 Task: Open Card Data Privacy Policy Review in Board Product Launch Planning to Workspace Customer Analytics and add a team member Softage.3@softage.net, a label Green, a checklist Interpretation, an attachment from Trello, a color Green and finally, add a card description 'Conduct team training session on effective feedback' and a comment 'This task requires us to be proactive in identifying potential opportunities for improvement and growth.'. Add a start date 'Jan 07, 1900' with a due date 'Jan 14, 1900'
Action: Mouse moved to (700, 233)
Screenshot: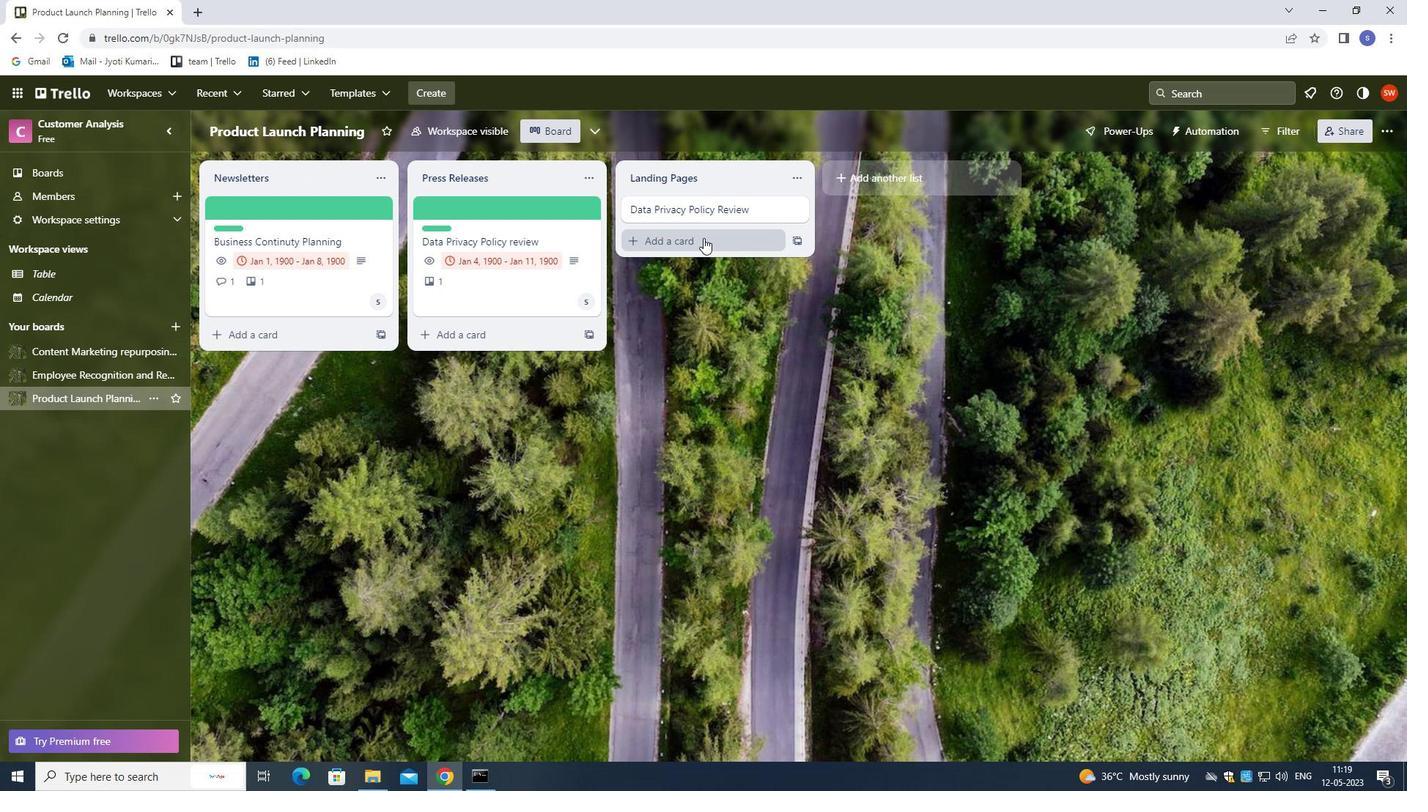
Action: Mouse pressed left at (700, 233)
Screenshot: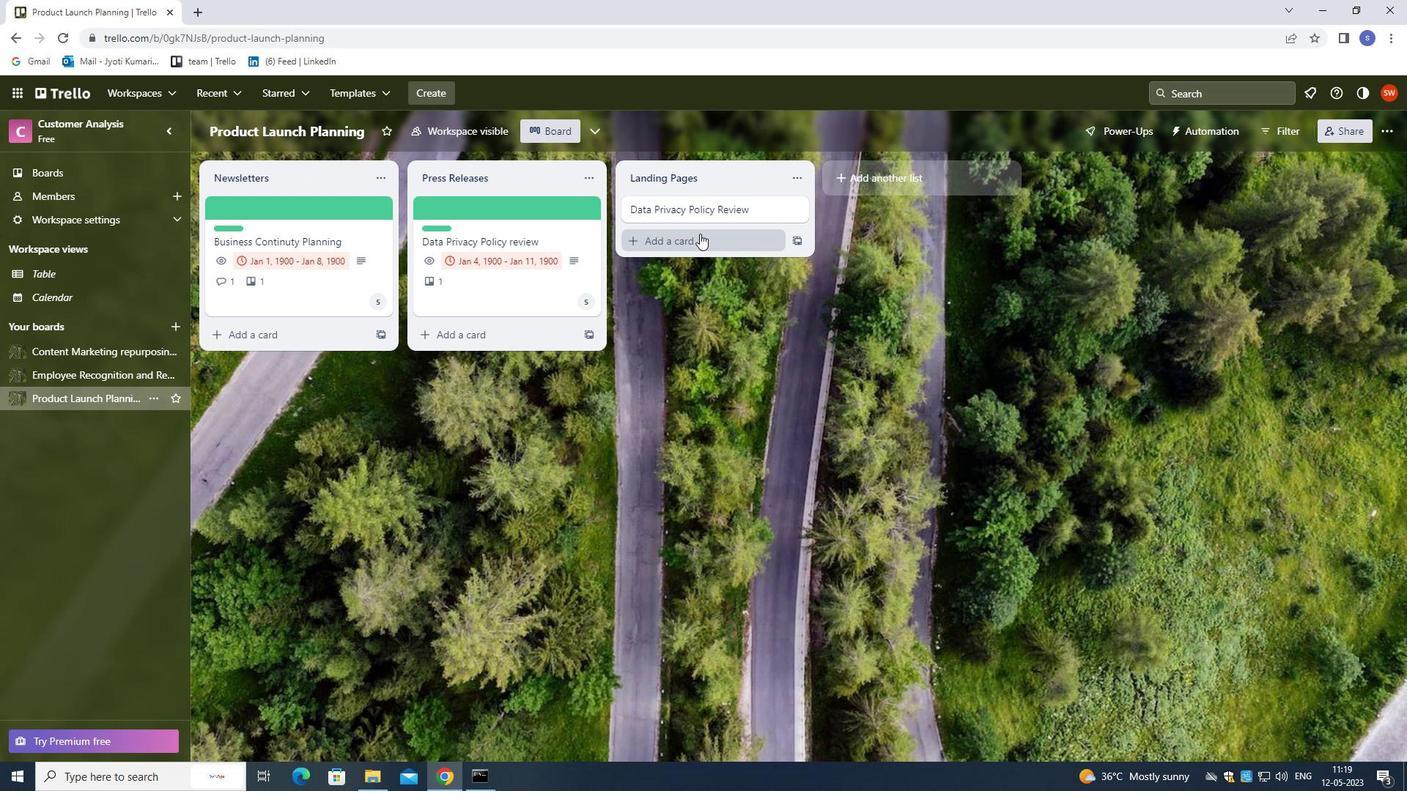 
Action: Key pressed so
Screenshot: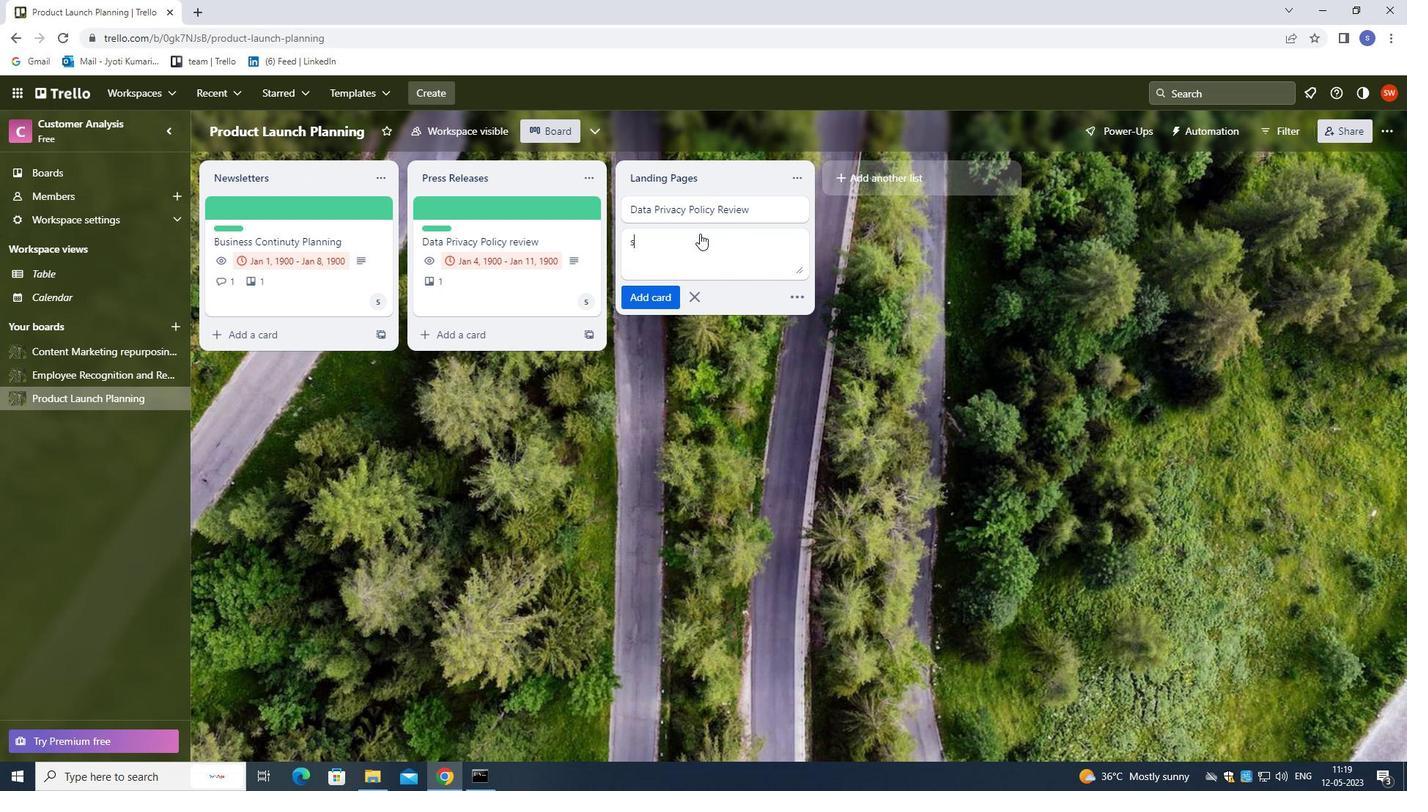 
Action: Mouse moved to (697, 202)
Screenshot: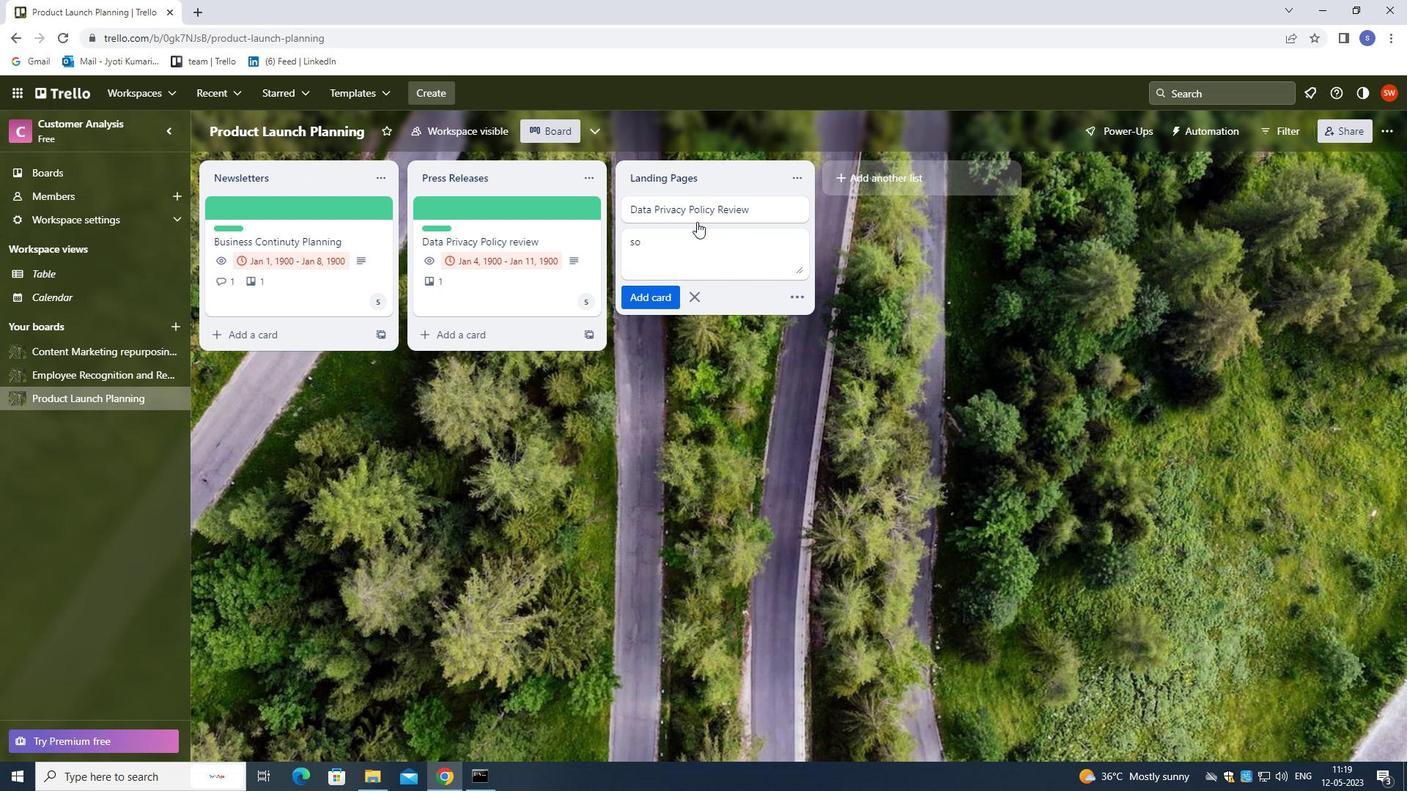 
Action: Mouse pressed left at (697, 202)
Screenshot: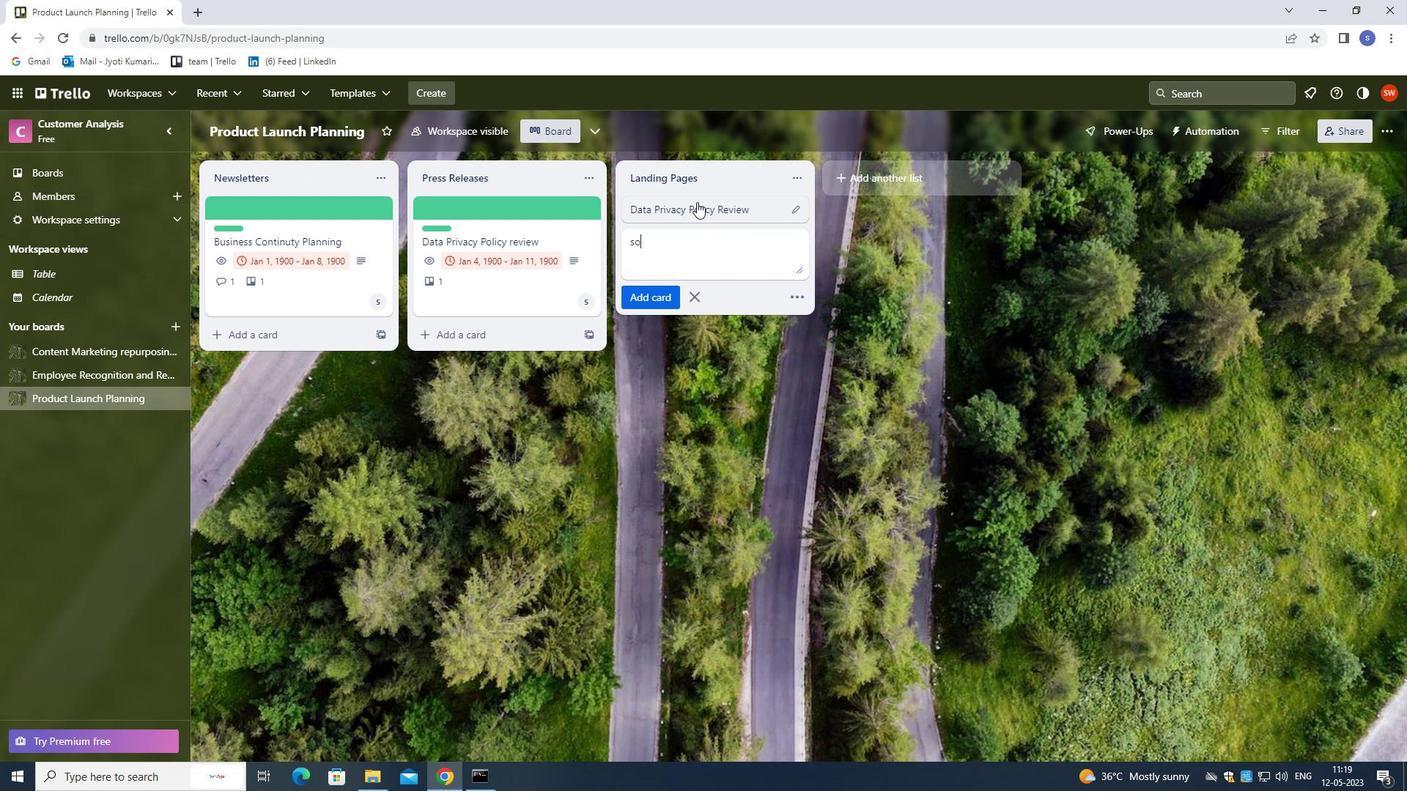 
Action: Mouse moved to (879, 257)
Screenshot: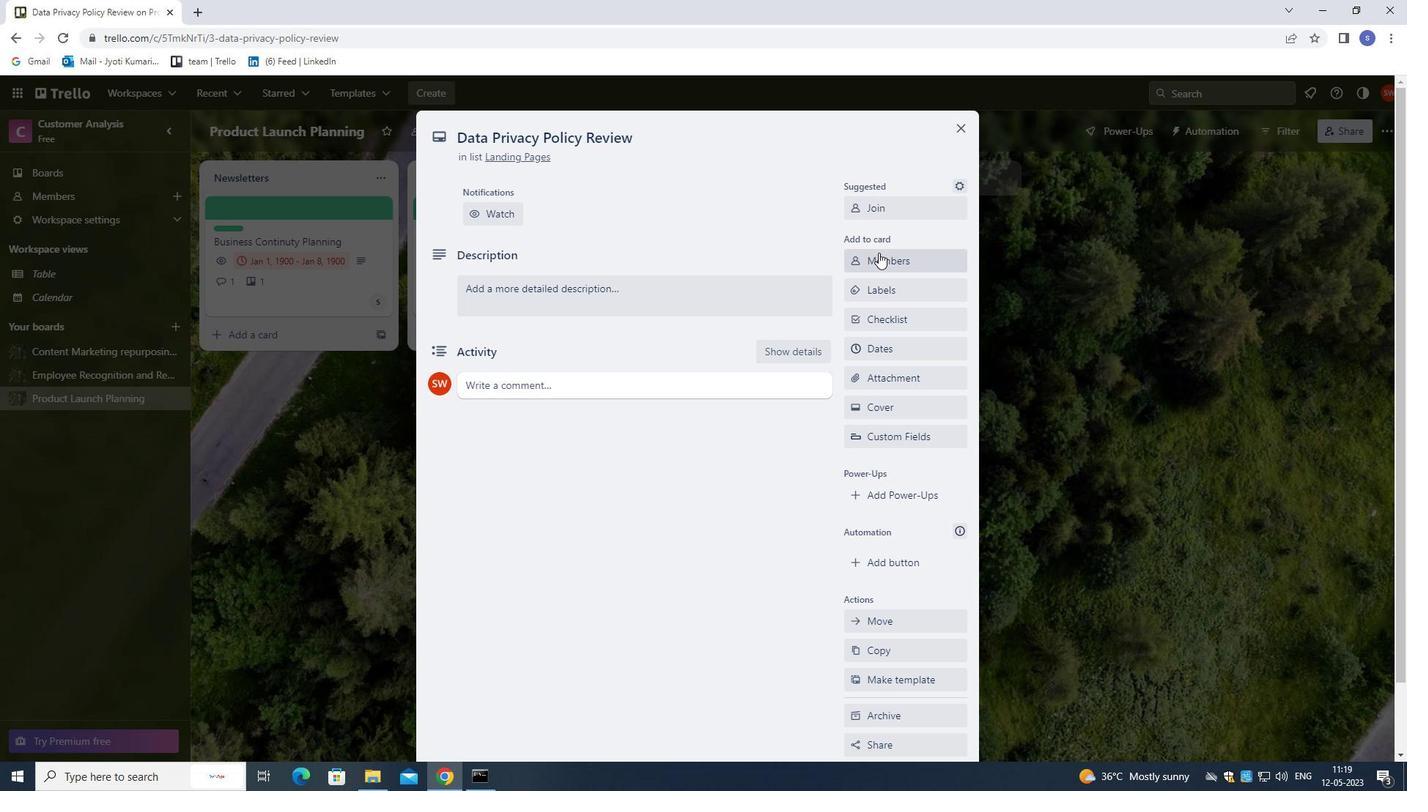 
Action: Mouse pressed left at (879, 257)
Screenshot: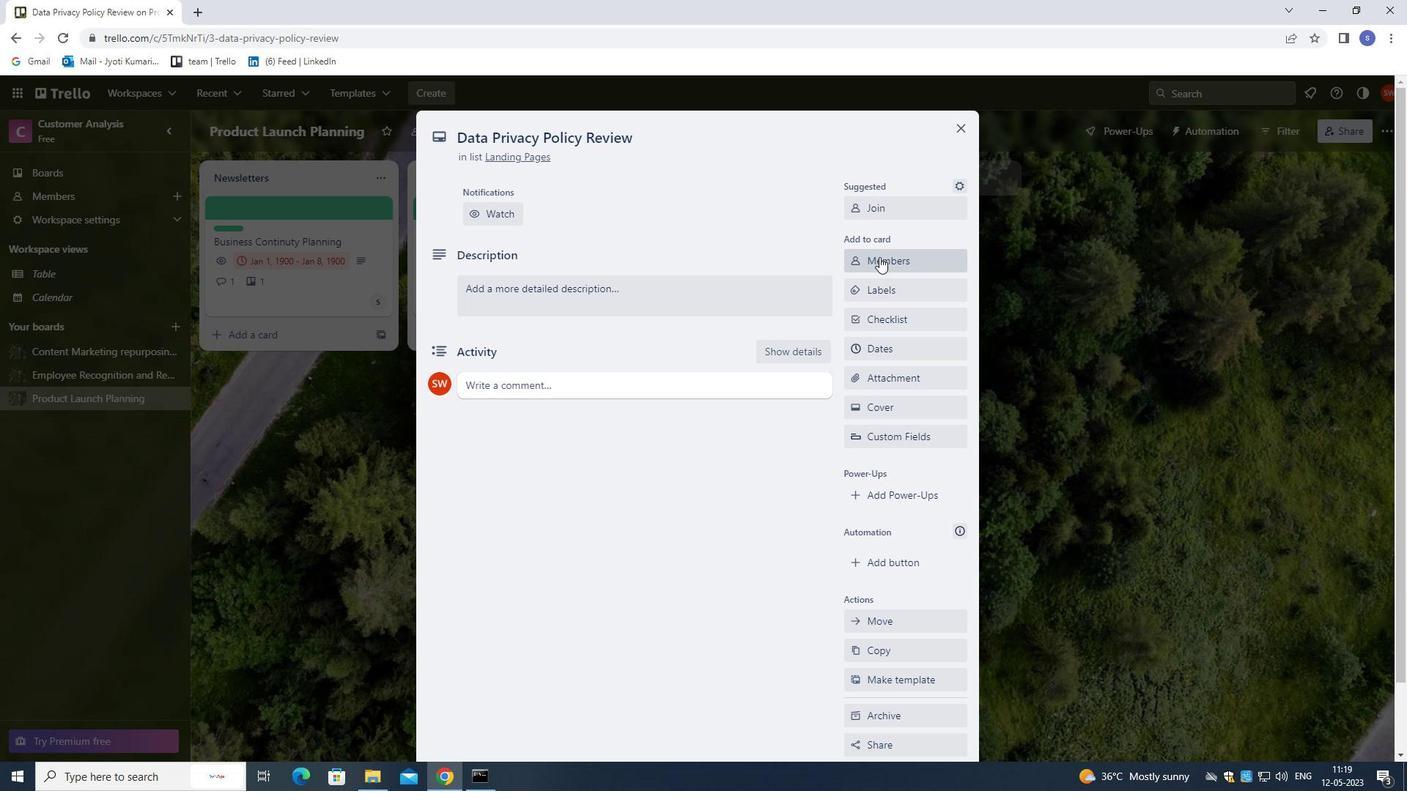 
Action: Mouse moved to (688, 160)
Screenshot: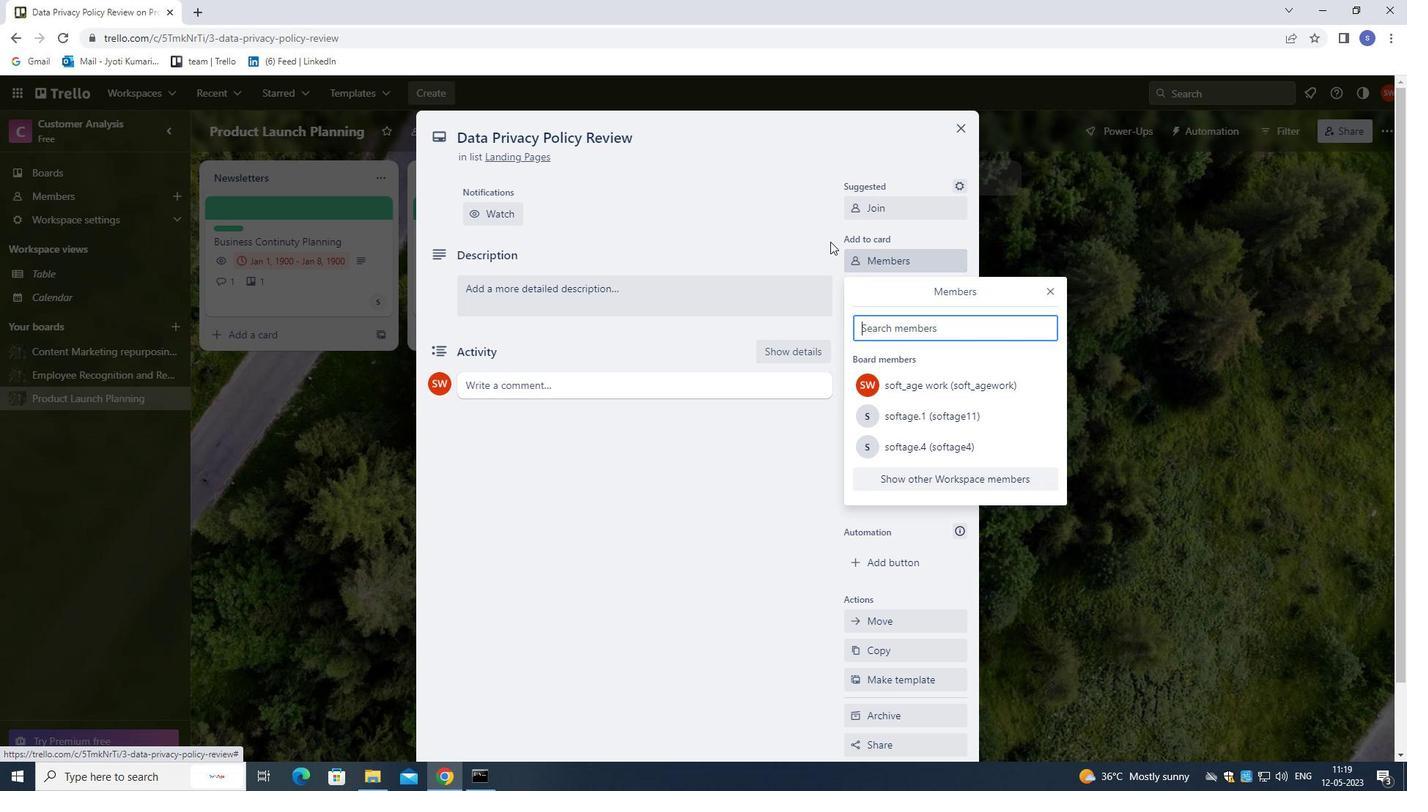 
Action: Key pressed softage.3<Key.shift>@SOFTAGE.NET
Screenshot: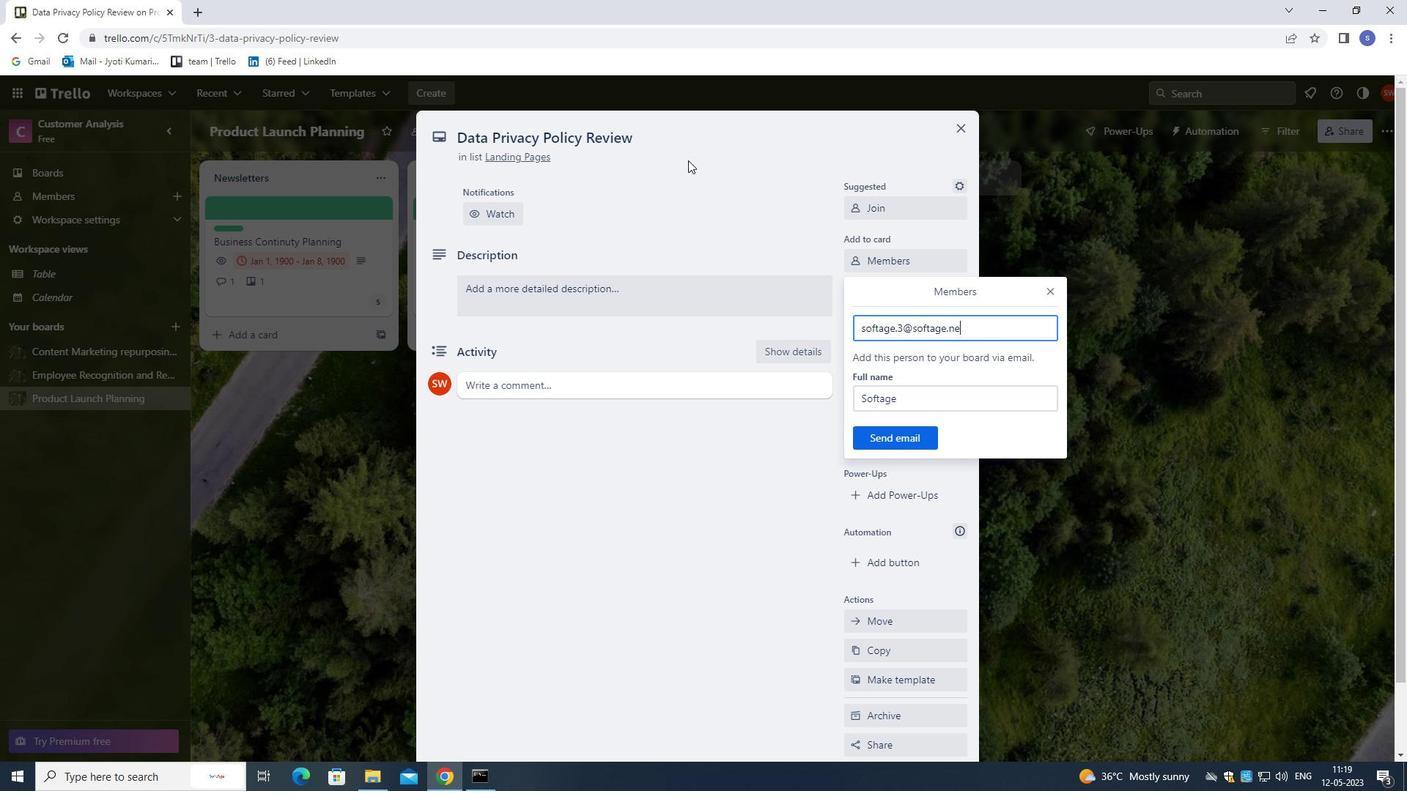 
Action: Mouse moved to (886, 431)
Screenshot: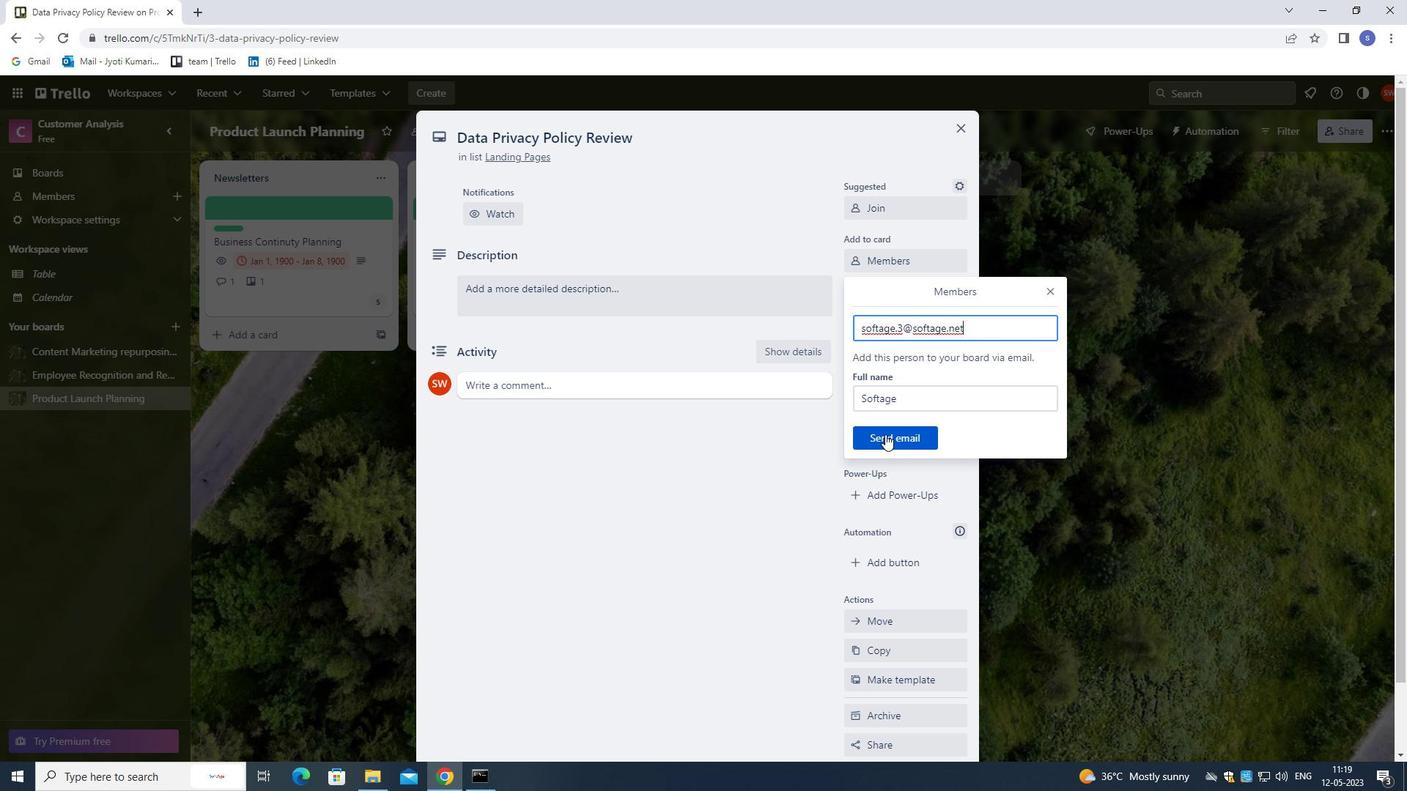
Action: Mouse pressed left at (886, 431)
Screenshot: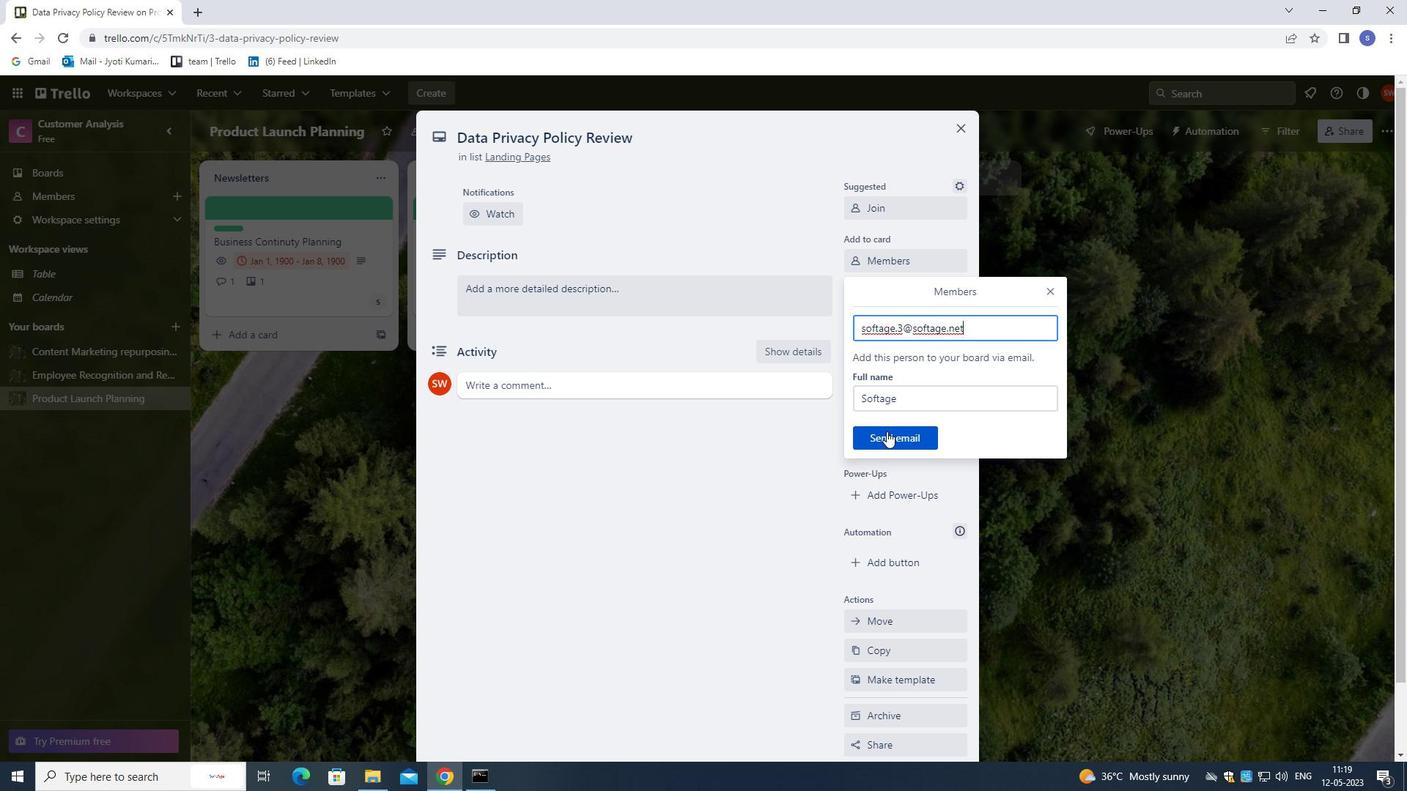 
Action: Mouse moved to (884, 290)
Screenshot: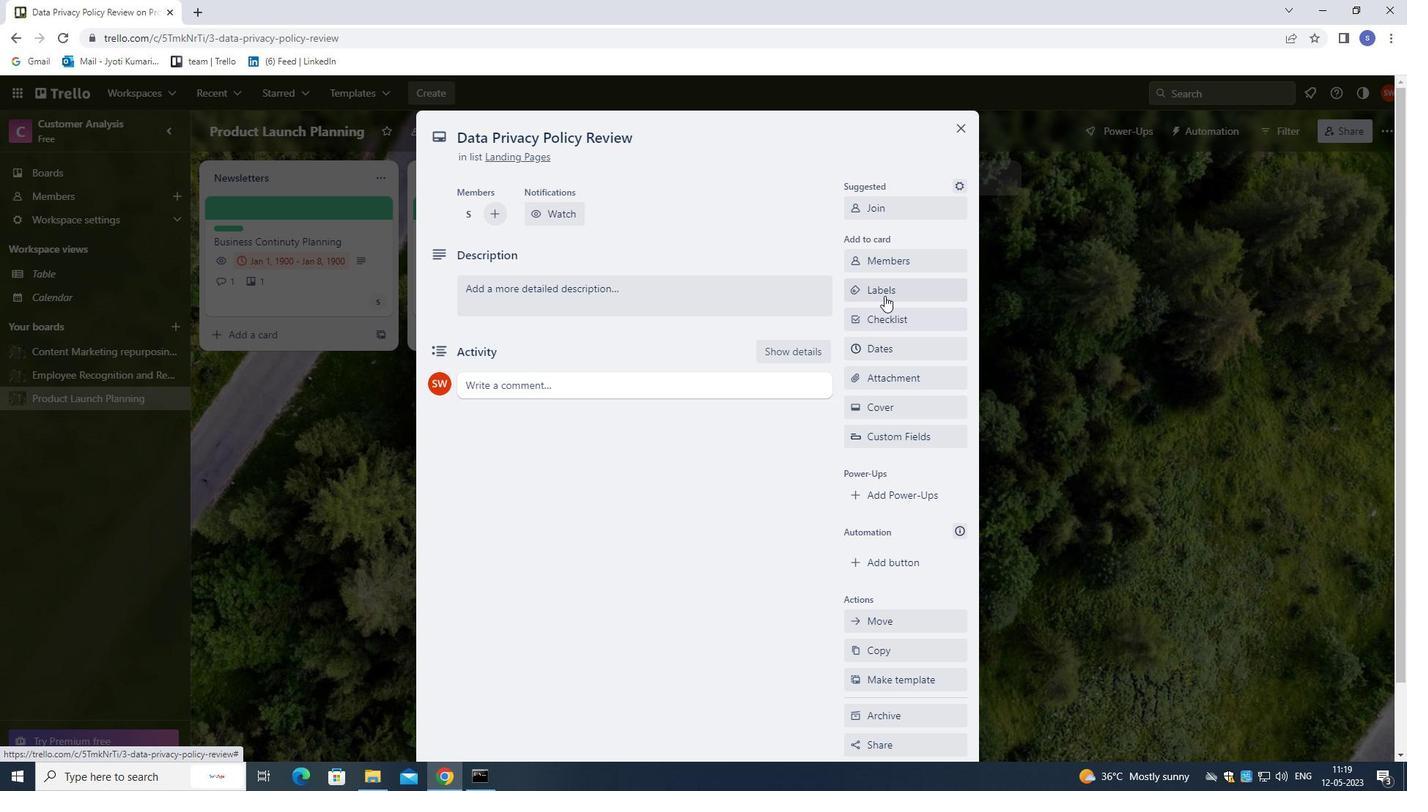 
Action: Mouse pressed left at (884, 290)
Screenshot: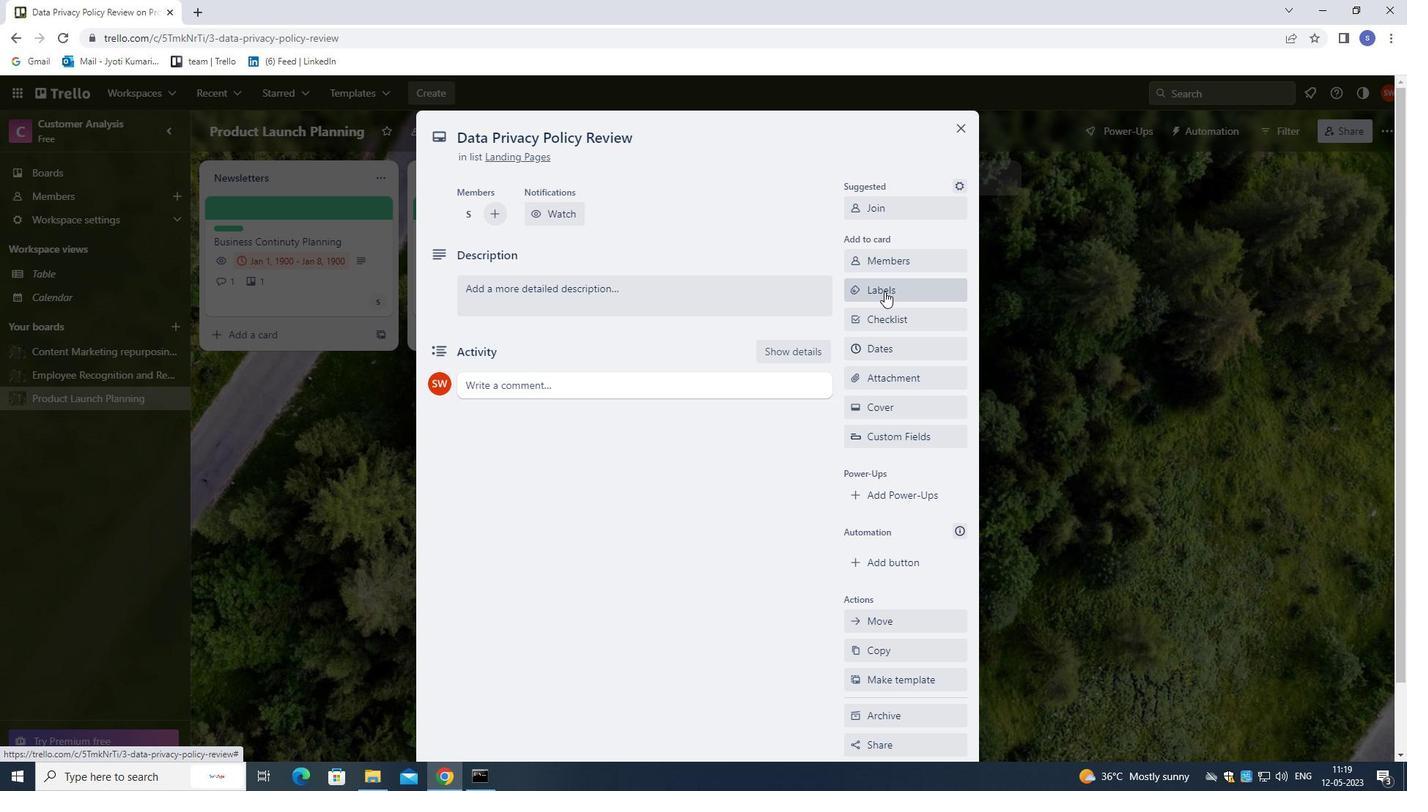 
Action: Mouse moved to (885, 290)
Screenshot: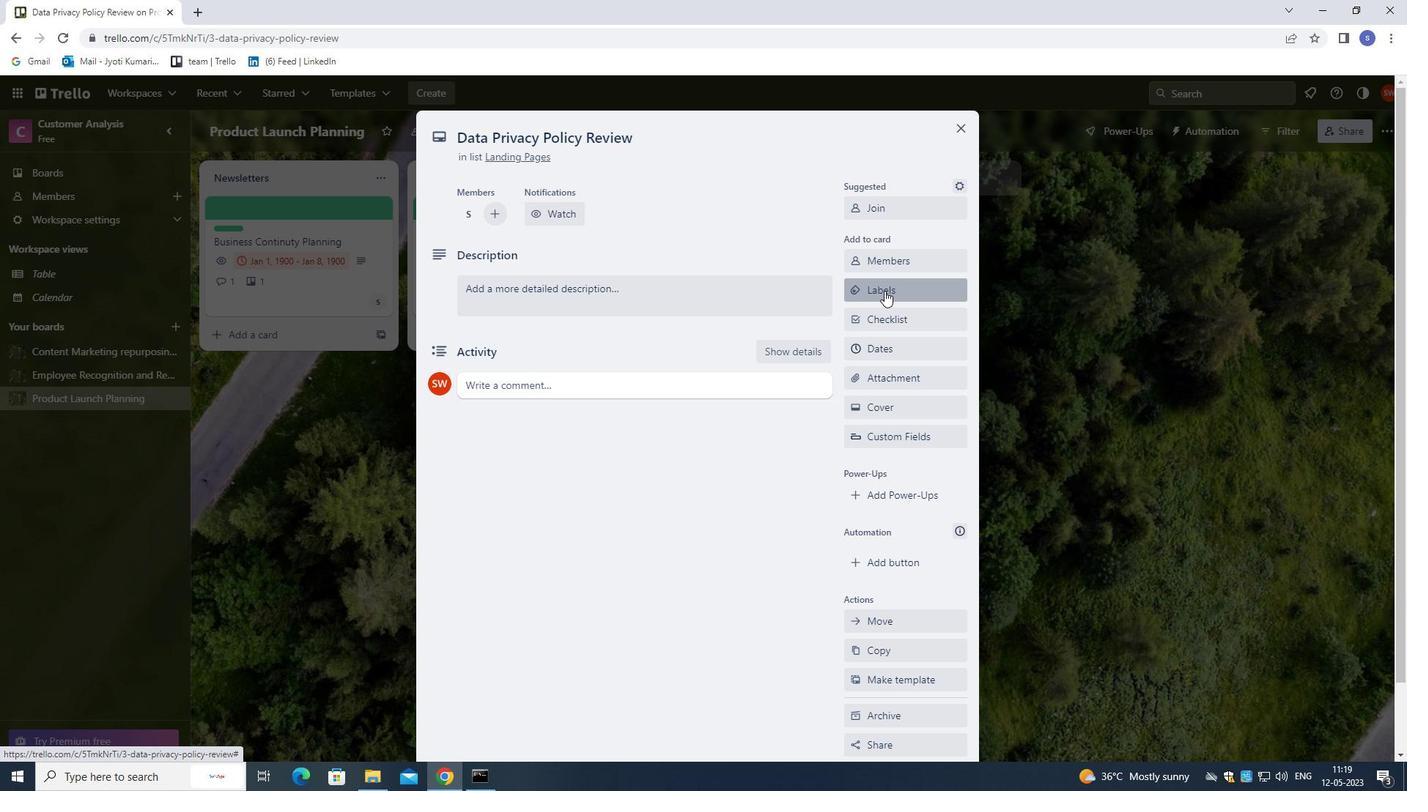 
Action: Key pressed G
Screenshot: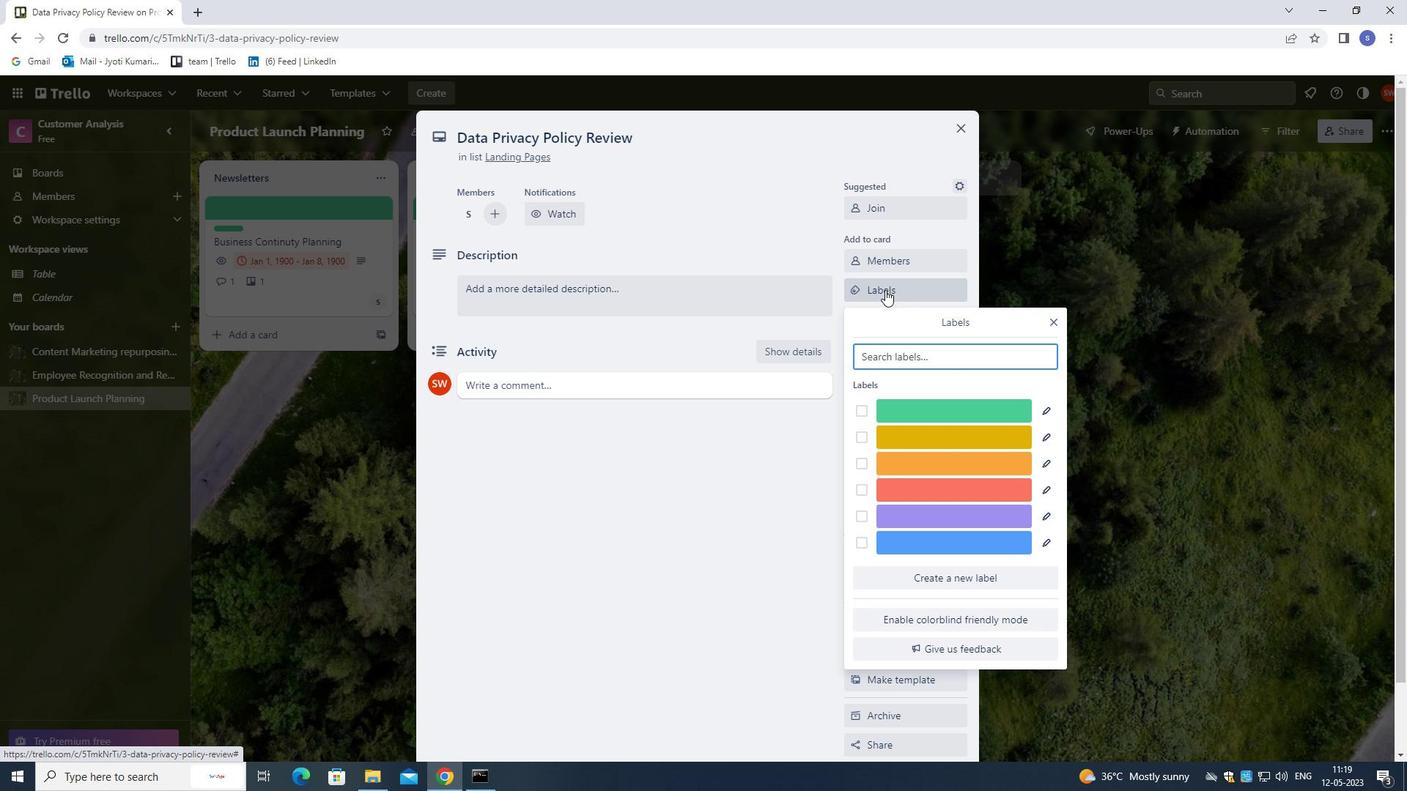 
Action: Mouse moved to (860, 414)
Screenshot: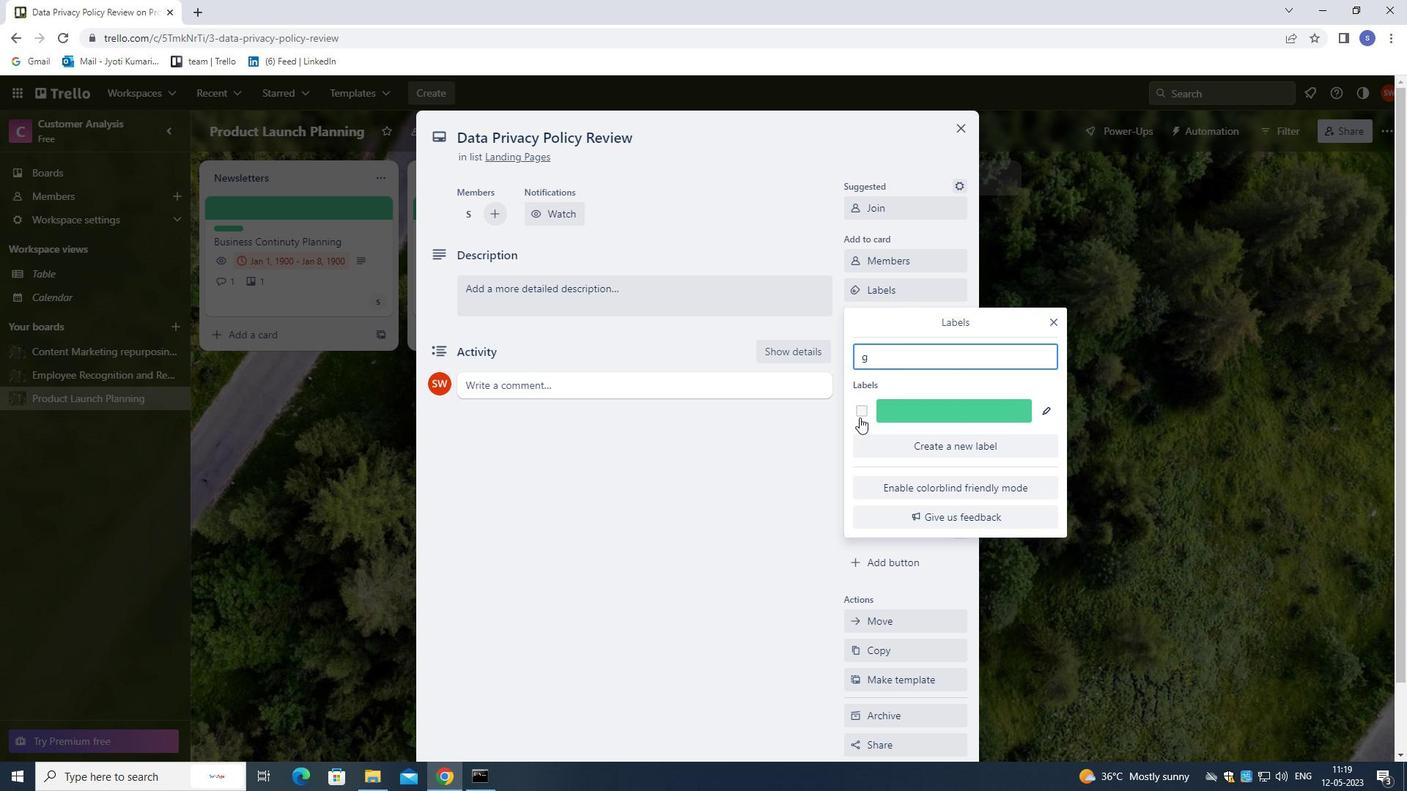 
Action: Mouse pressed left at (860, 414)
Screenshot: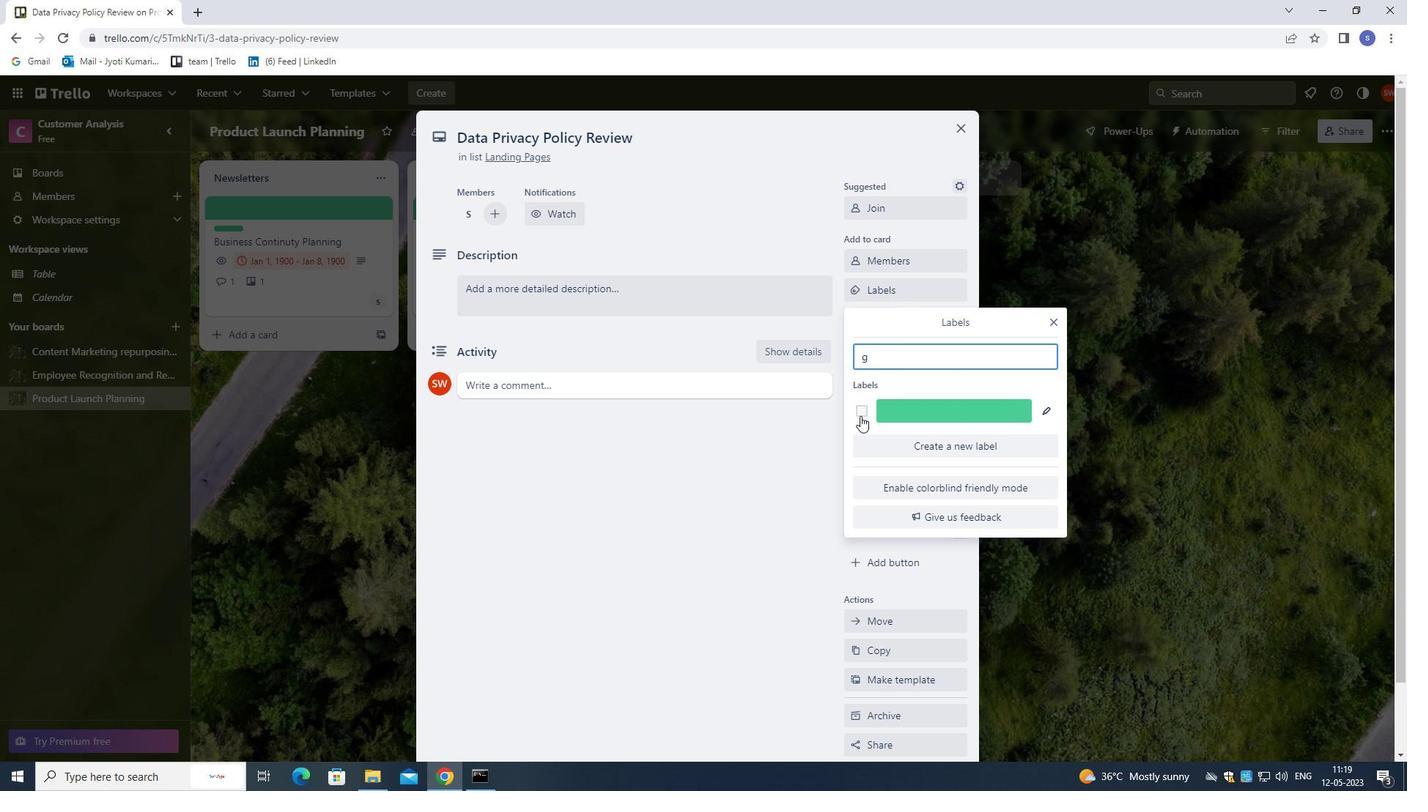 
Action: Mouse moved to (1056, 321)
Screenshot: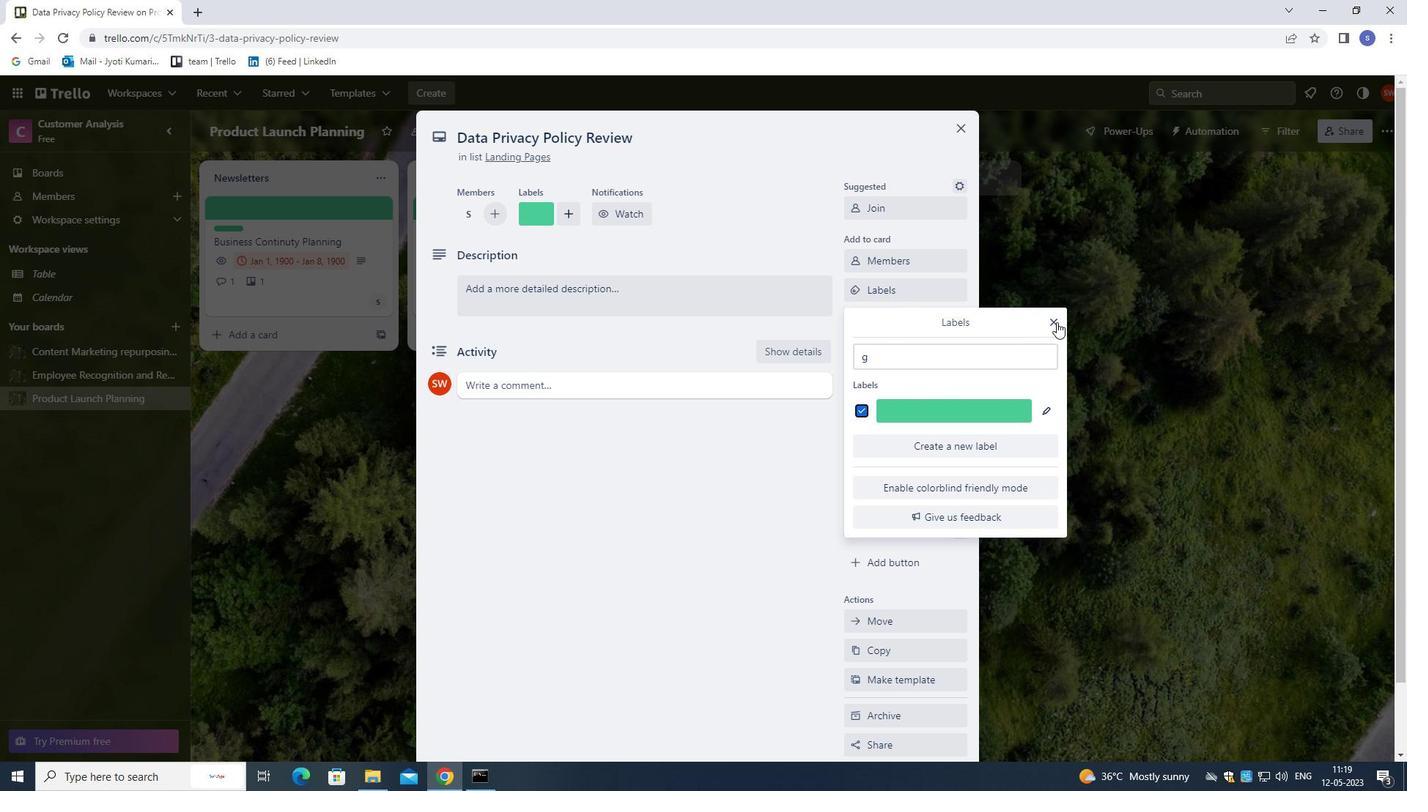 
Action: Mouse pressed left at (1056, 321)
Screenshot: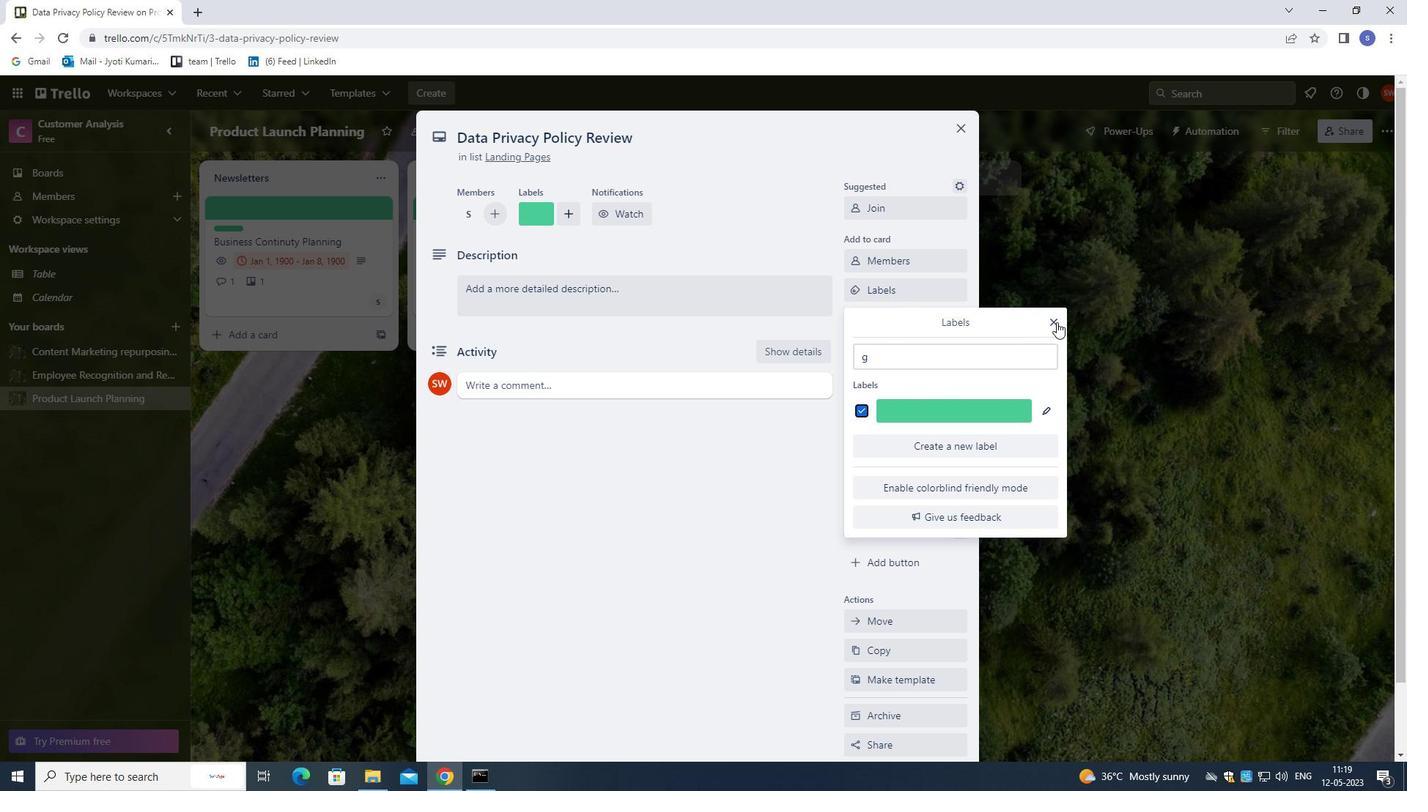 
Action: Mouse moved to (905, 325)
Screenshot: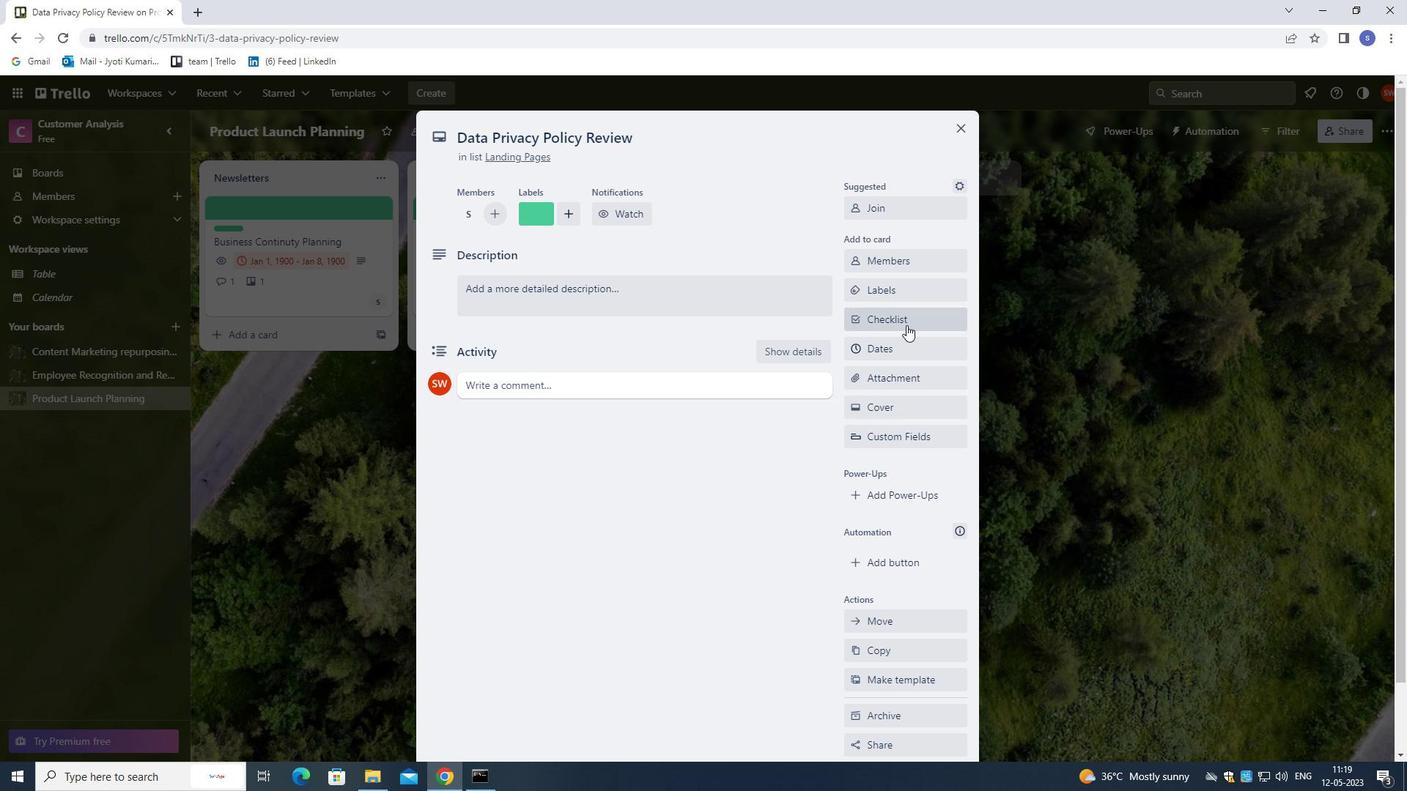 
Action: Mouse pressed left at (905, 325)
Screenshot: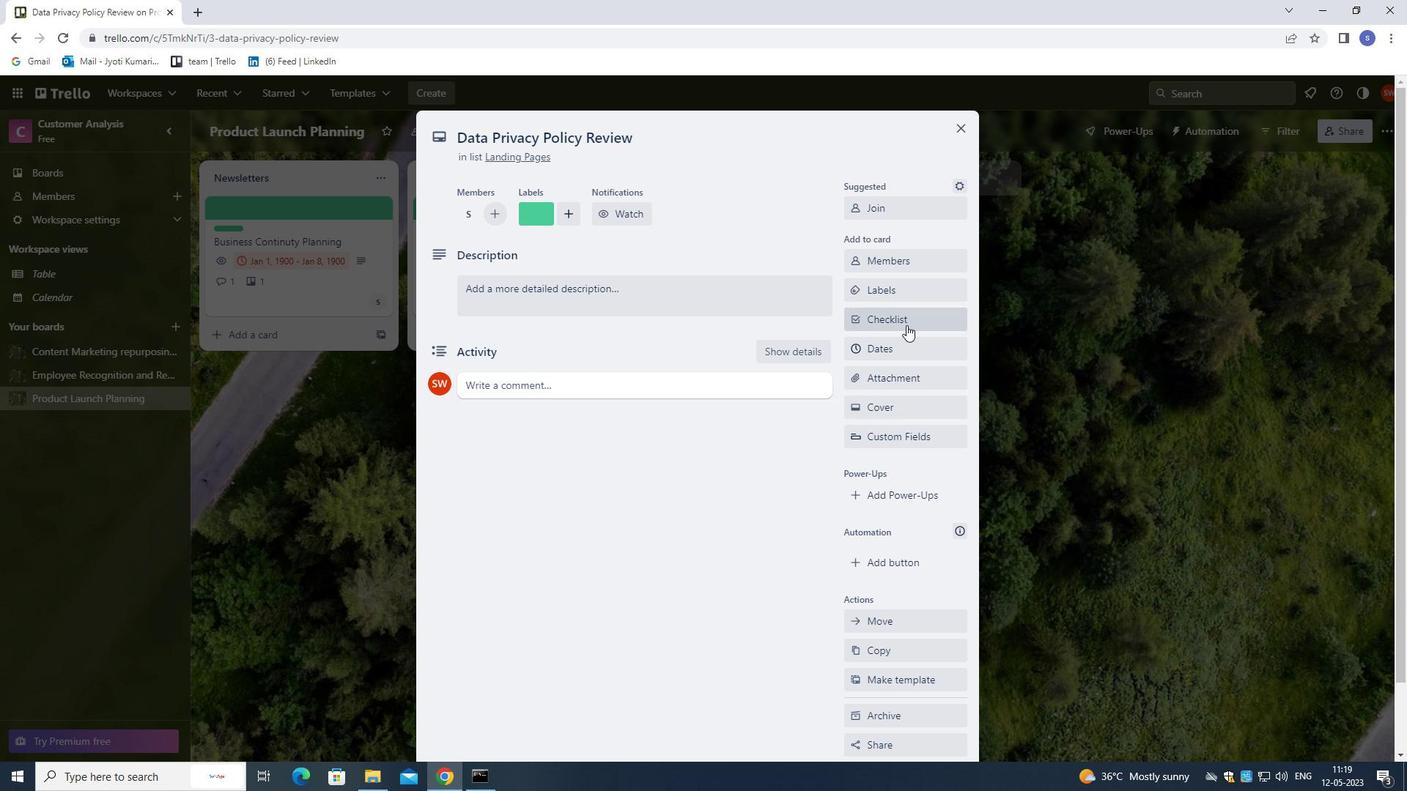 
Action: Key pressed <Key.shift>INT
Screenshot: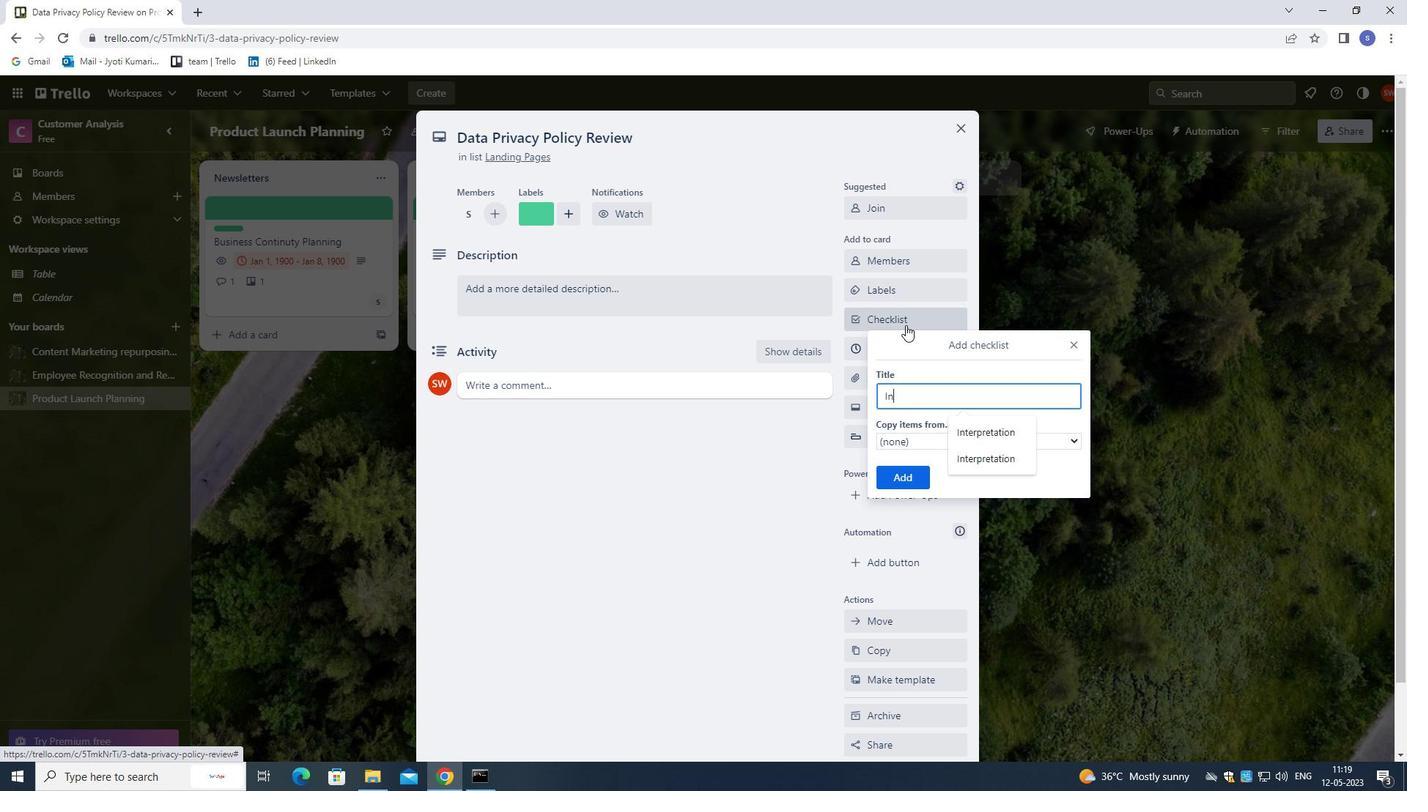 
Action: Mouse moved to (965, 431)
Screenshot: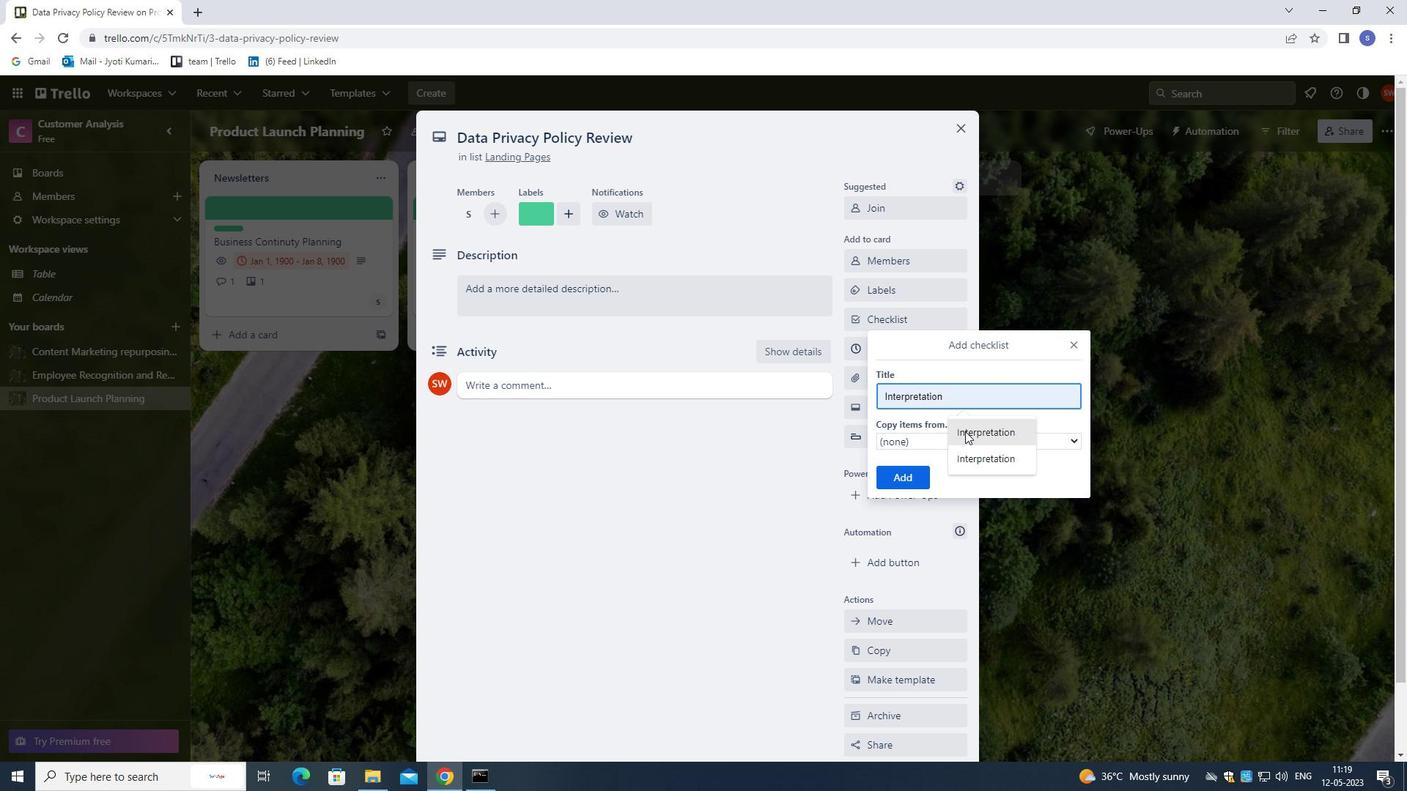 
Action: Mouse pressed left at (965, 431)
Screenshot: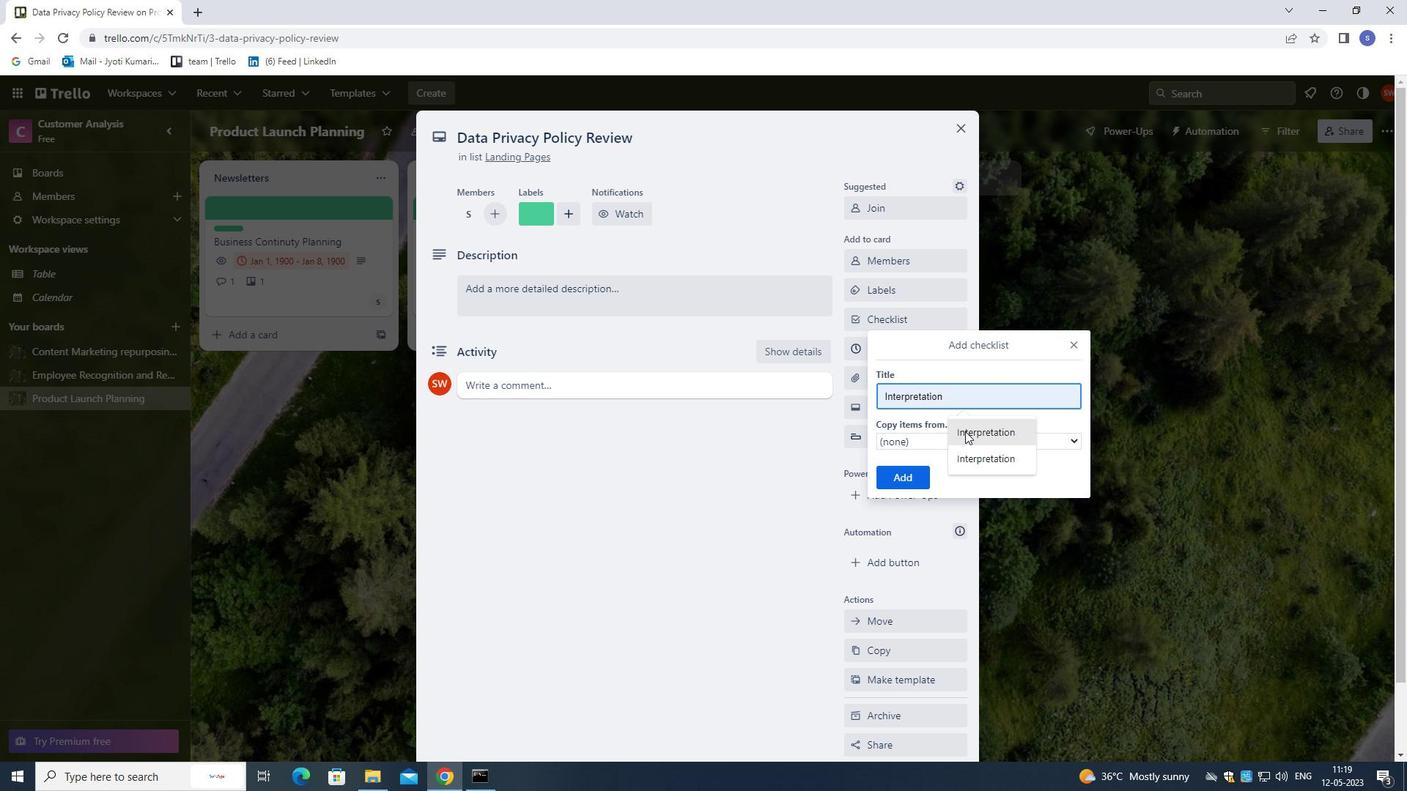 
Action: Mouse moved to (917, 475)
Screenshot: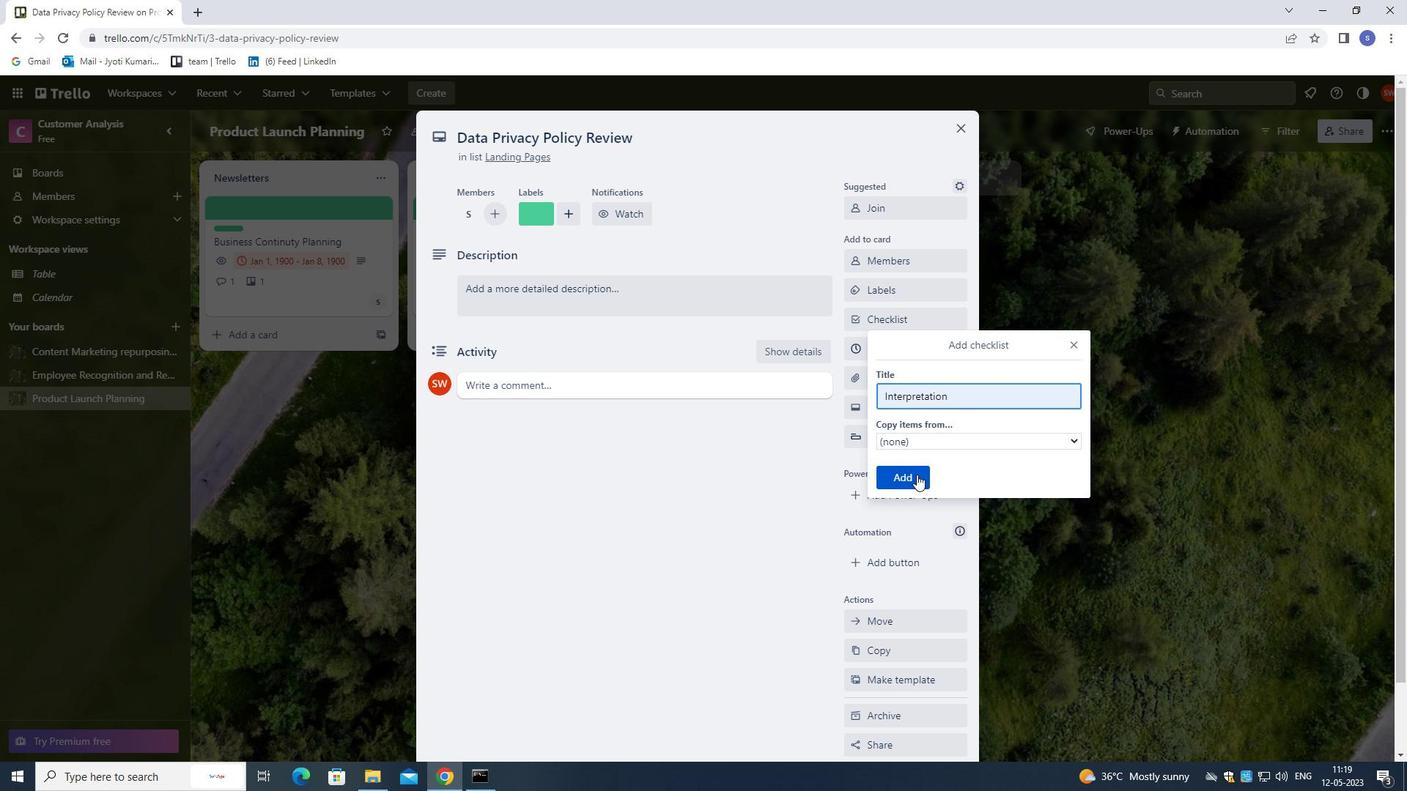 
Action: Mouse pressed left at (917, 475)
Screenshot: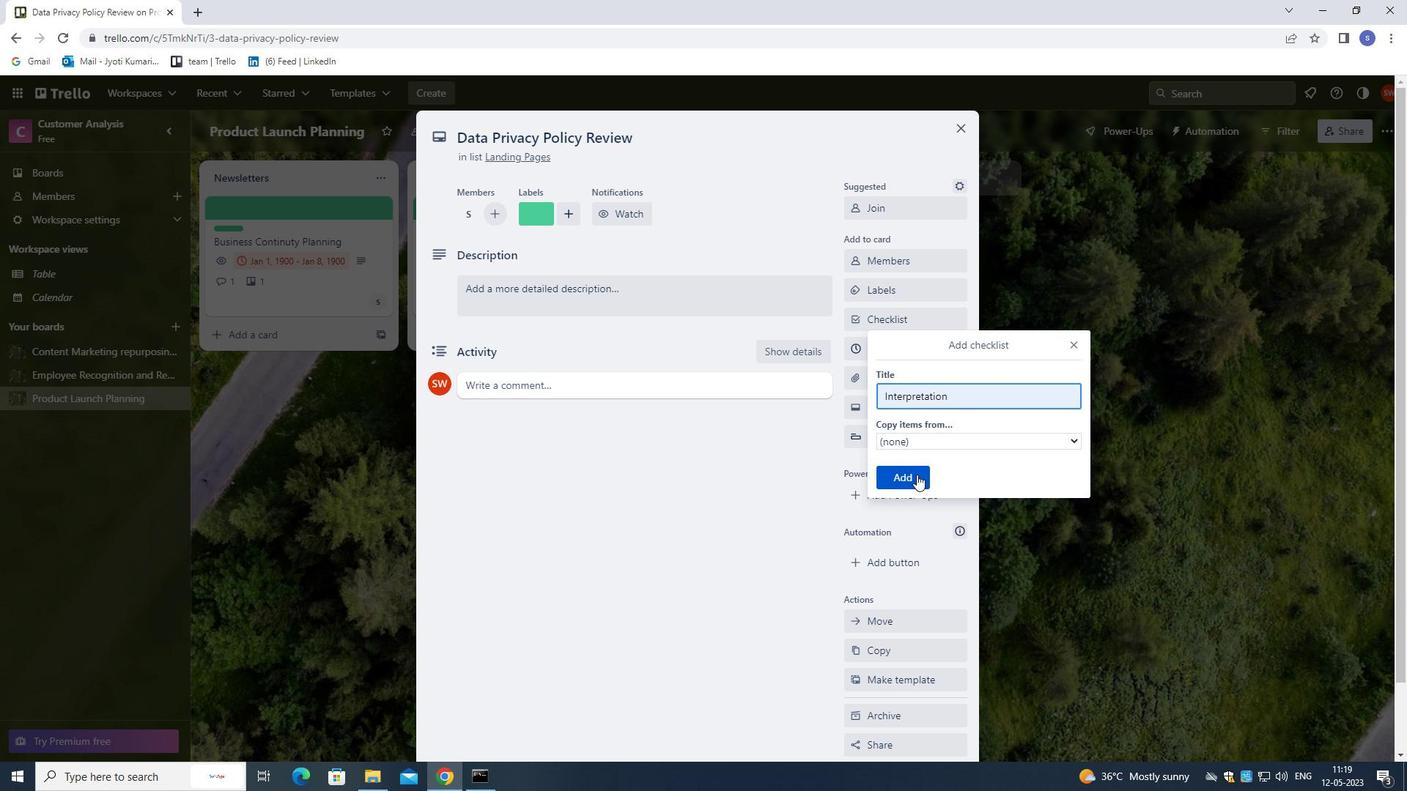 
Action: Mouse moved to (880, 349)
Screenshot: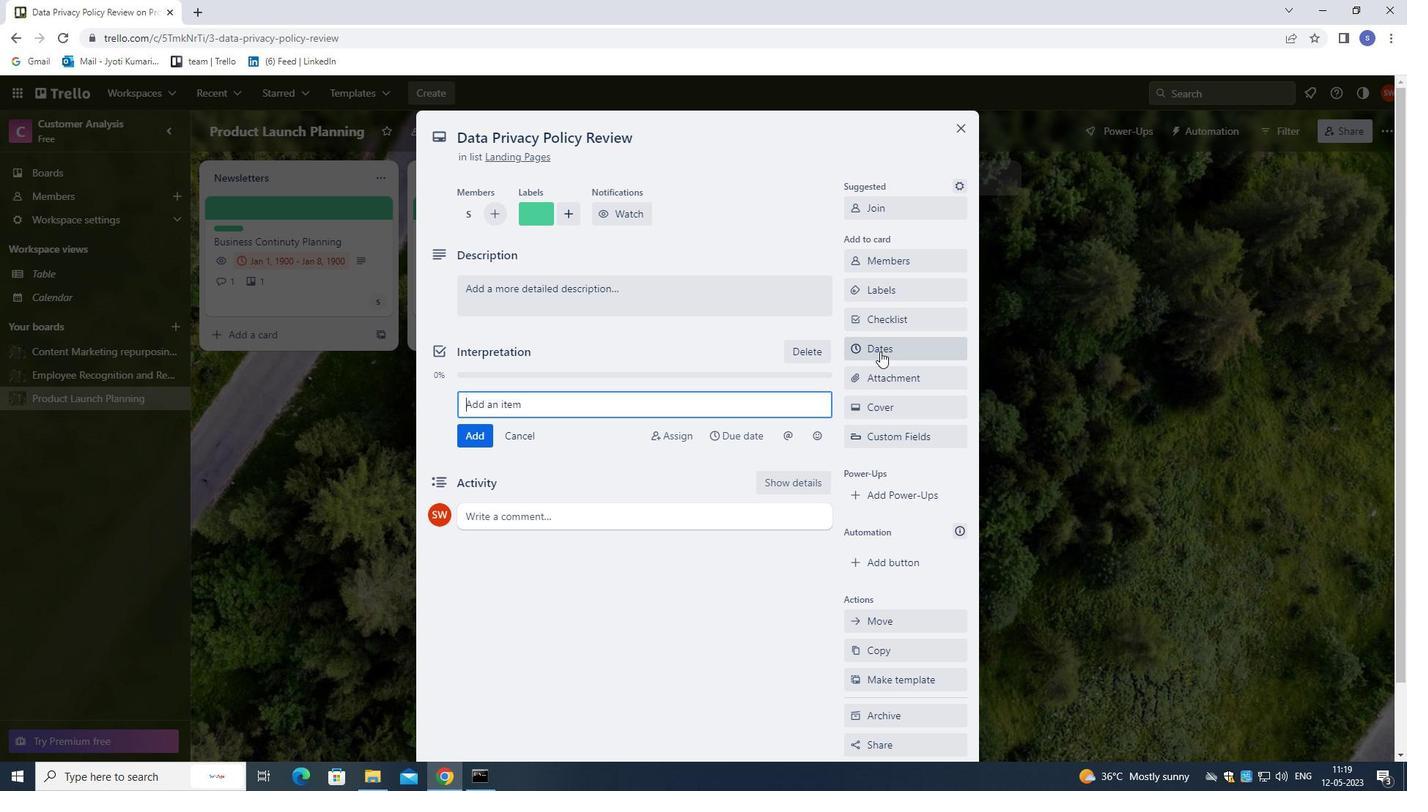
Action: Mouse pressed left at (880, 349)
Screenshot: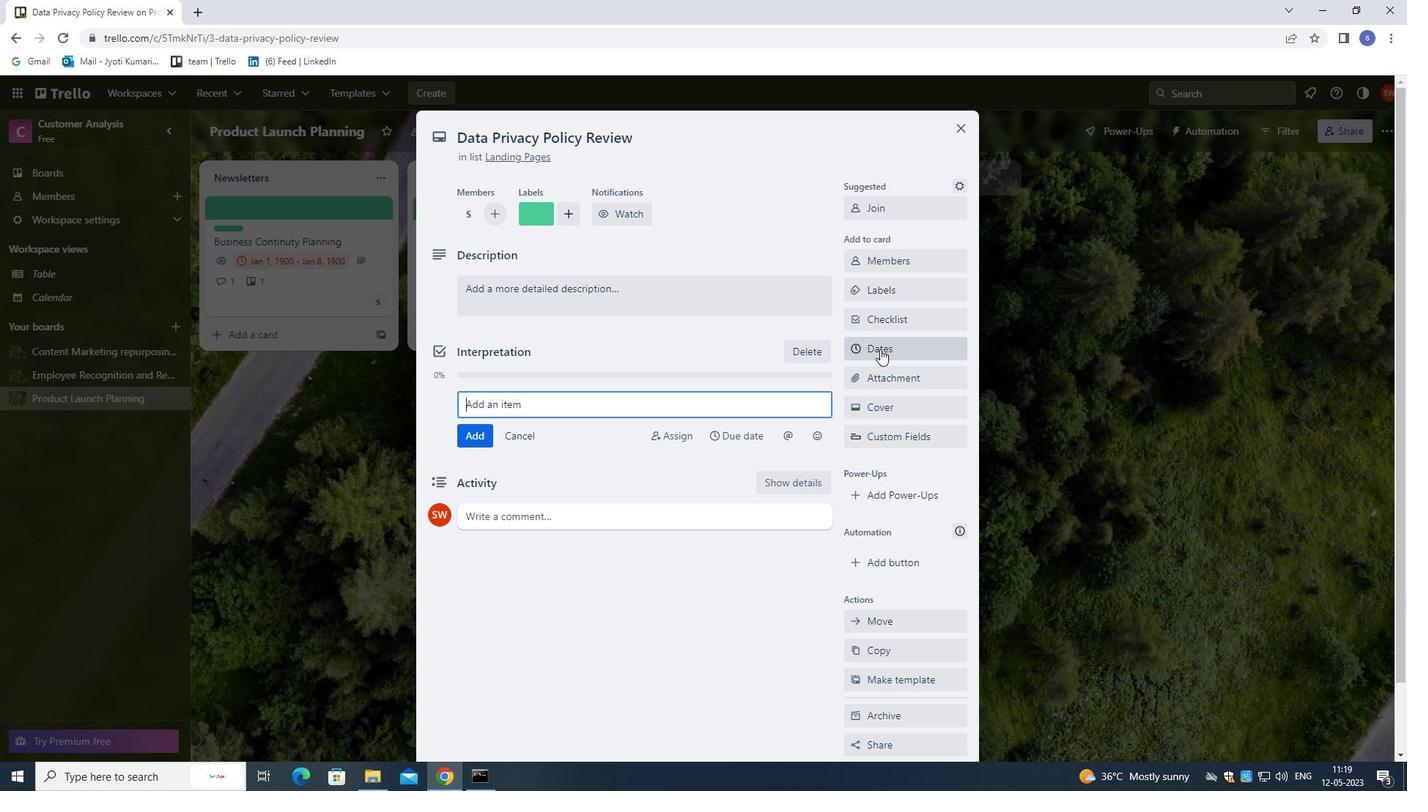 
Action: Mouse moved to (863, 399)
Screenshot: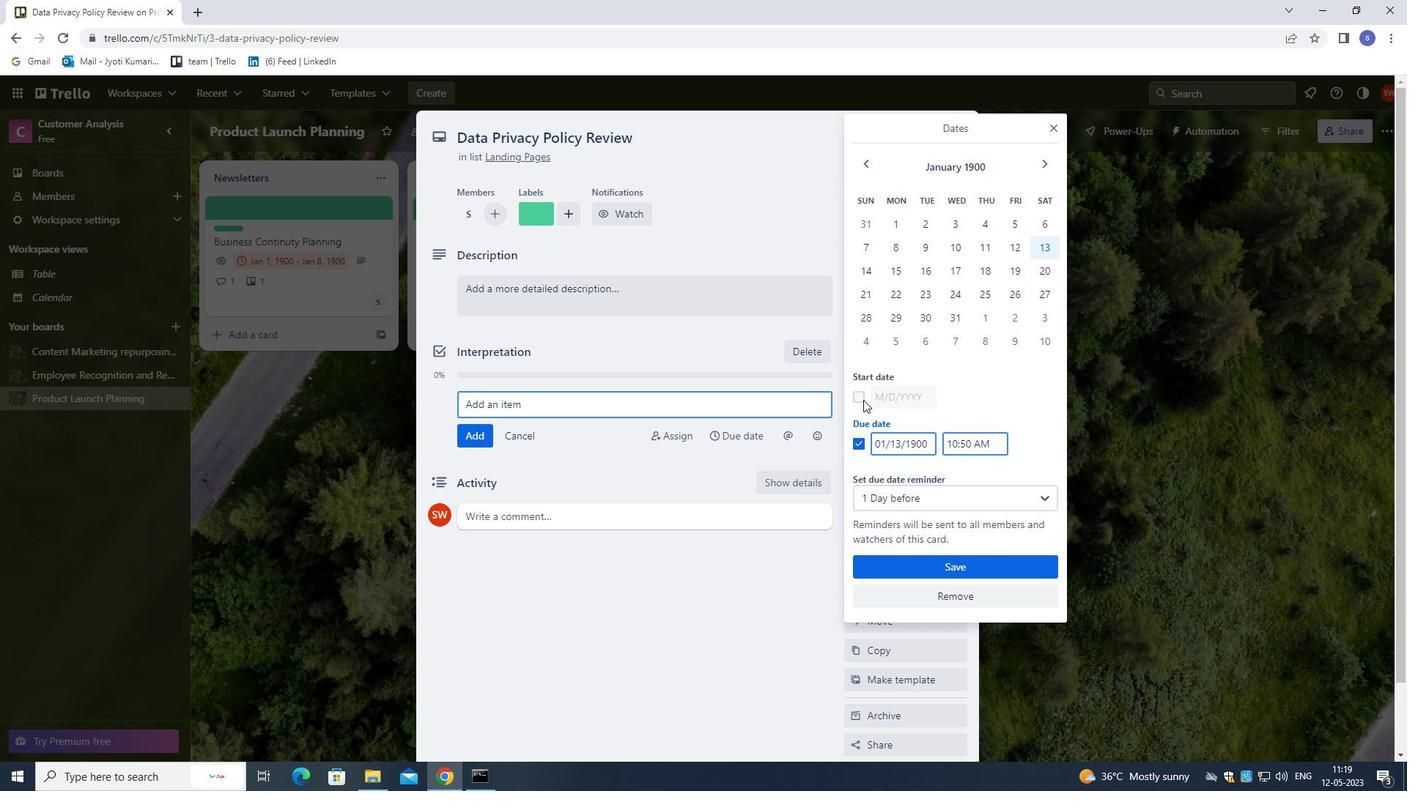 
Action: Mouse pressed left at (863, 399)
Screenshot: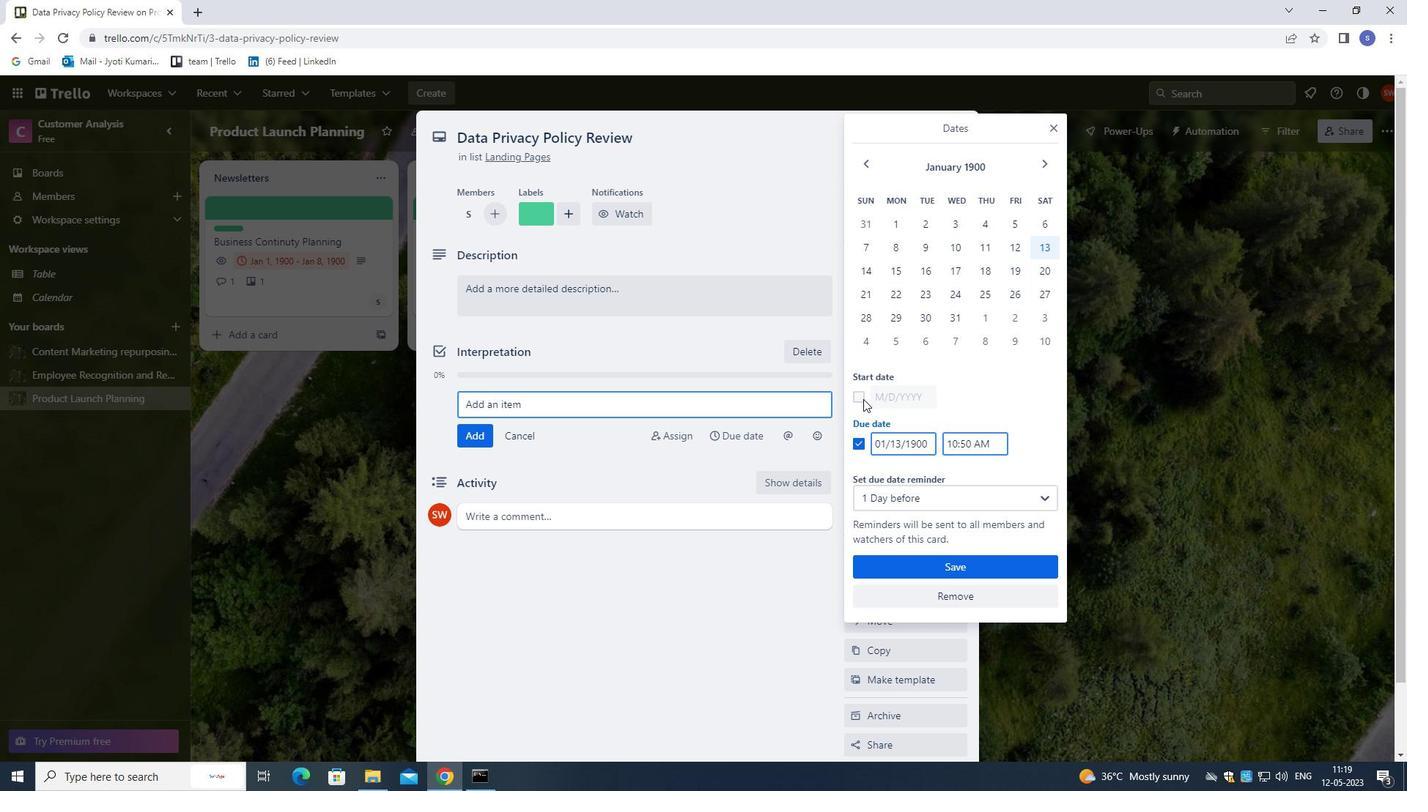 
Action: Mouse moved to (886, 397)
Screenshot: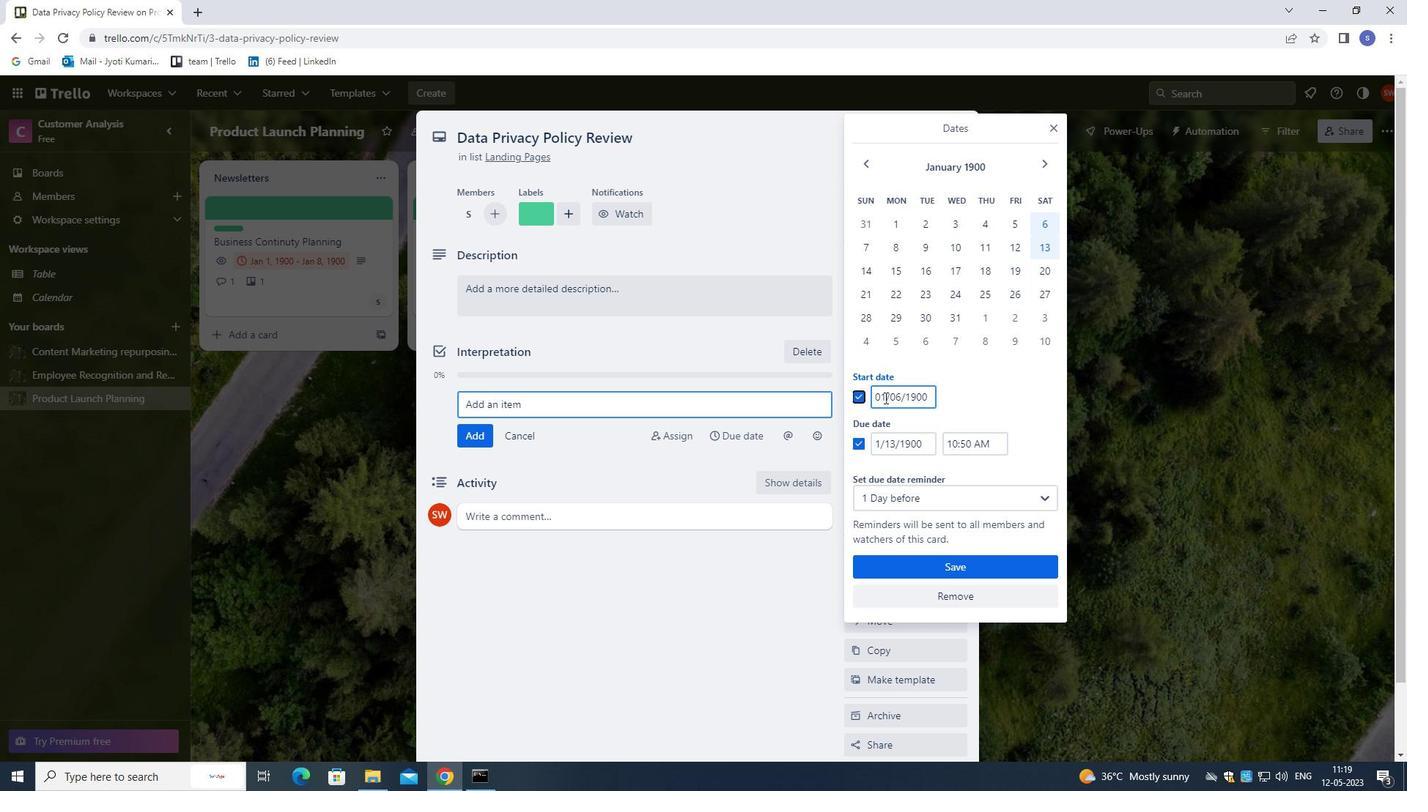 
Action: Mouse pressed left at (886, 397)
Screenshot: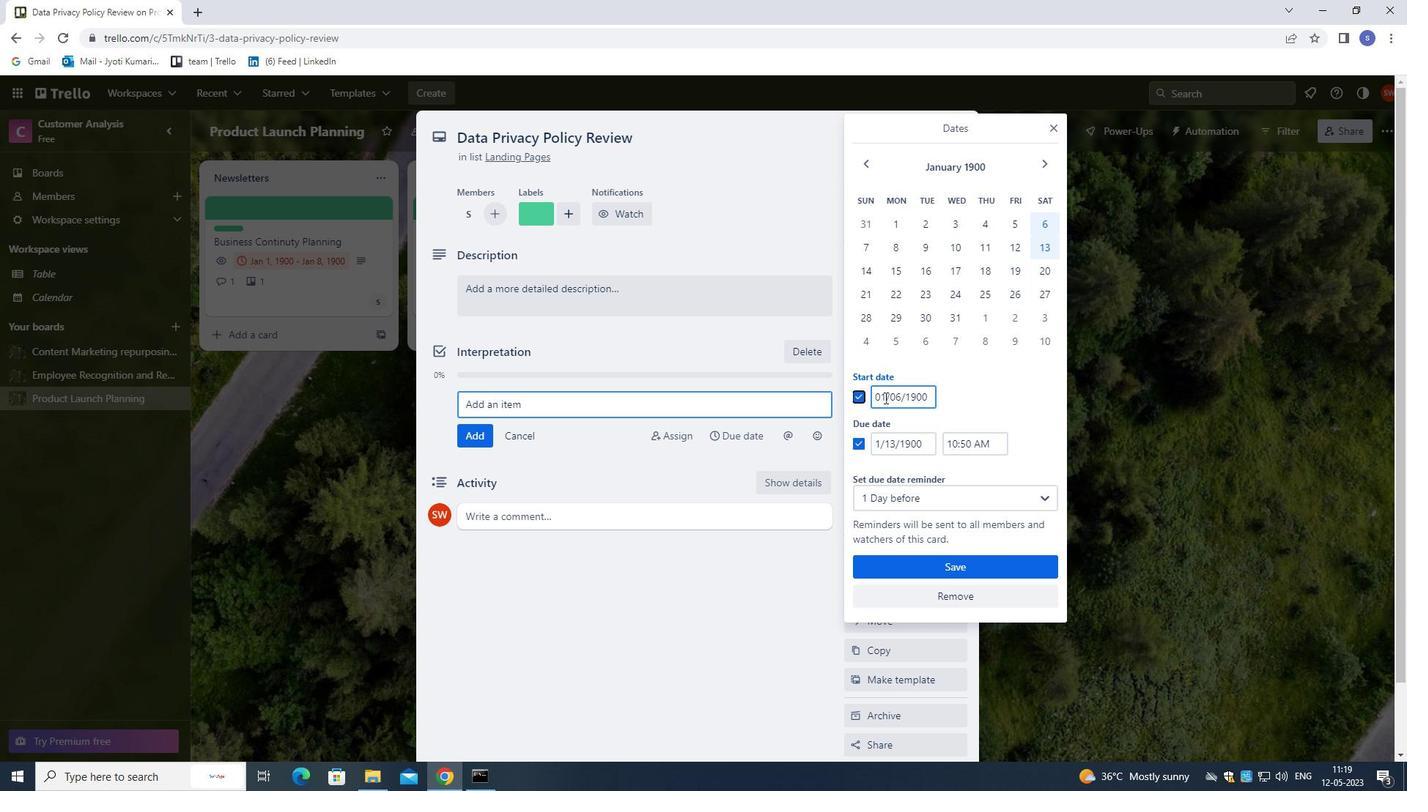 
Action: Mouse moved to (903, 431)
Screenshot: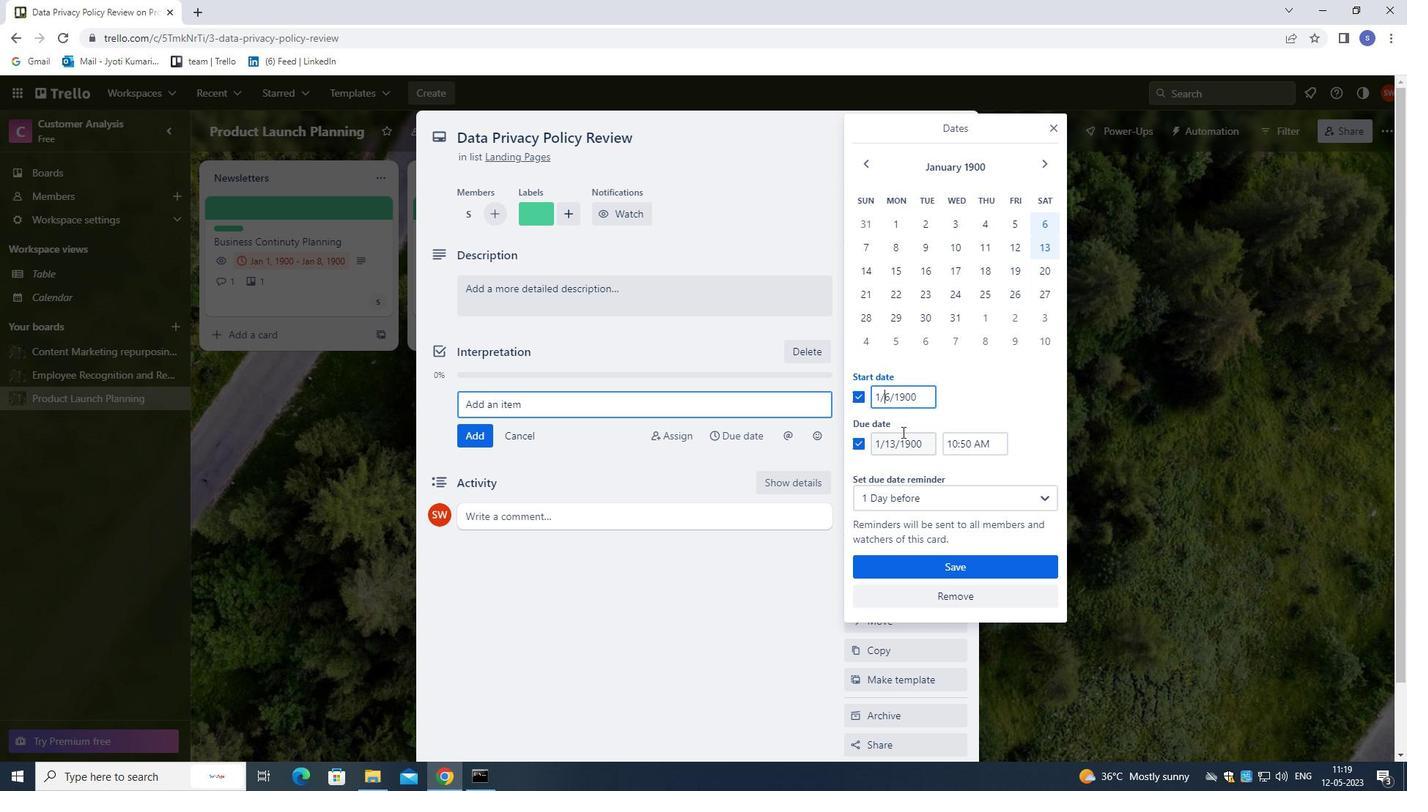
Action: Key pressed <Key.right>
Screenshot: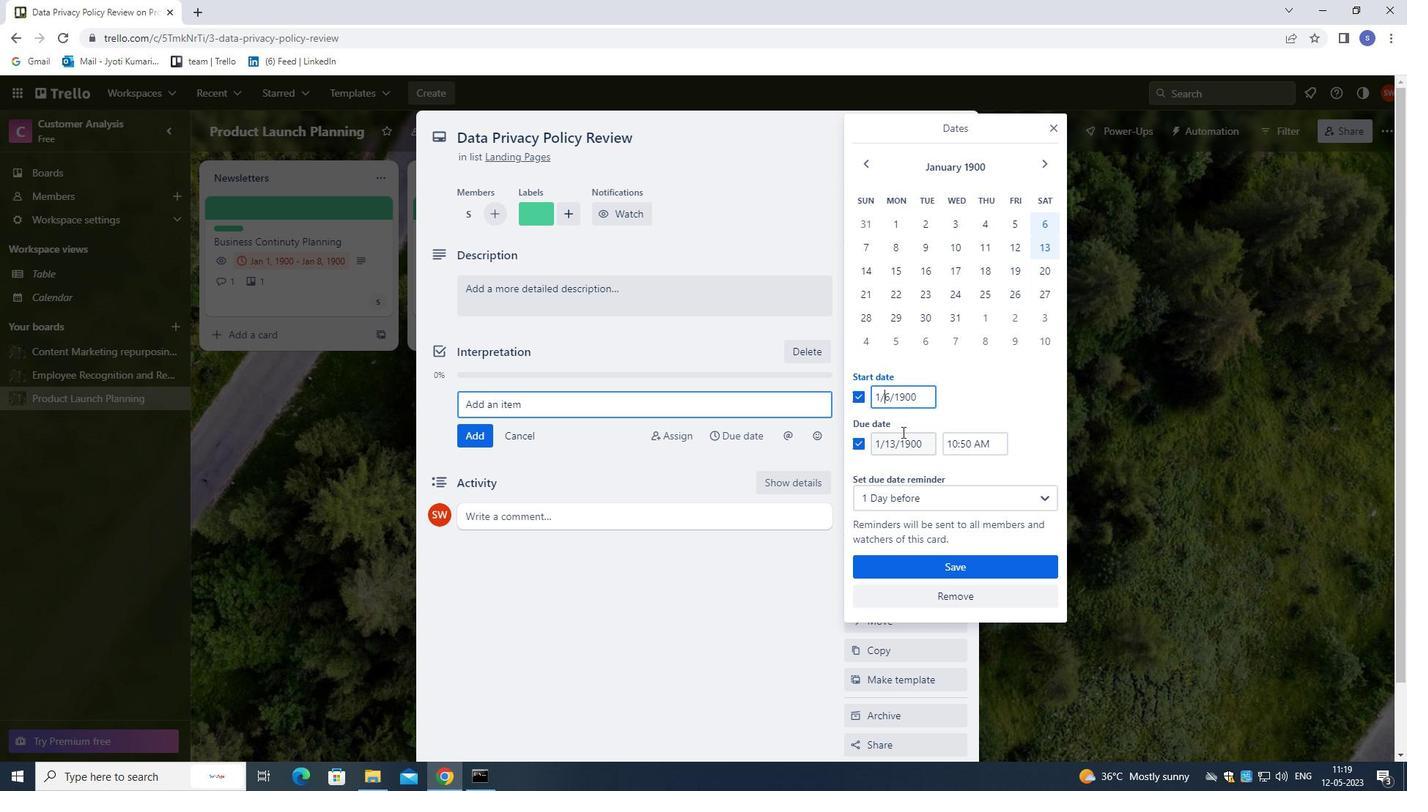 
Action: Mouse moved to (903, 428)
Screenshot: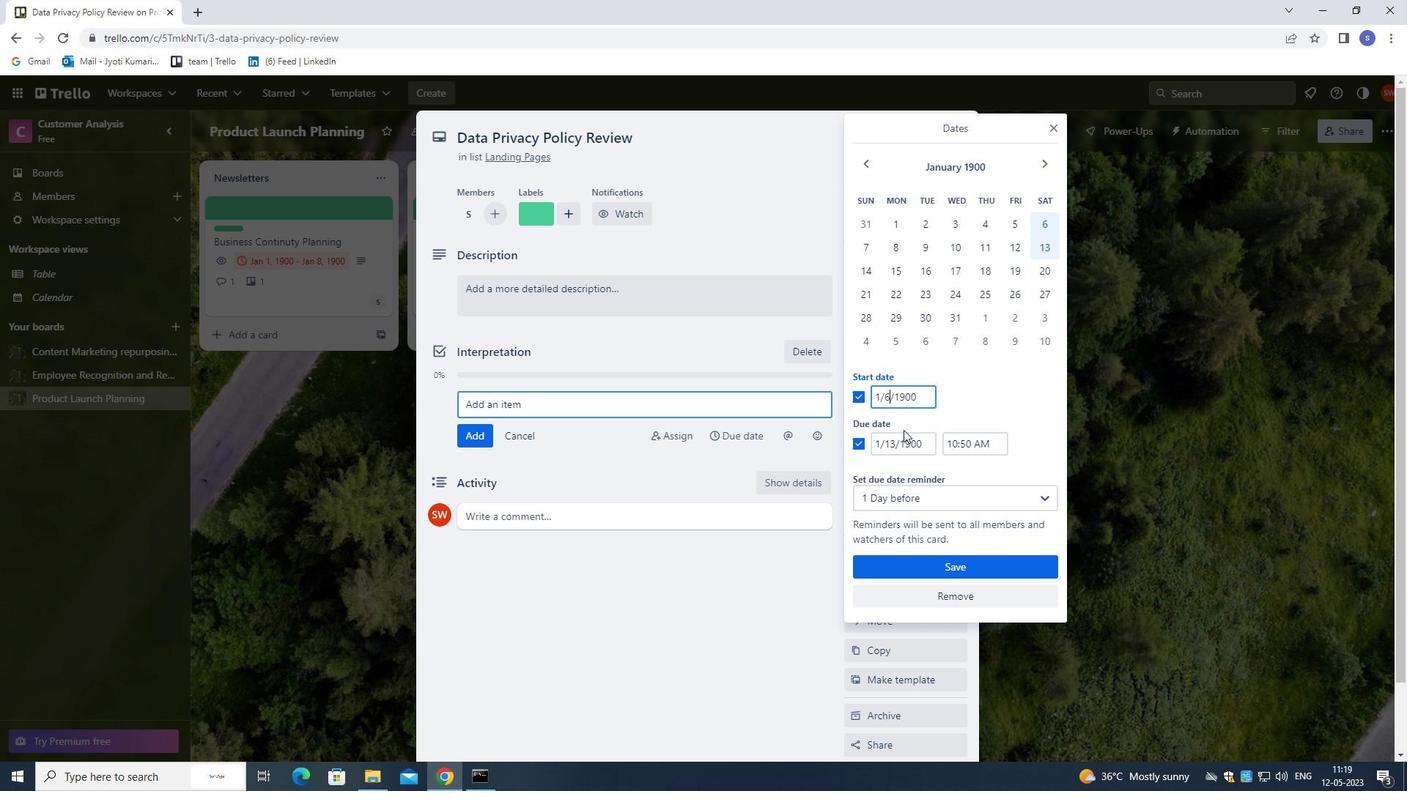 
Action: Key pressed <Key.backspace>
Screenshot: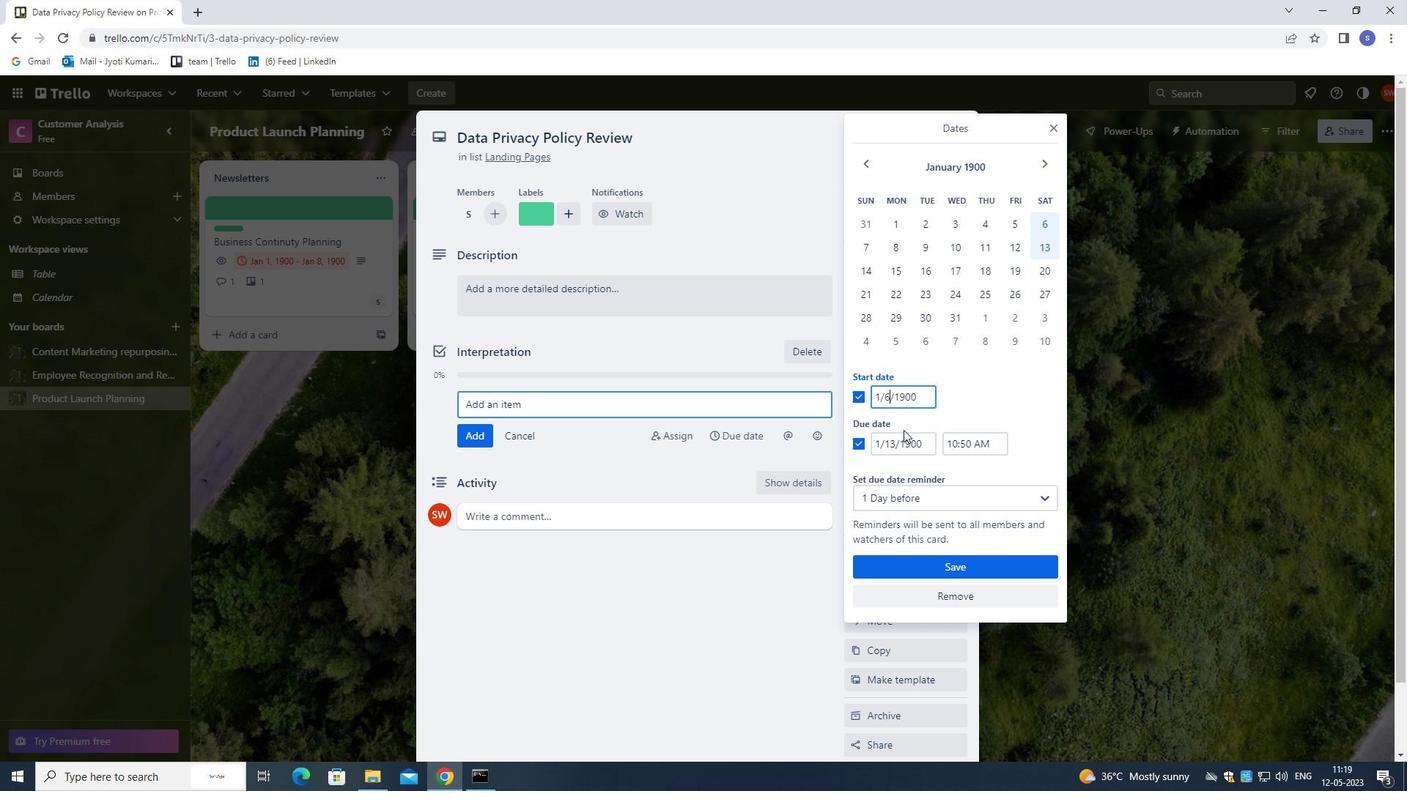 
Action: Mouse moved to (904, 423)
Screenshot: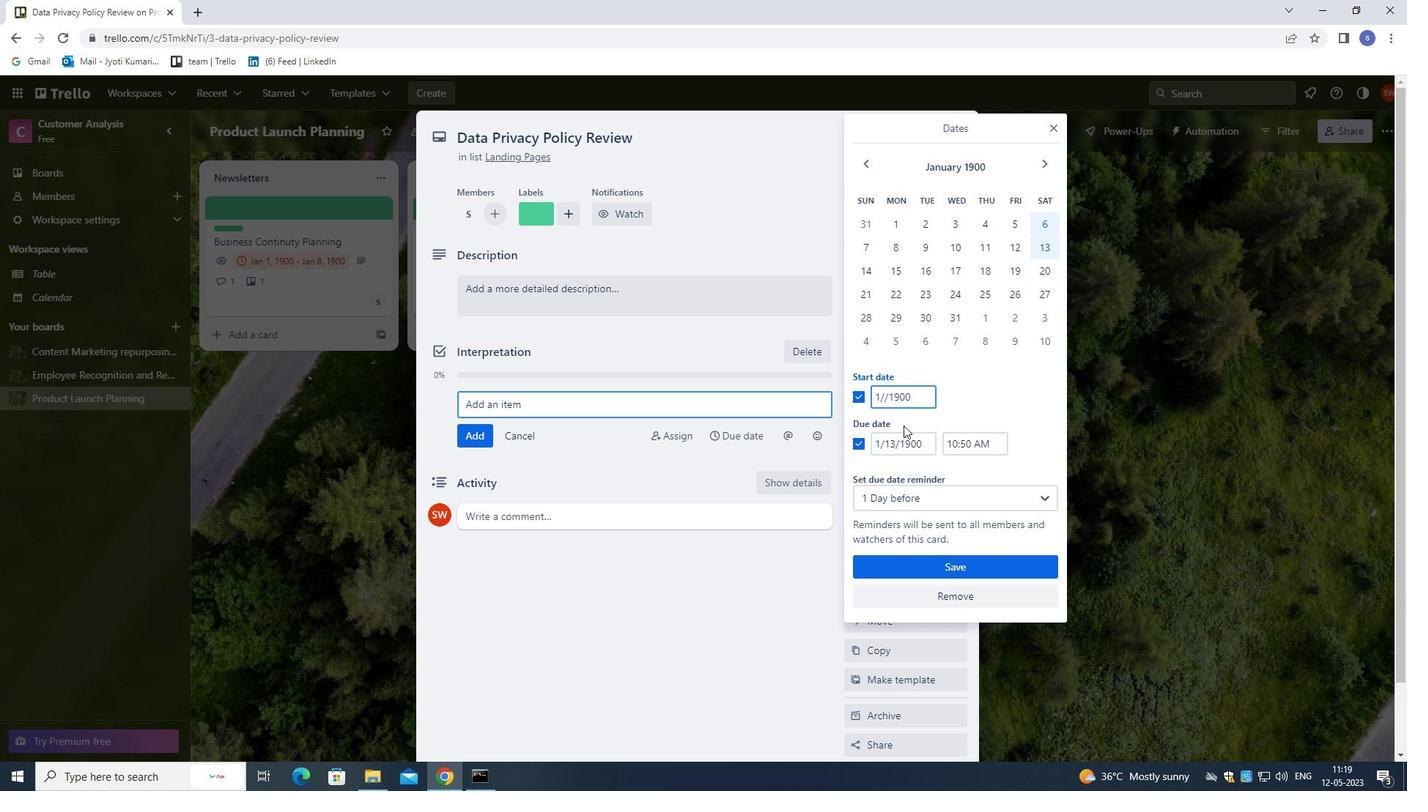 
Action: Key pressed 7
Screenshot: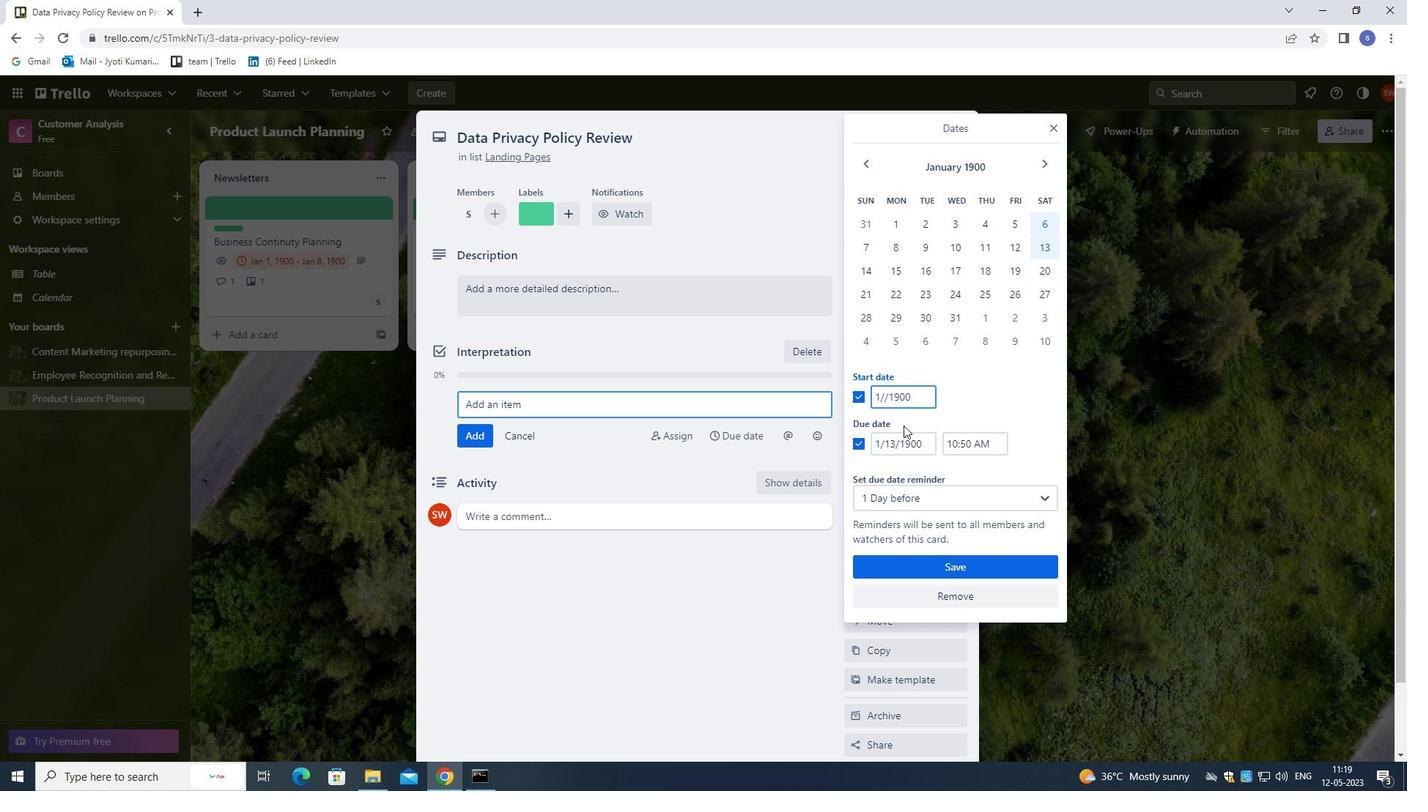 
Action: Mouse moved to (892, 443)
Screenshot: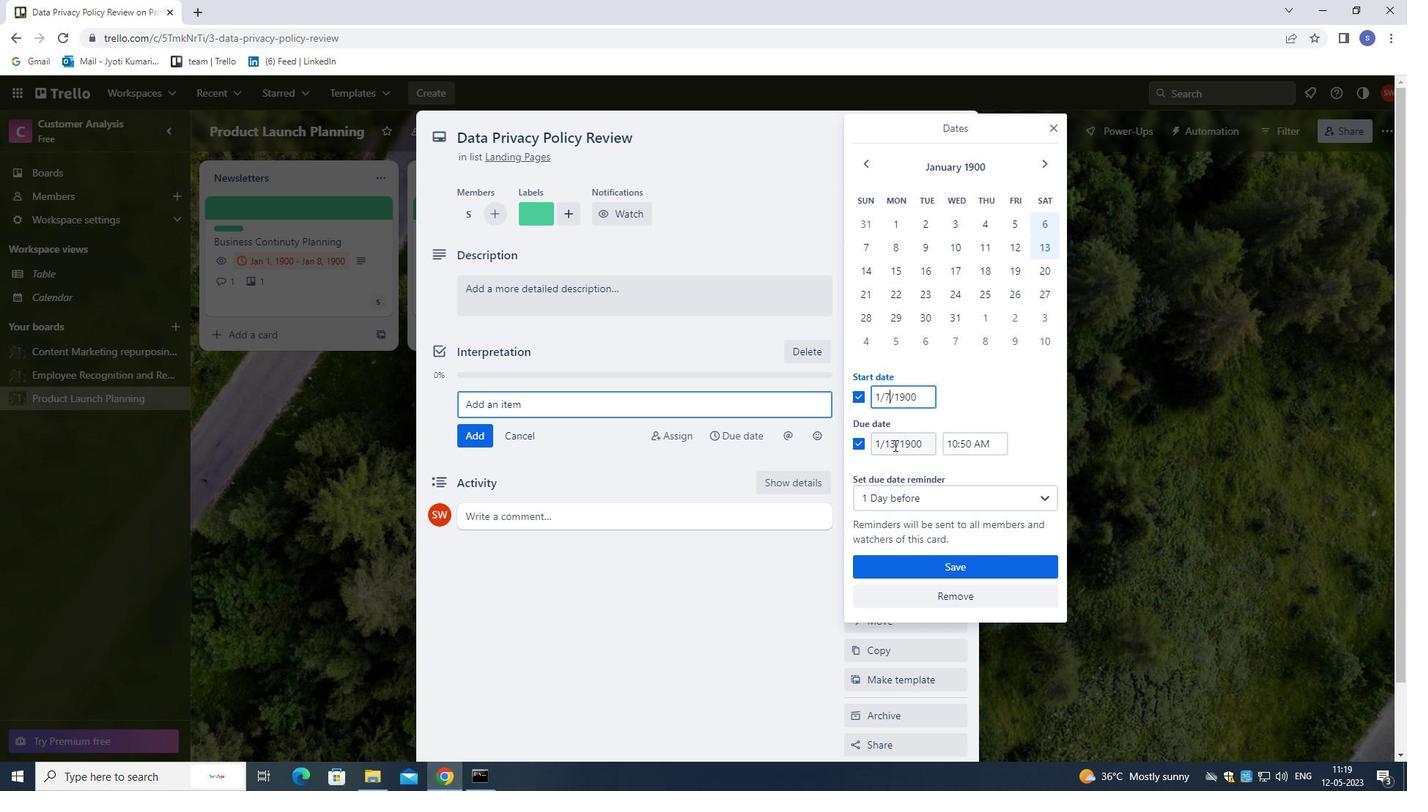 
Action: Mouse pressed left at (892, 443)
Screenshot: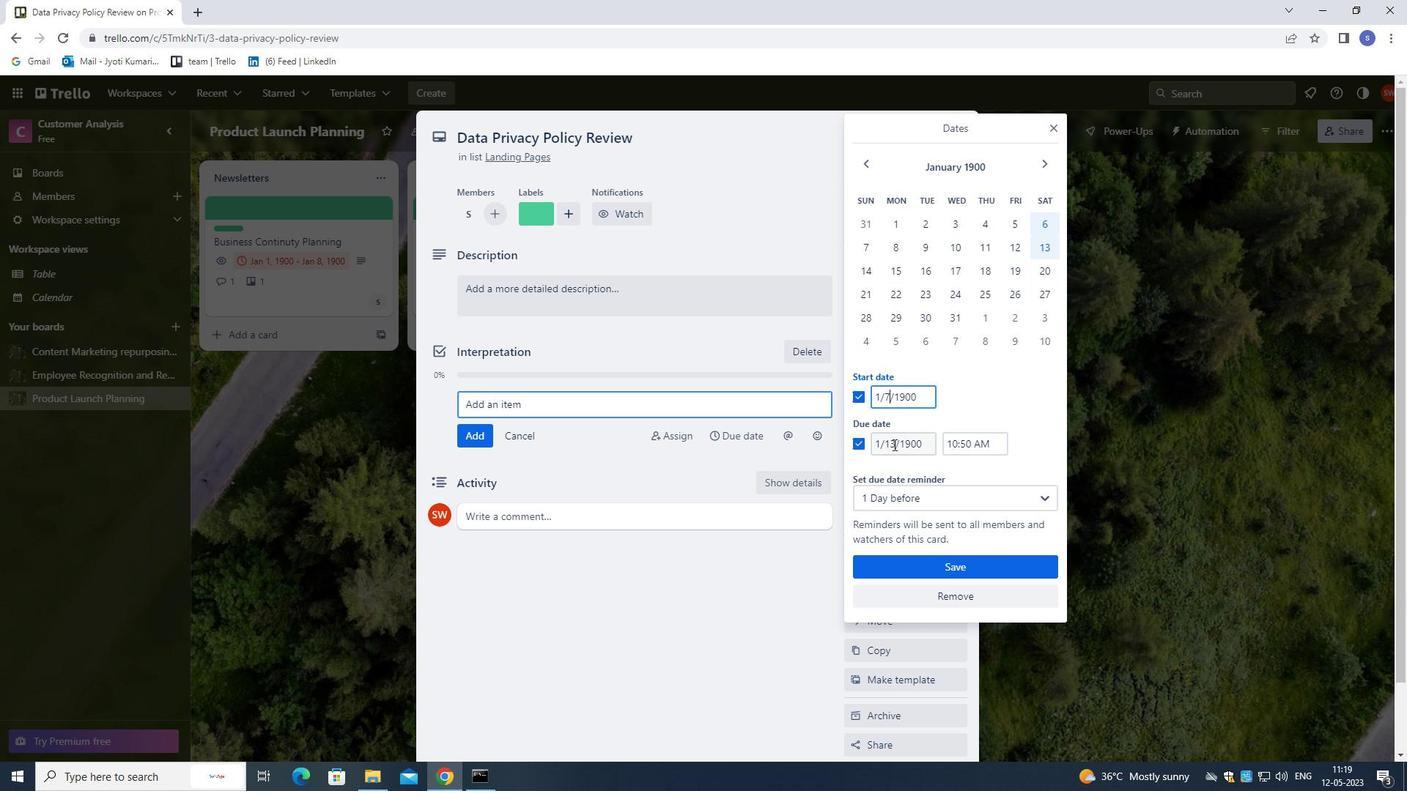 
Action: Mouse moved to (909, 458)
Screenshot: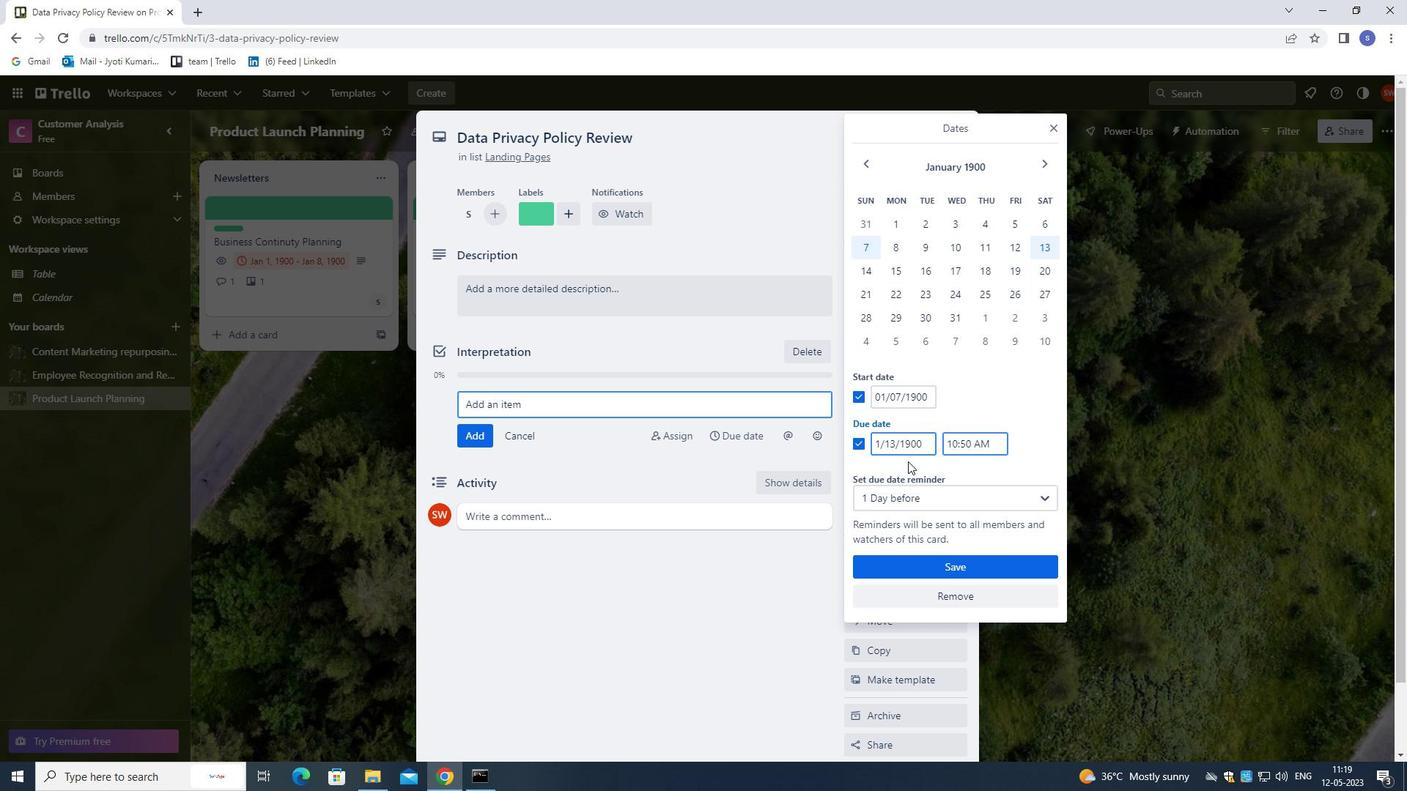 
Action: Key pressed <Key.right>
Screenshot: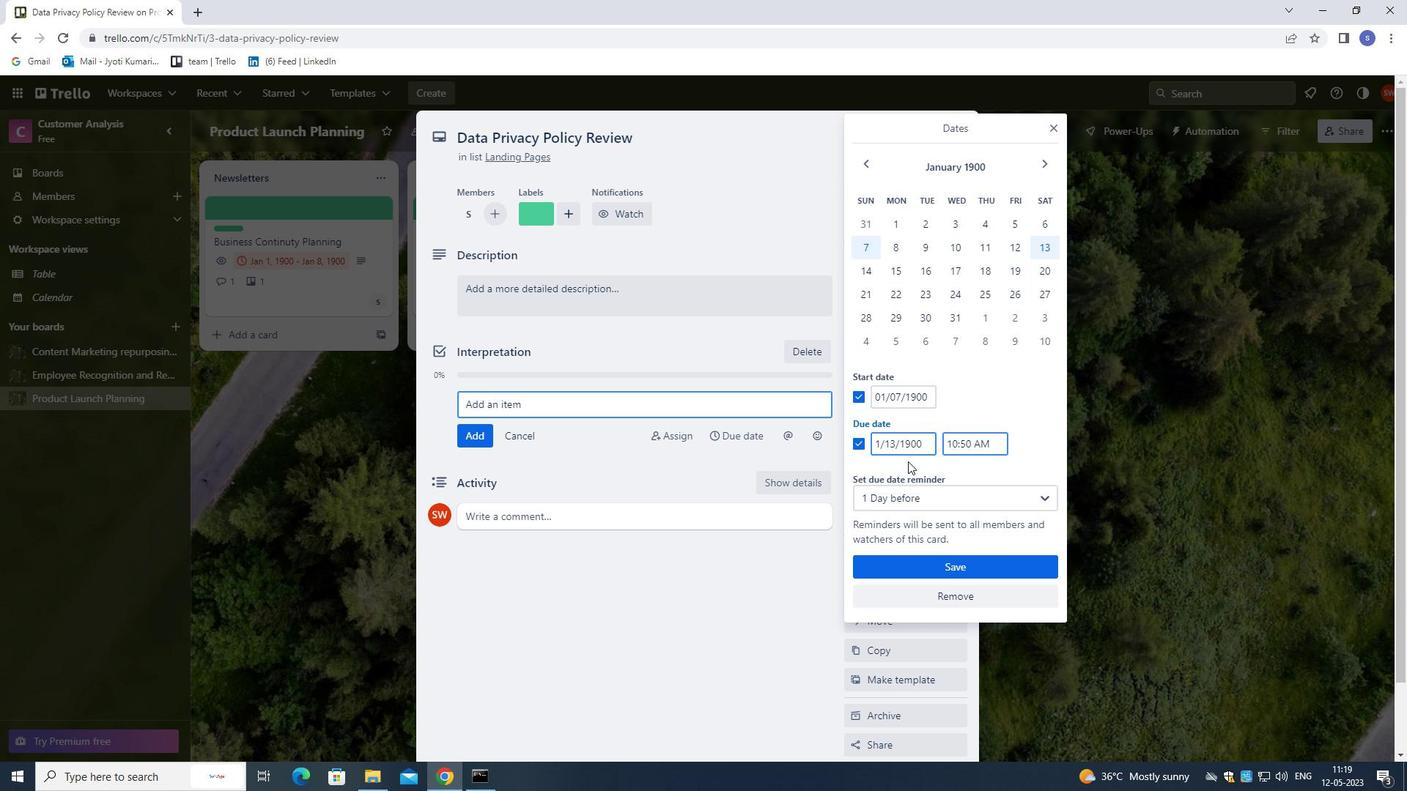 
Action: Mouse moved to (909, 457)
Screenshot: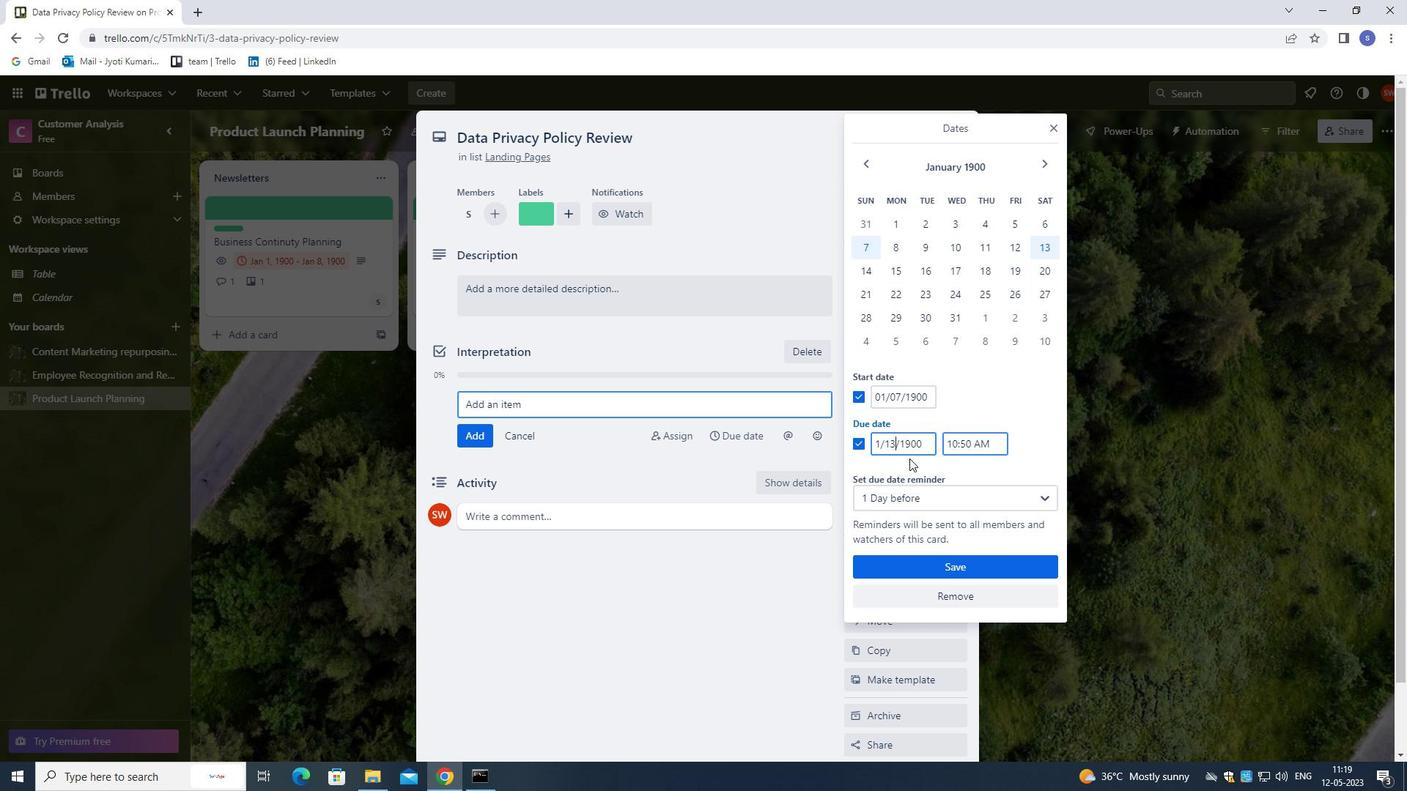 
Action: Key pressed <Key.backspace>
Screenshot: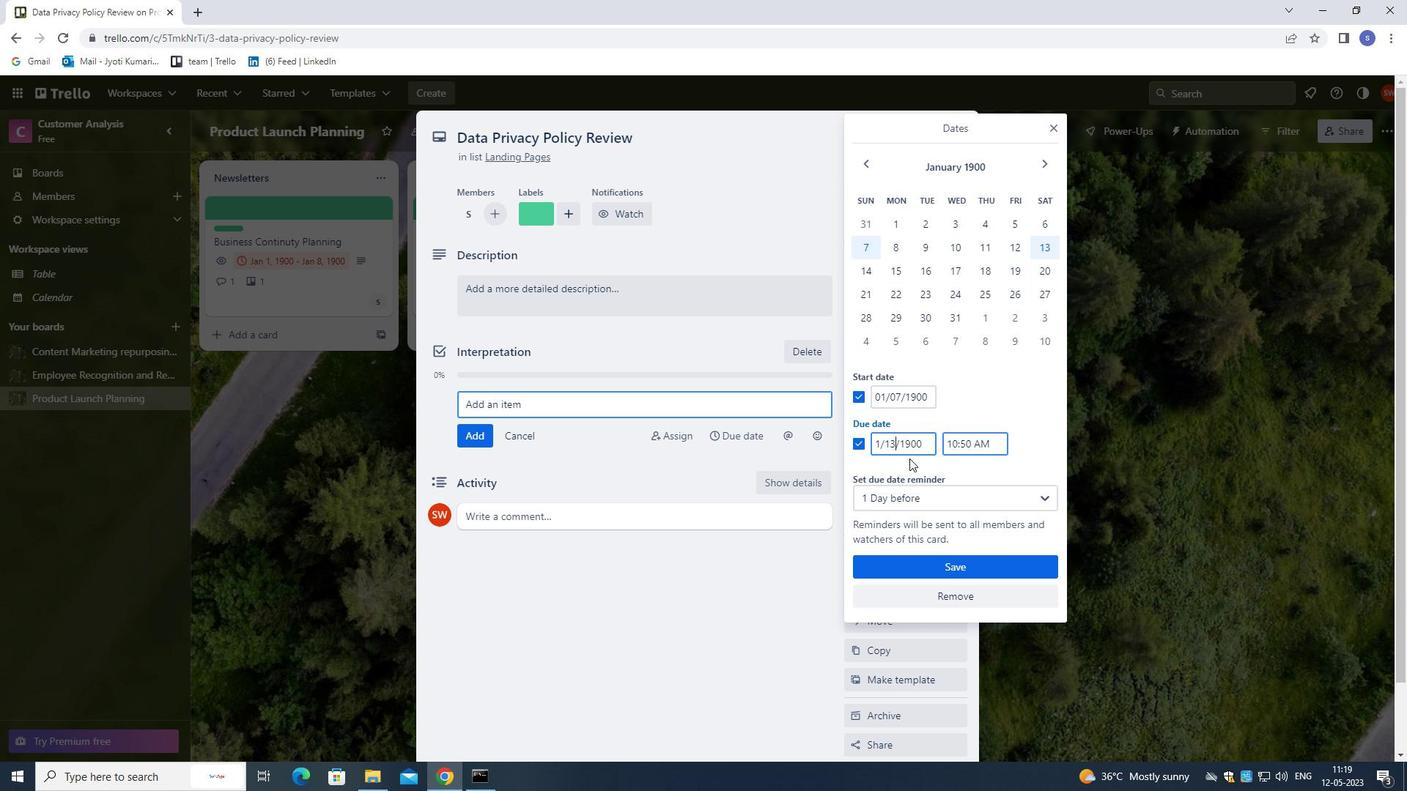 
Action: Mouse moved to (911, 455)
Screenshot: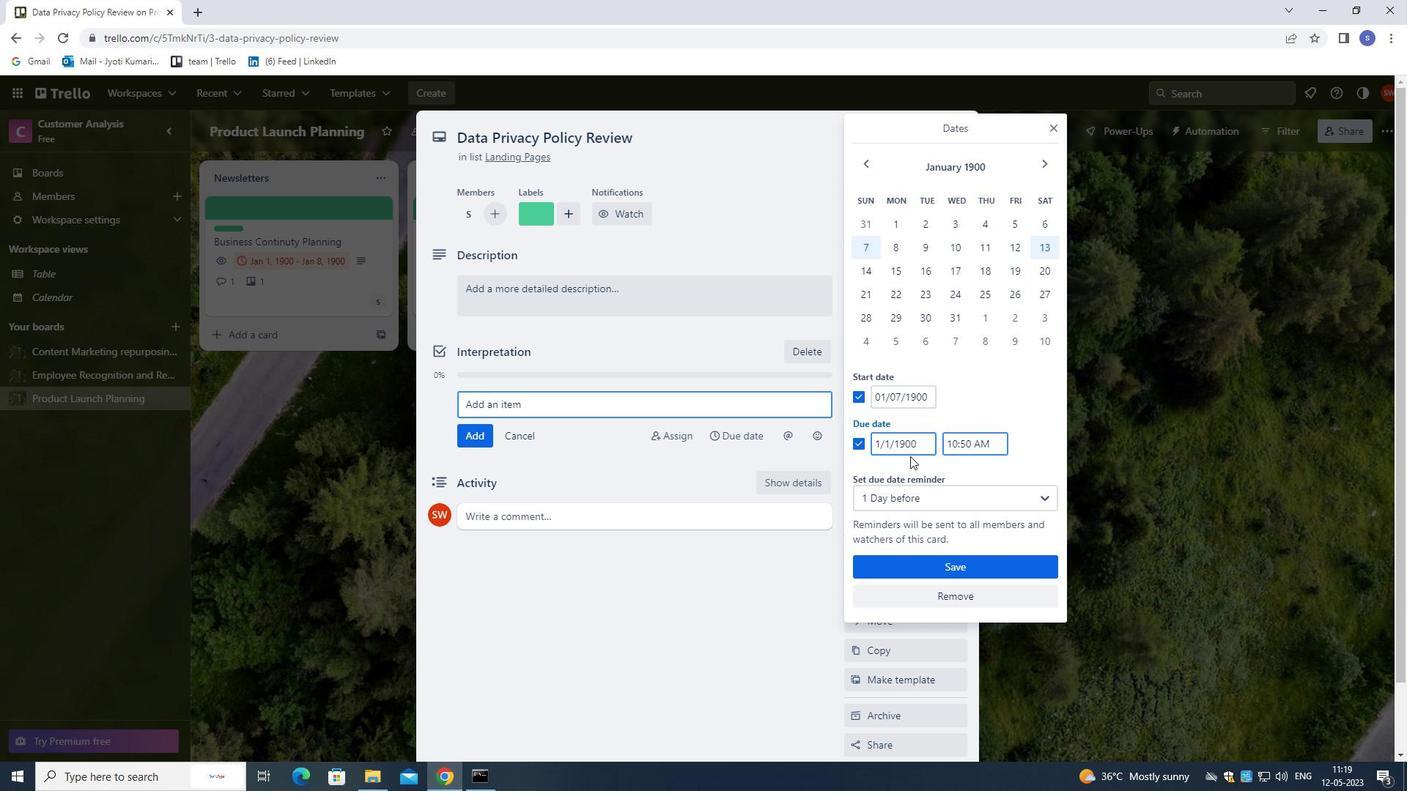 
Action: Key pressed 4
Screenshot: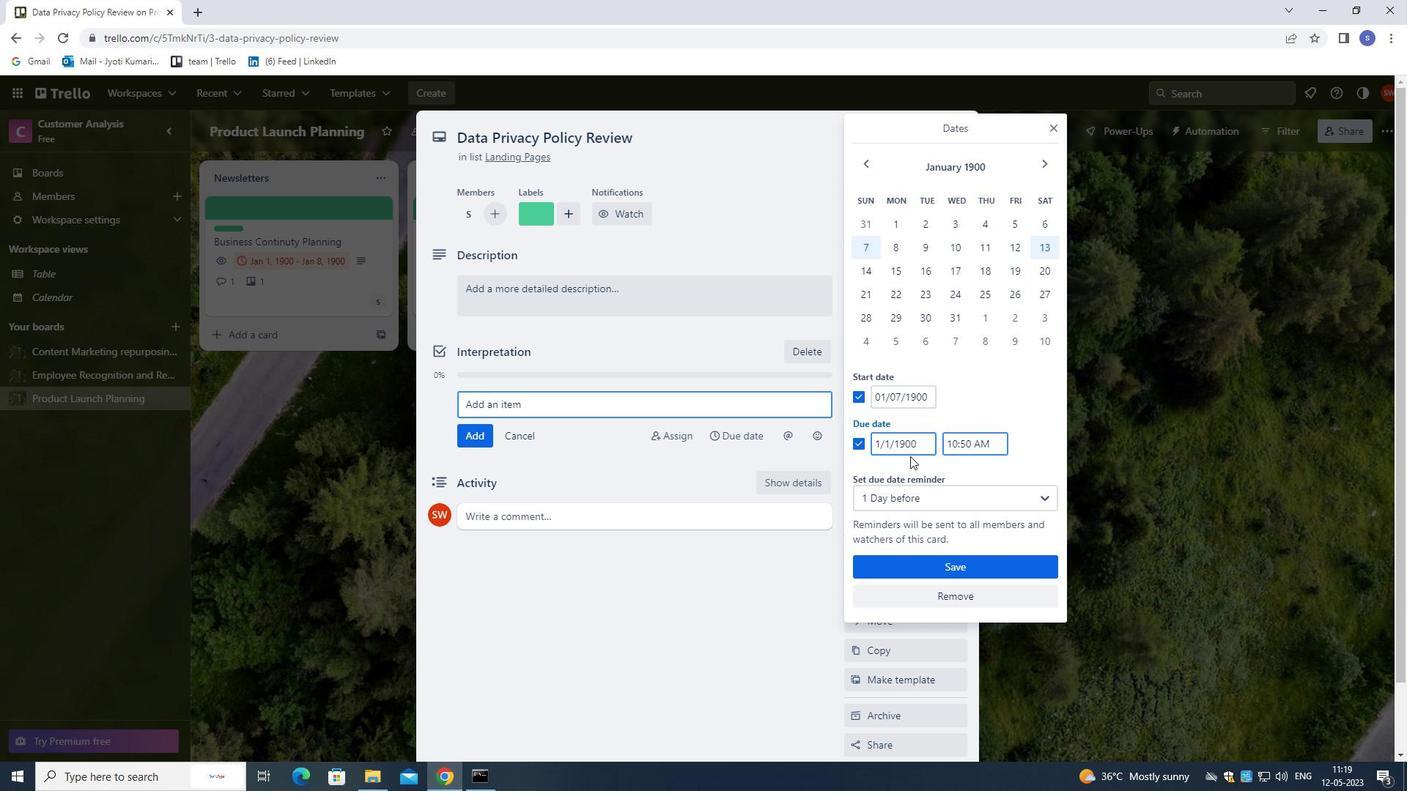 
Action: Mouse moved to (922, 562)
Screenshot: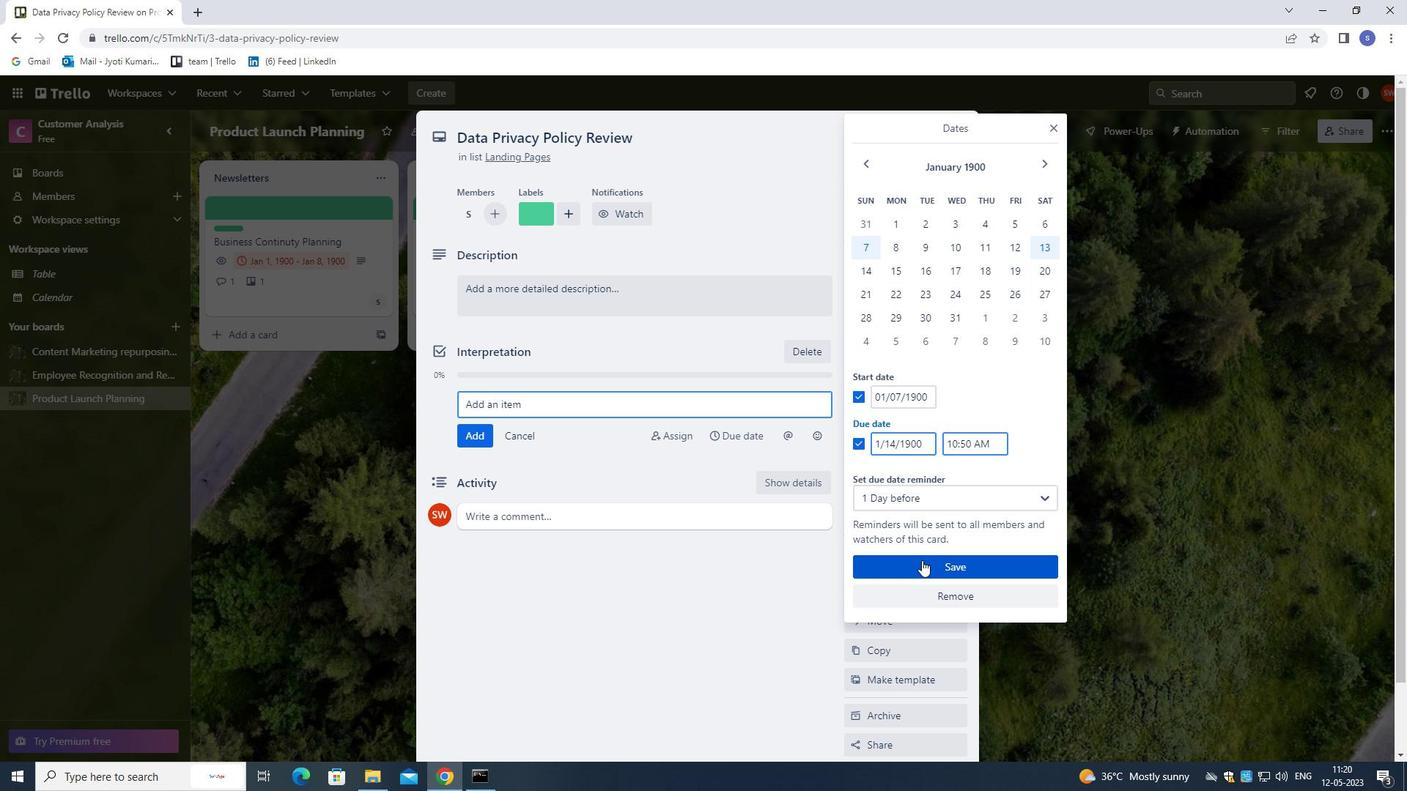 
Action: Mouse pressed left at (922, 562)
Screenshot: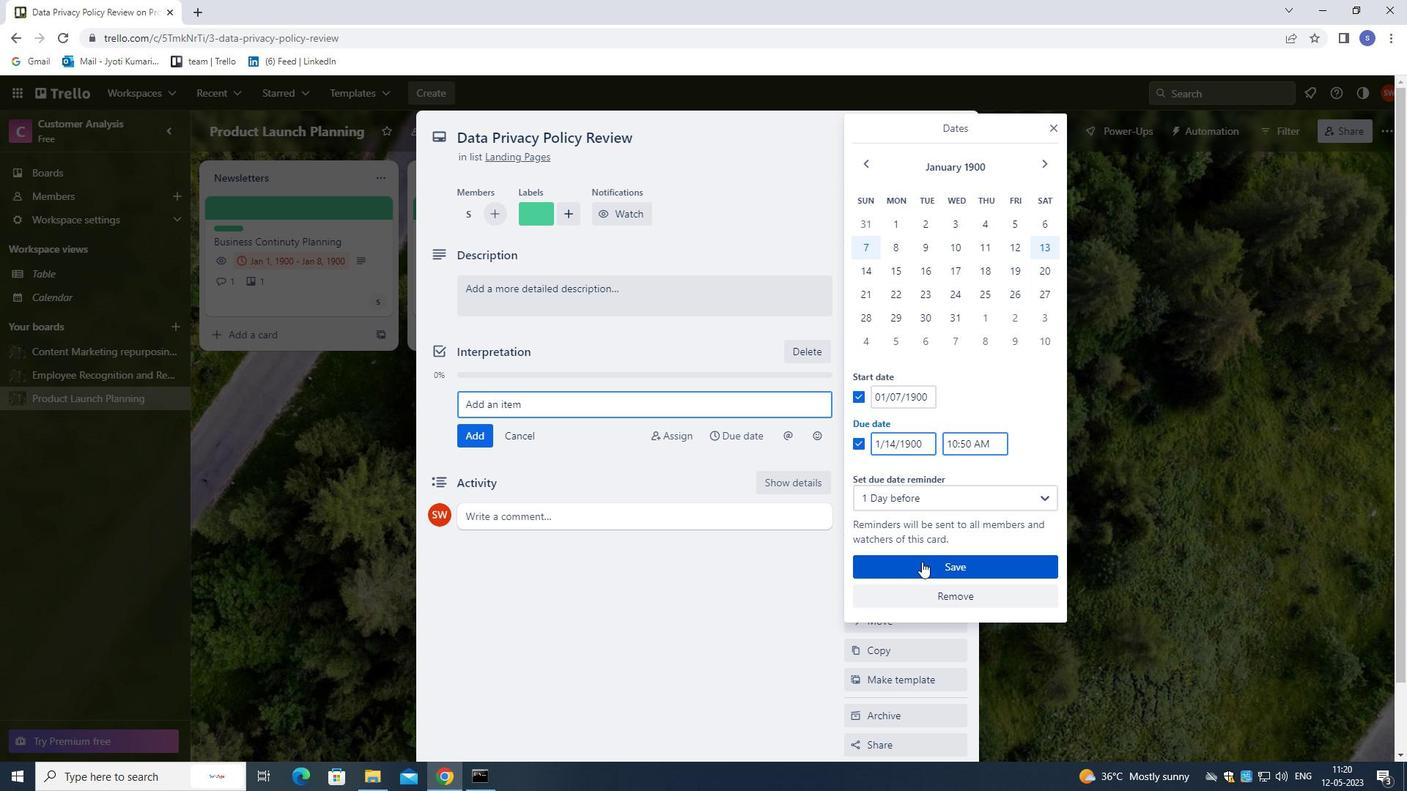 
Action: Mouse moved to (905, 378)
Screenshot: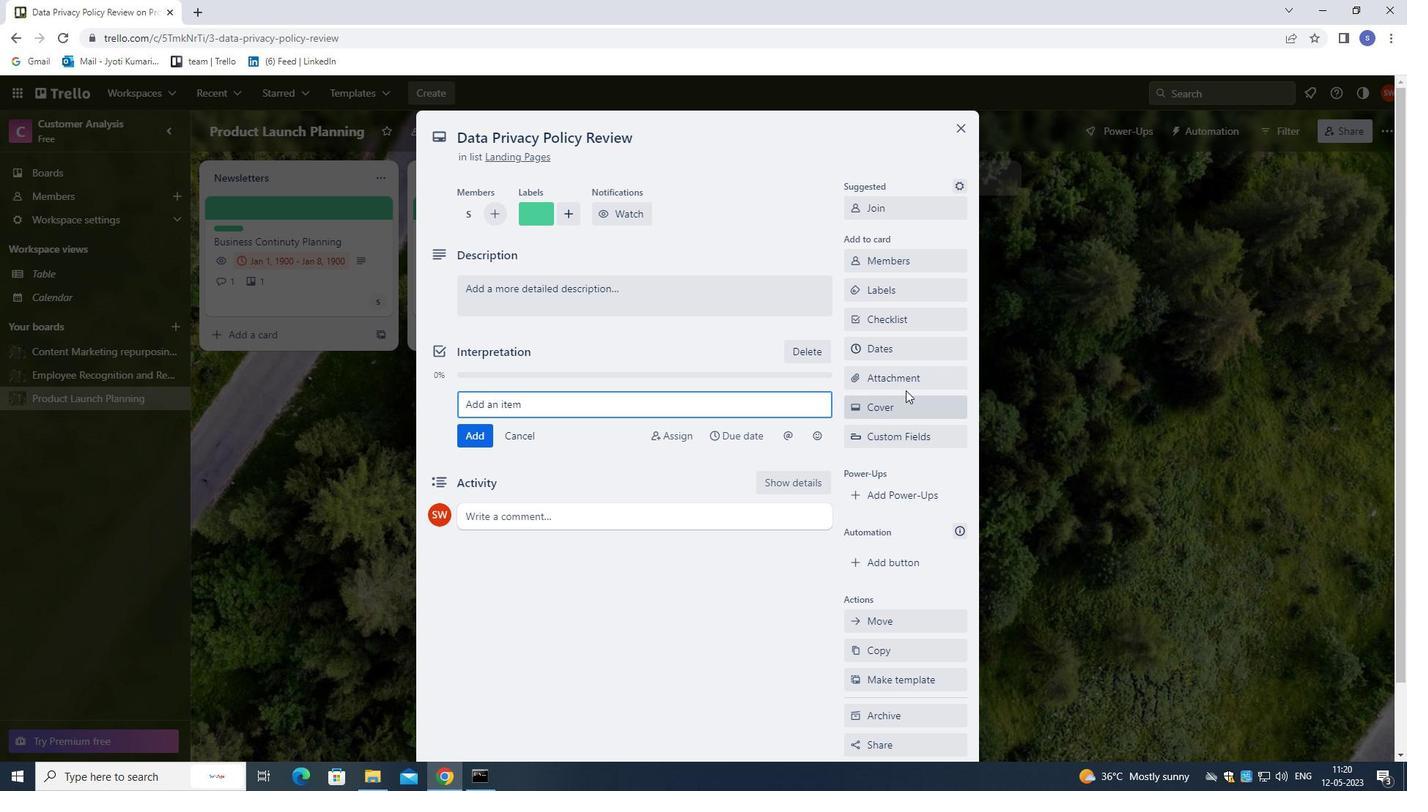 
Action: Mouse pressed left at (905, 378)
Screenshot: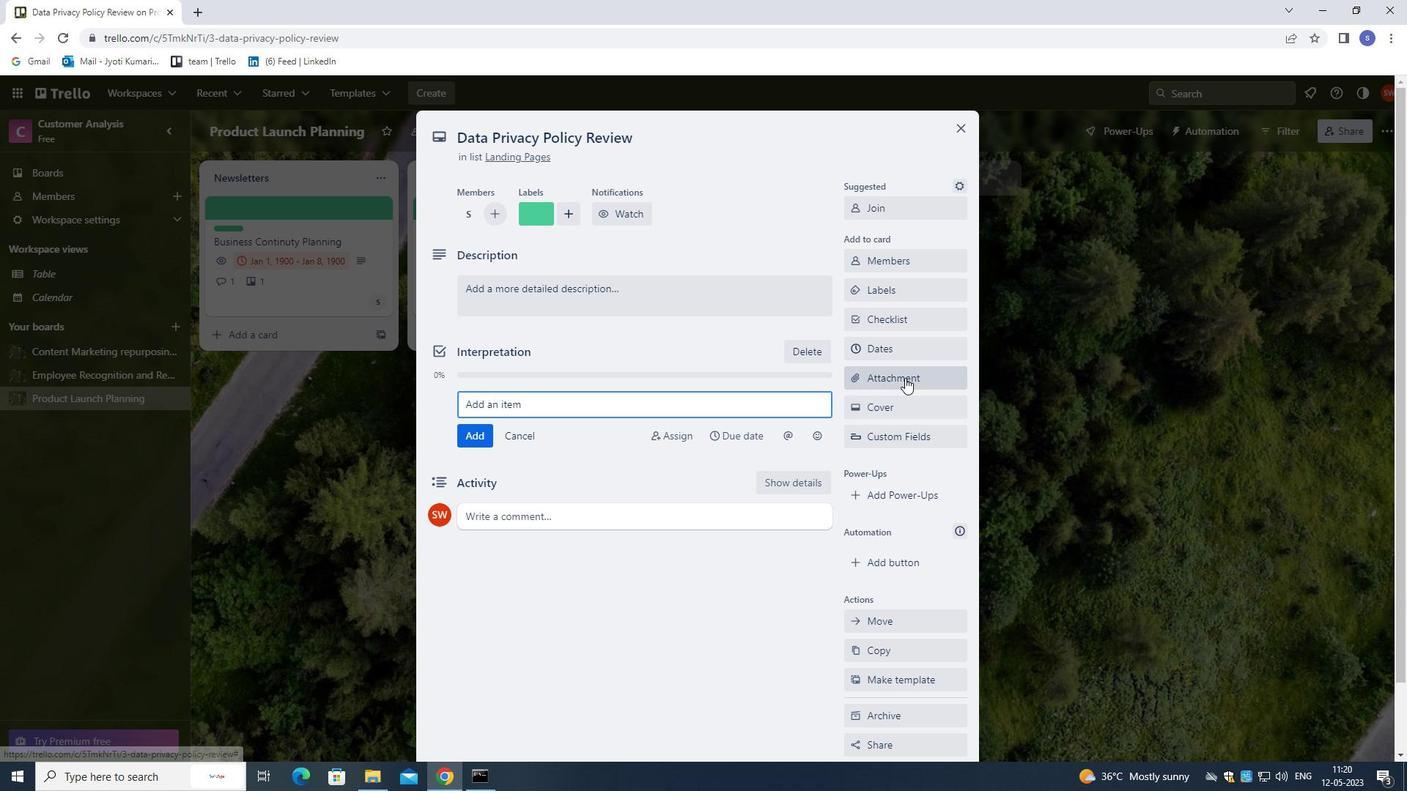 
Action: Mouse moved to (927, 473)
Screenshot: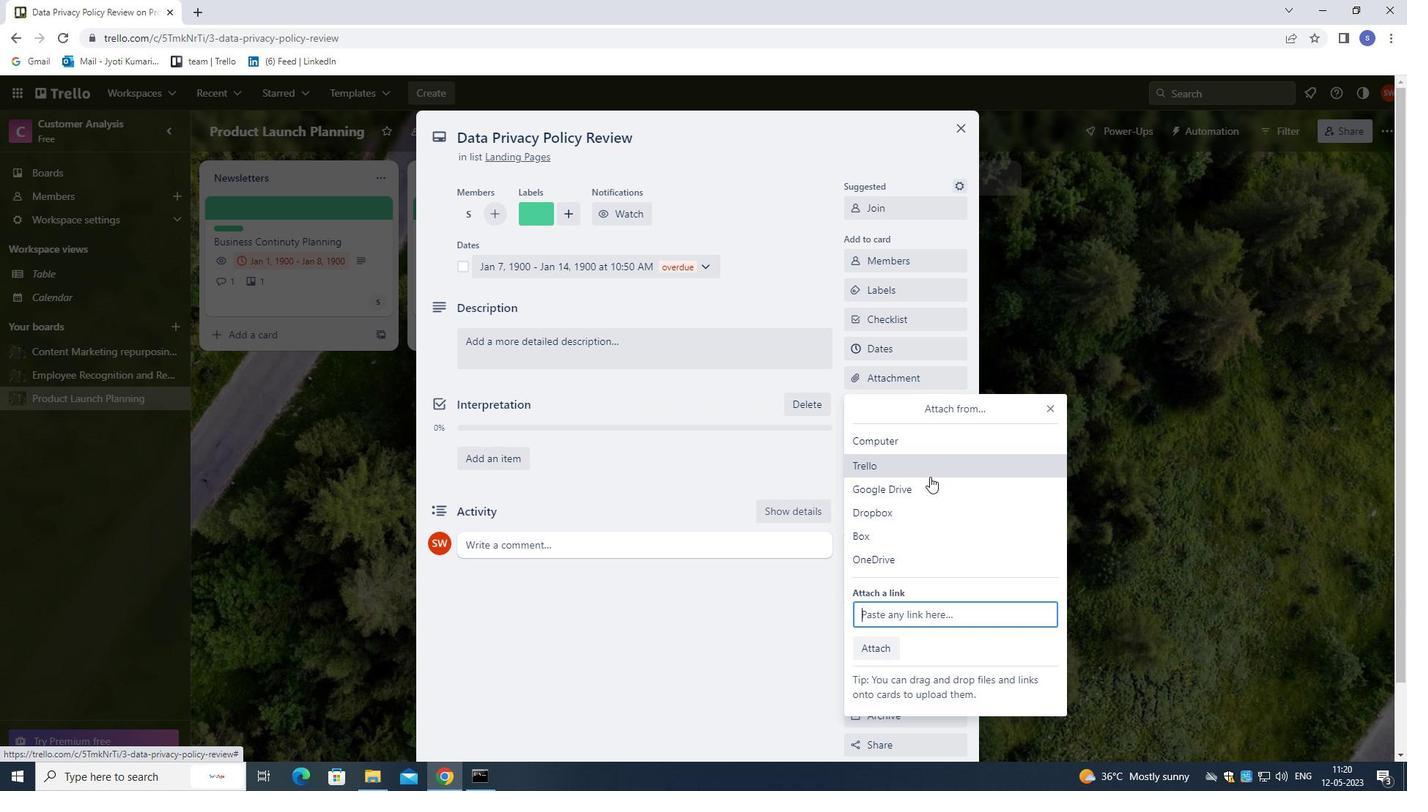 
Action: Mouse pressed left at (927, 473)
Screenshot: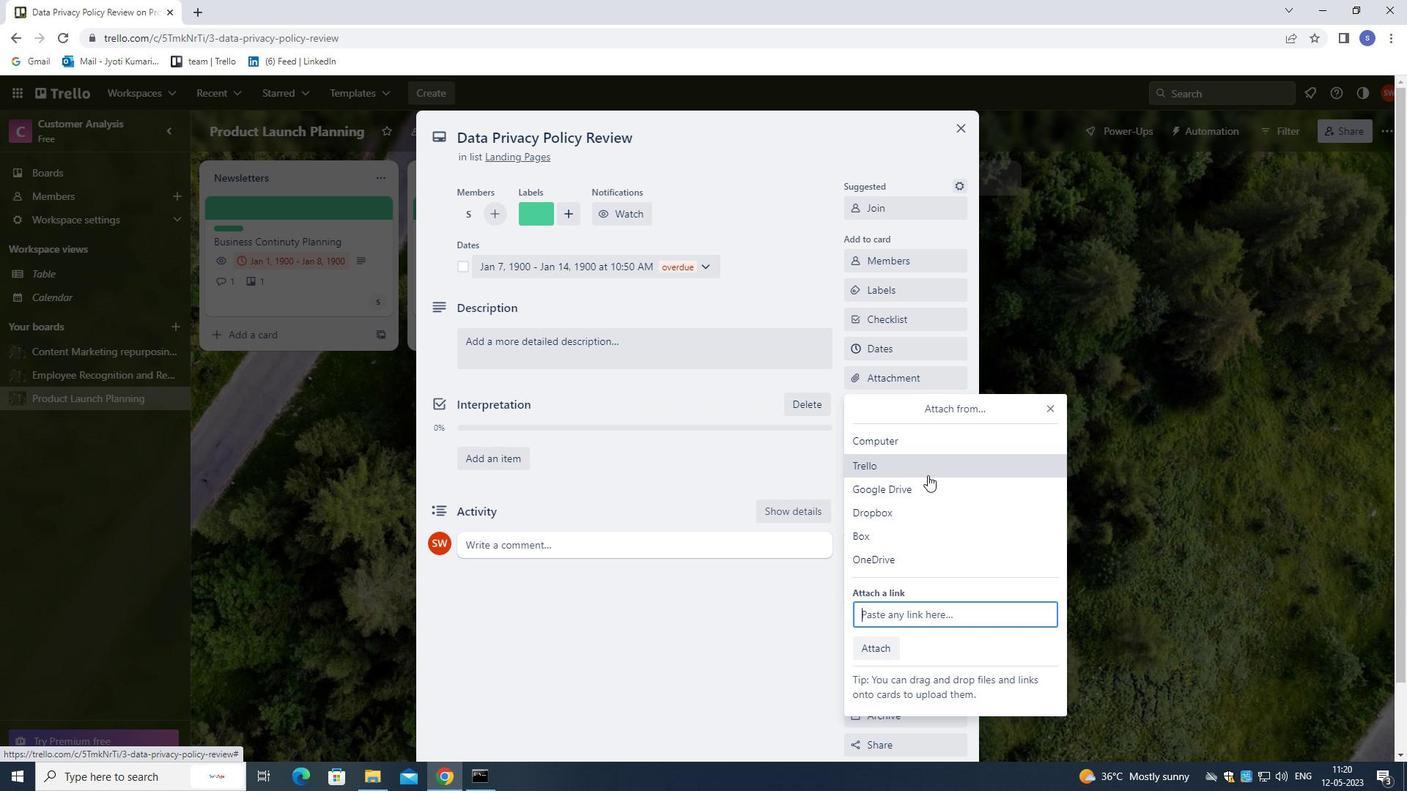 
Action: Mouse moved to (925, 454)
Screenshot: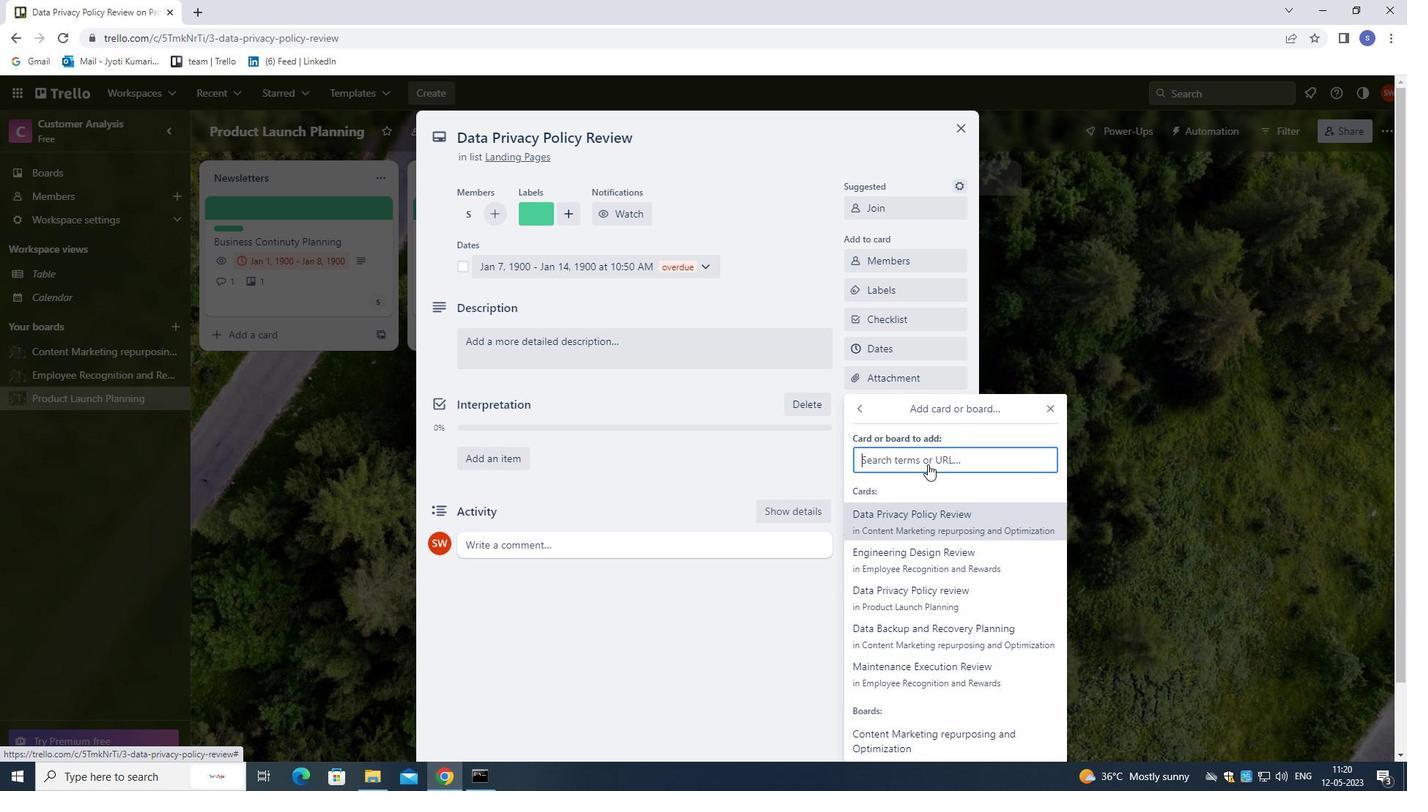 
Action: Mouse pressed left at (925, 454)
Screenshot: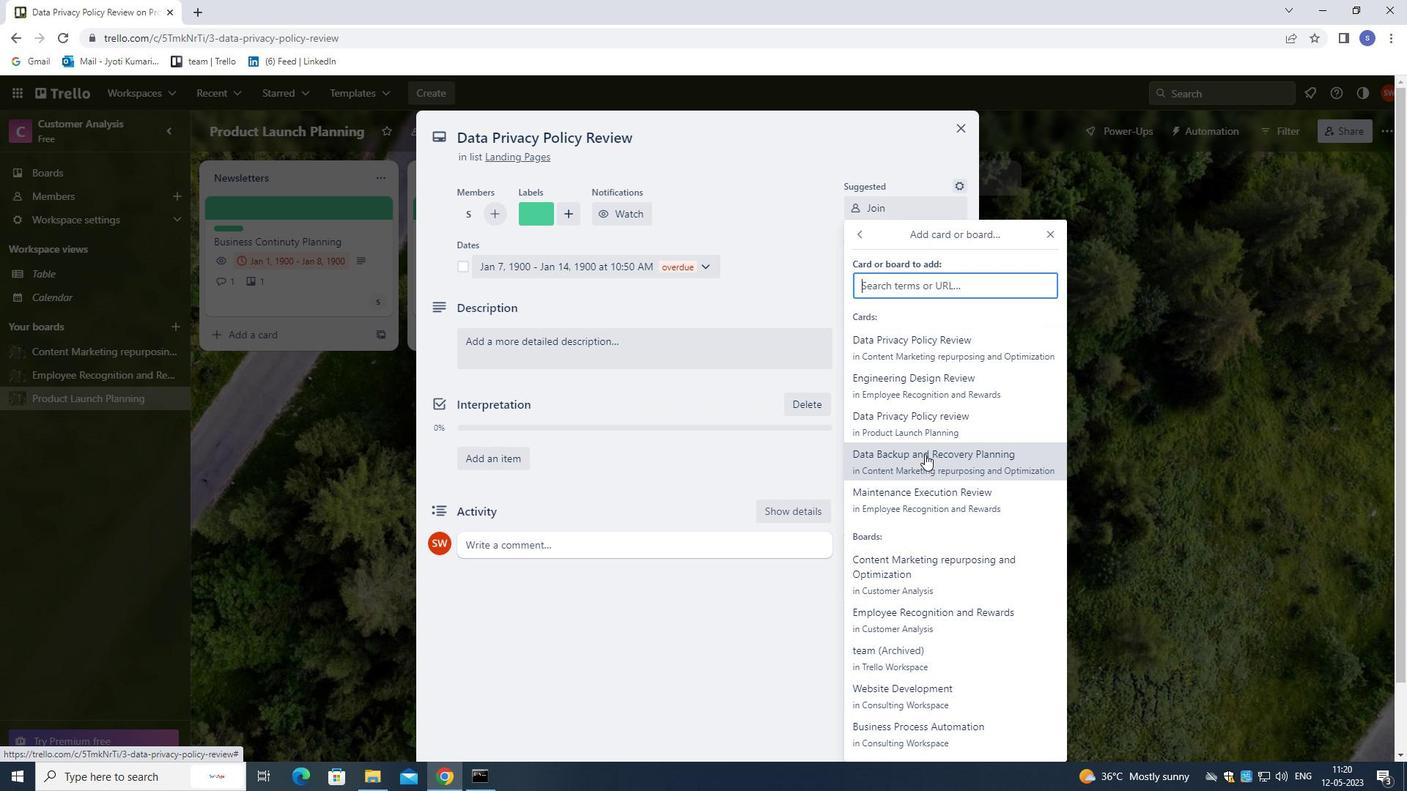 
Action: Mouse moved to (905, 406)
Screenshot: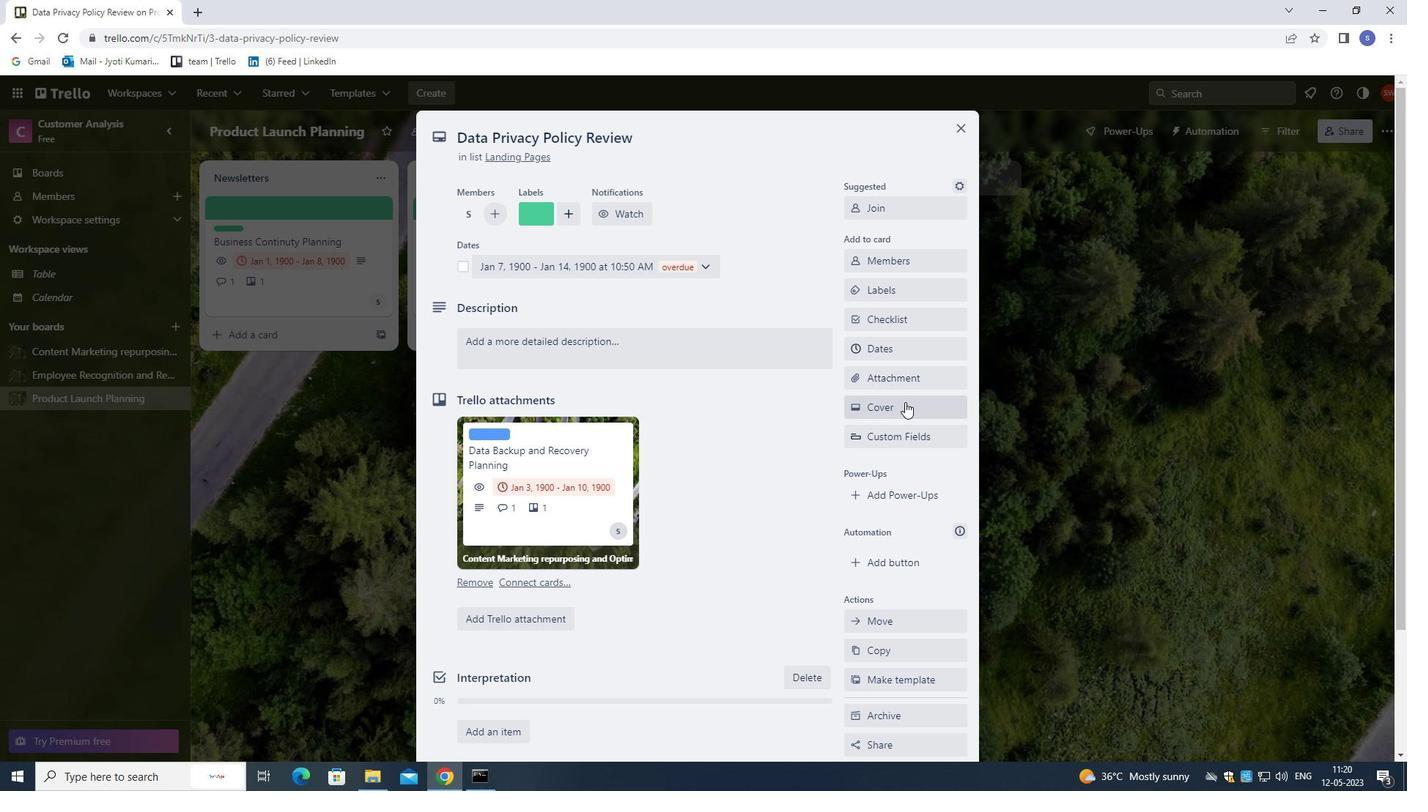 
Action: Mouse pressed left at (905, 406)
Screenshot: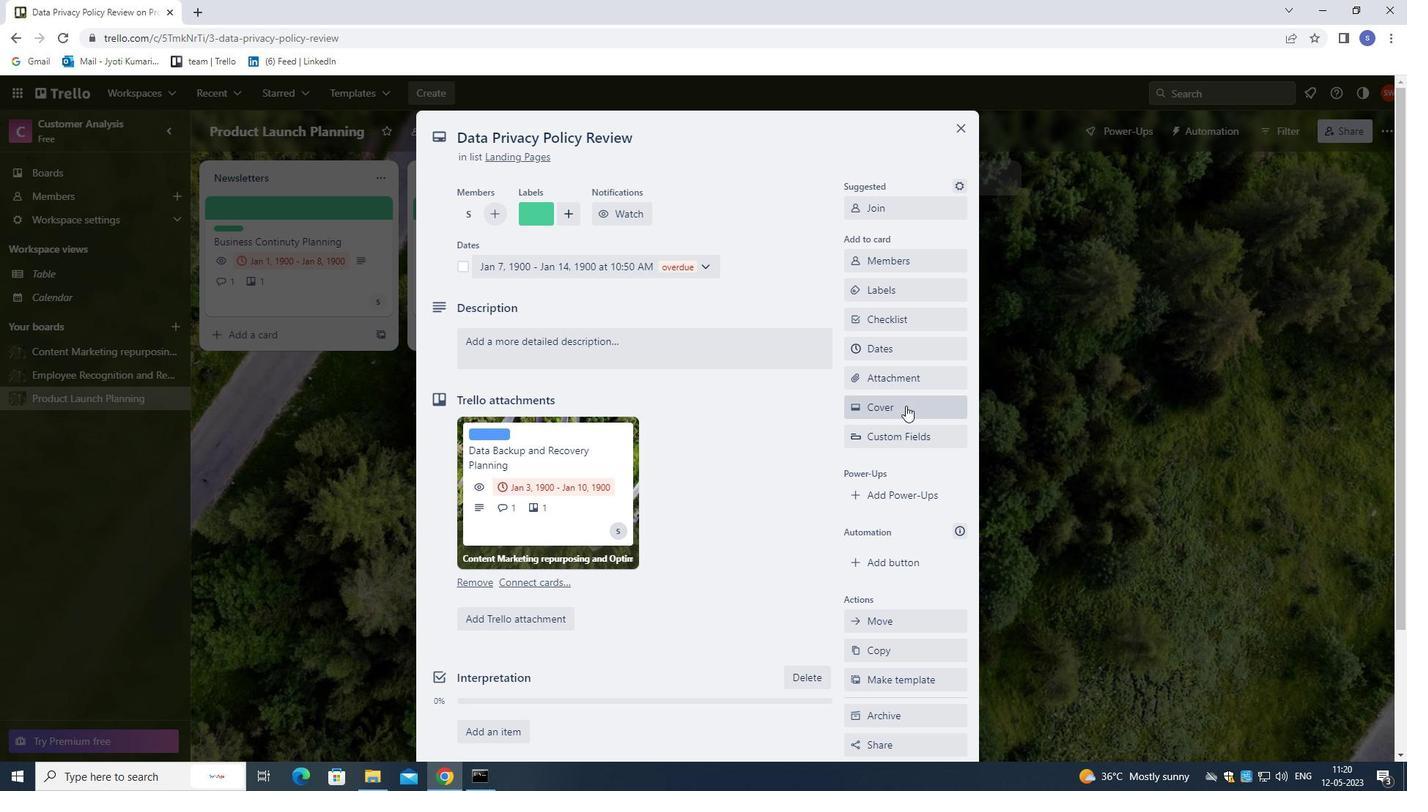 
Action: Mouse moved to (883, 466)
Screenshot: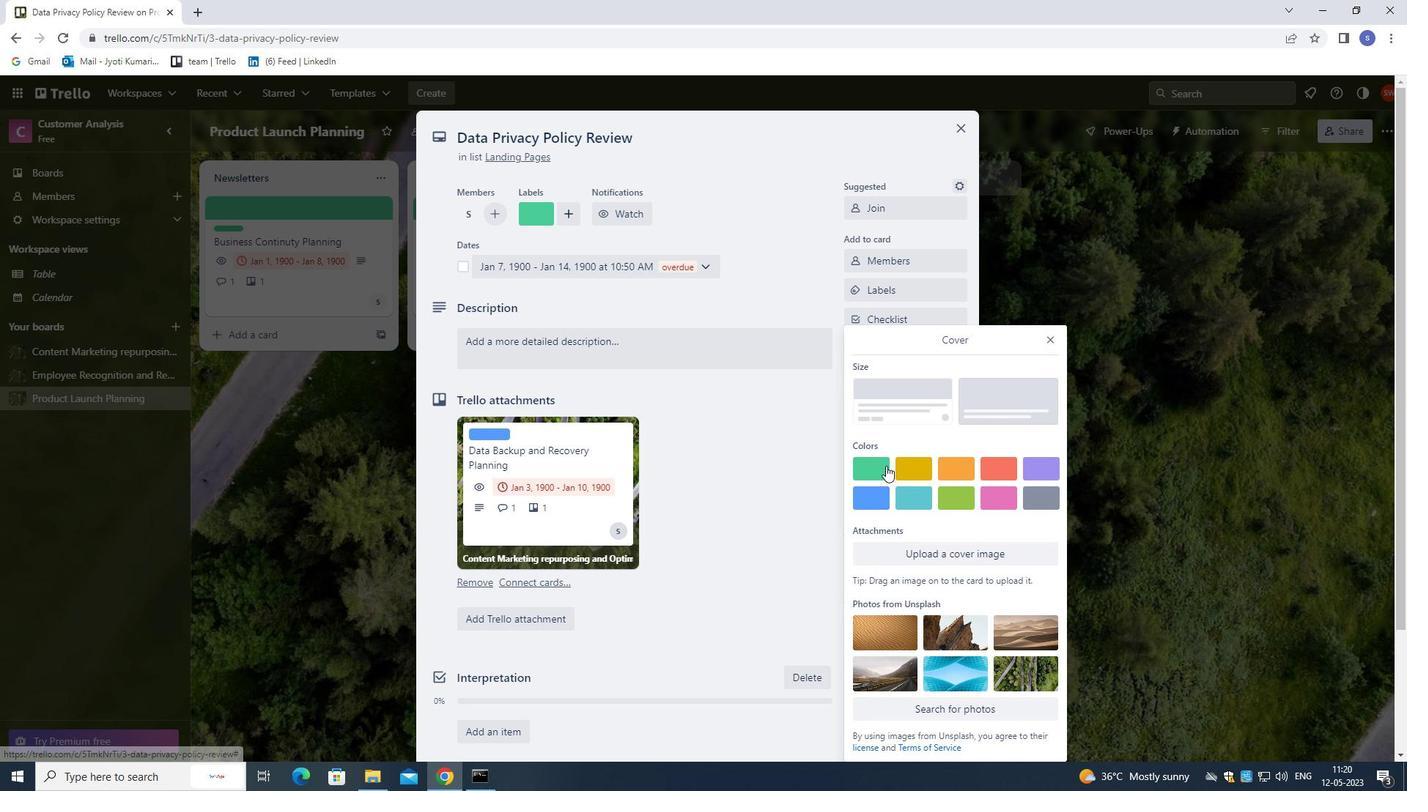 
Action: Mouse pressed left at (883, 466)
Screenshot: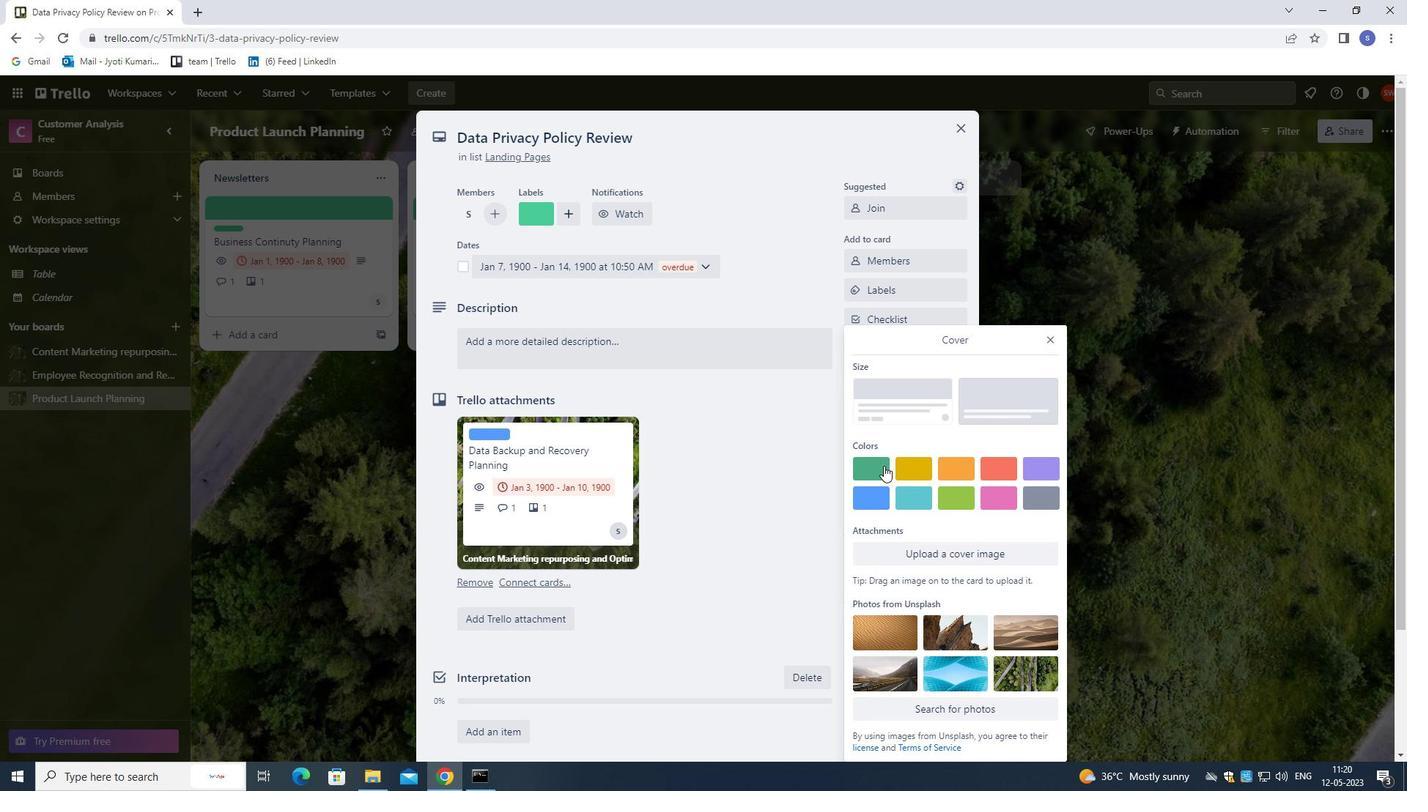 
Action: Mouse moved to (1048, 315)
Screenshot: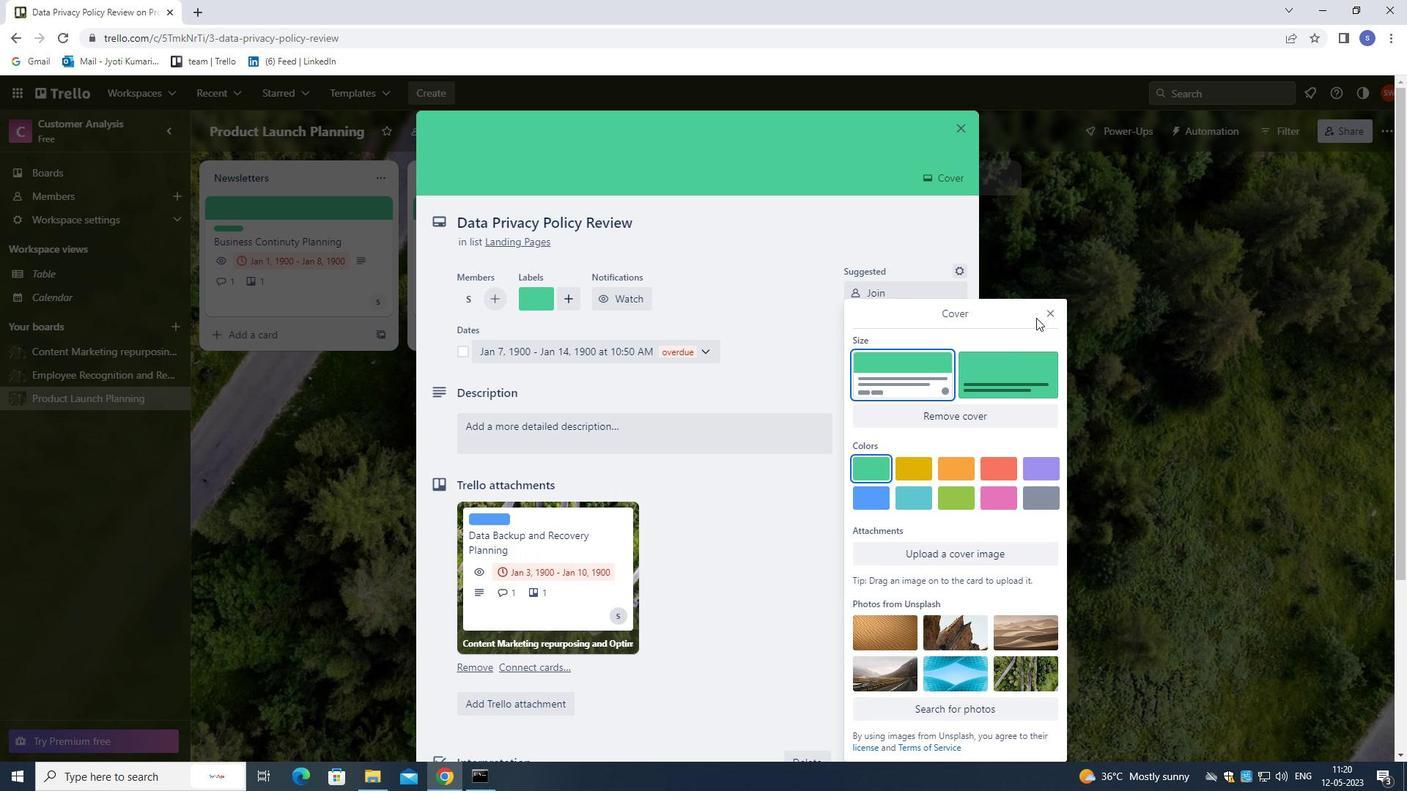 
Action: Mouse pressed left at (1048, 315)
Screenshot: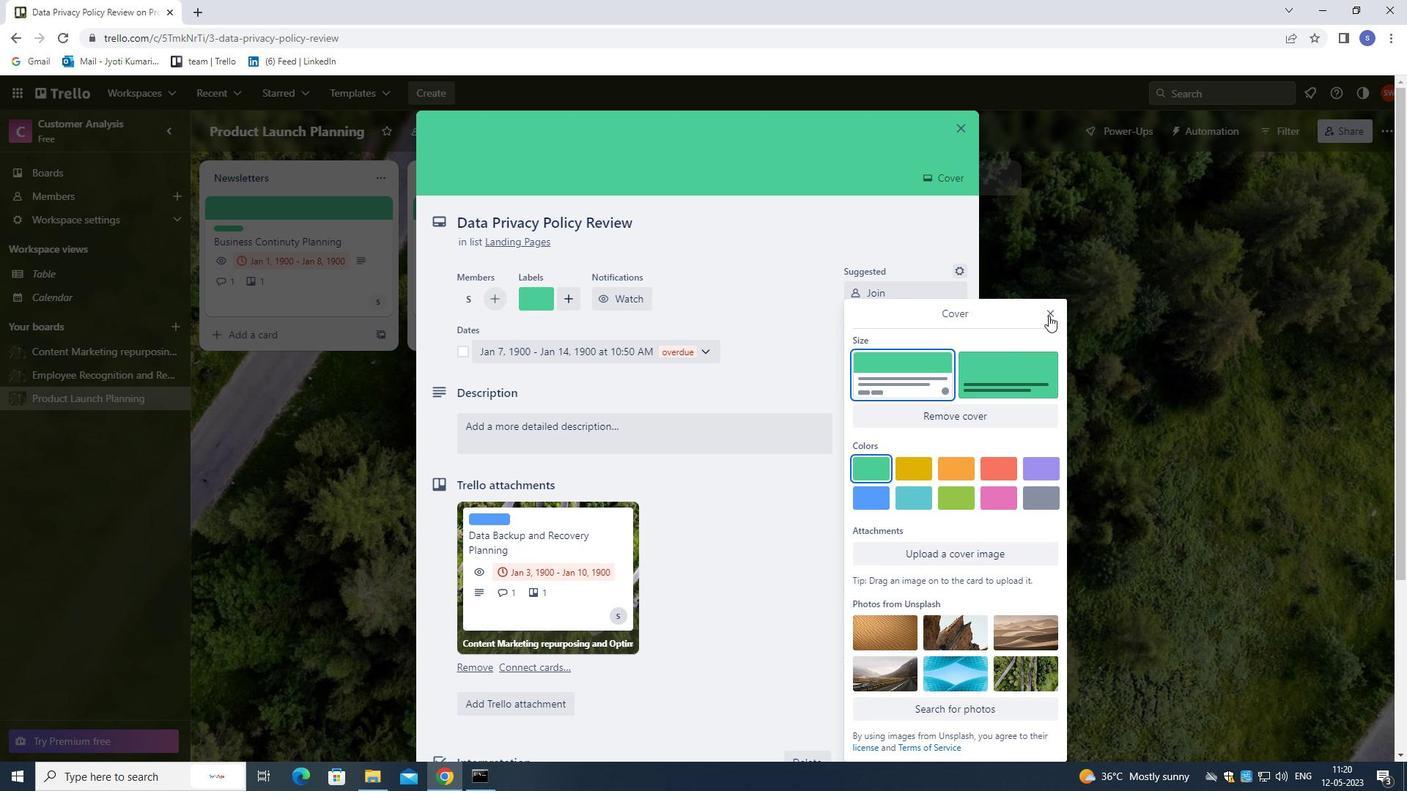 
Action: Mouse moved to (706, 422)
Screenshot: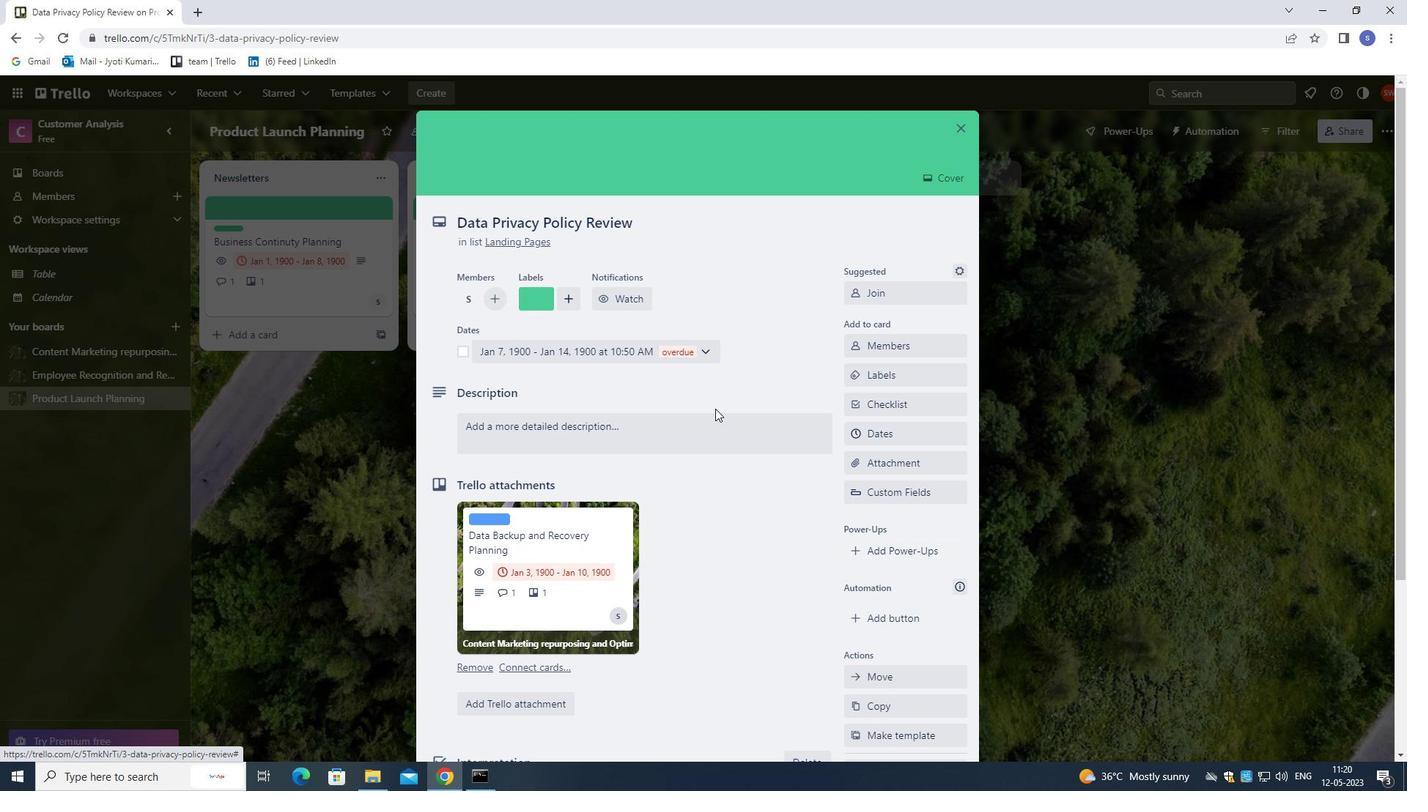 
Action: Mouse pressed left at (706, 422)
Screenshot: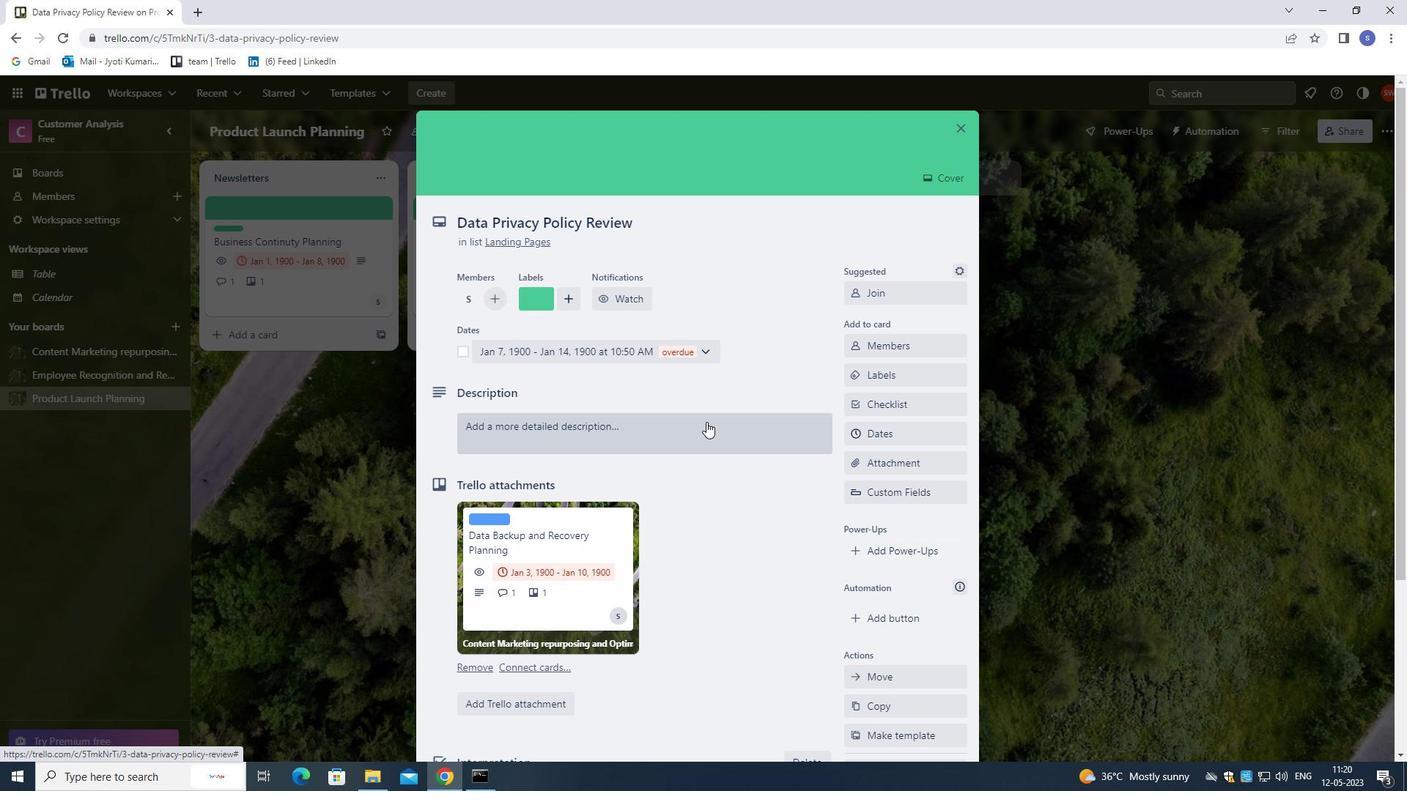 
Action: Mouse moved to (734, 376)
Screenshot: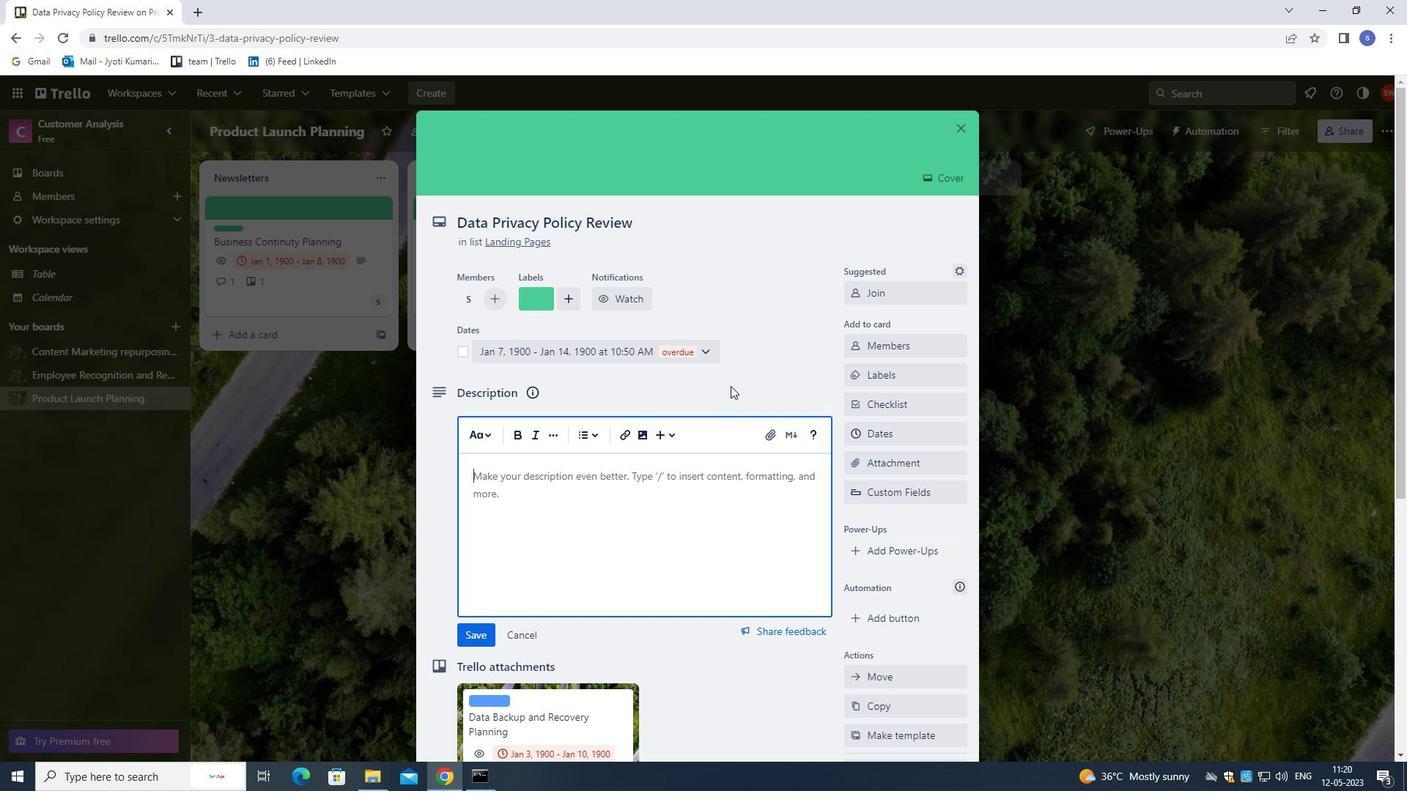 
Action: Key pressed <Key.shift>CONDUCT<Key.space>TEAM<Key.space><Key.backspace>-<Key.backspace><Key.space>TRANING<Key.space><Key.backspace><Key.backspace><Key.backspace><Key.backspace><Key.backspace><Key.backspace>AINING<Key.space>SESSION<Key.space>ON<Key.space>EFFECTIVE<Key.space>FEEDBACK.
Screenshot: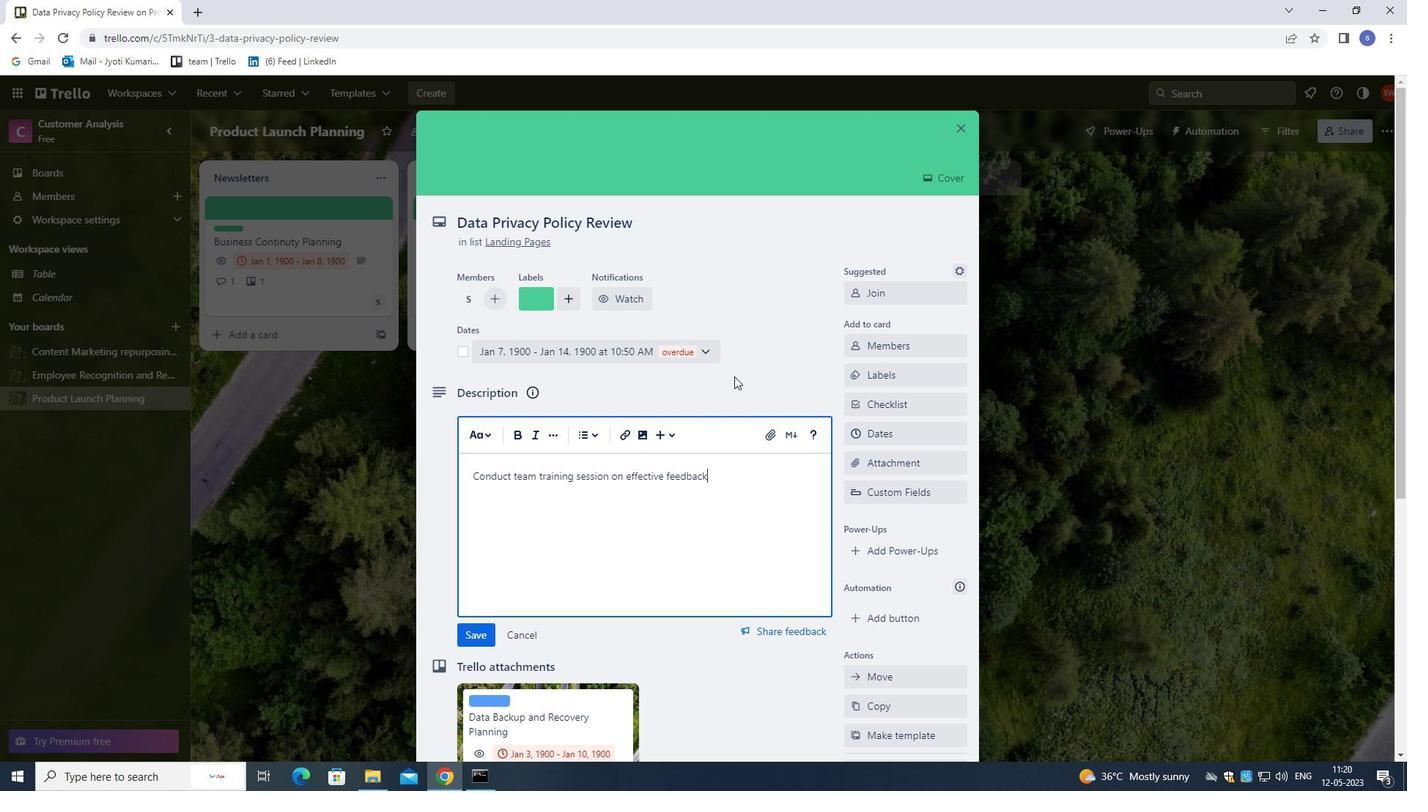 
Action: Mouse moved to (721, 527)
Screenshot: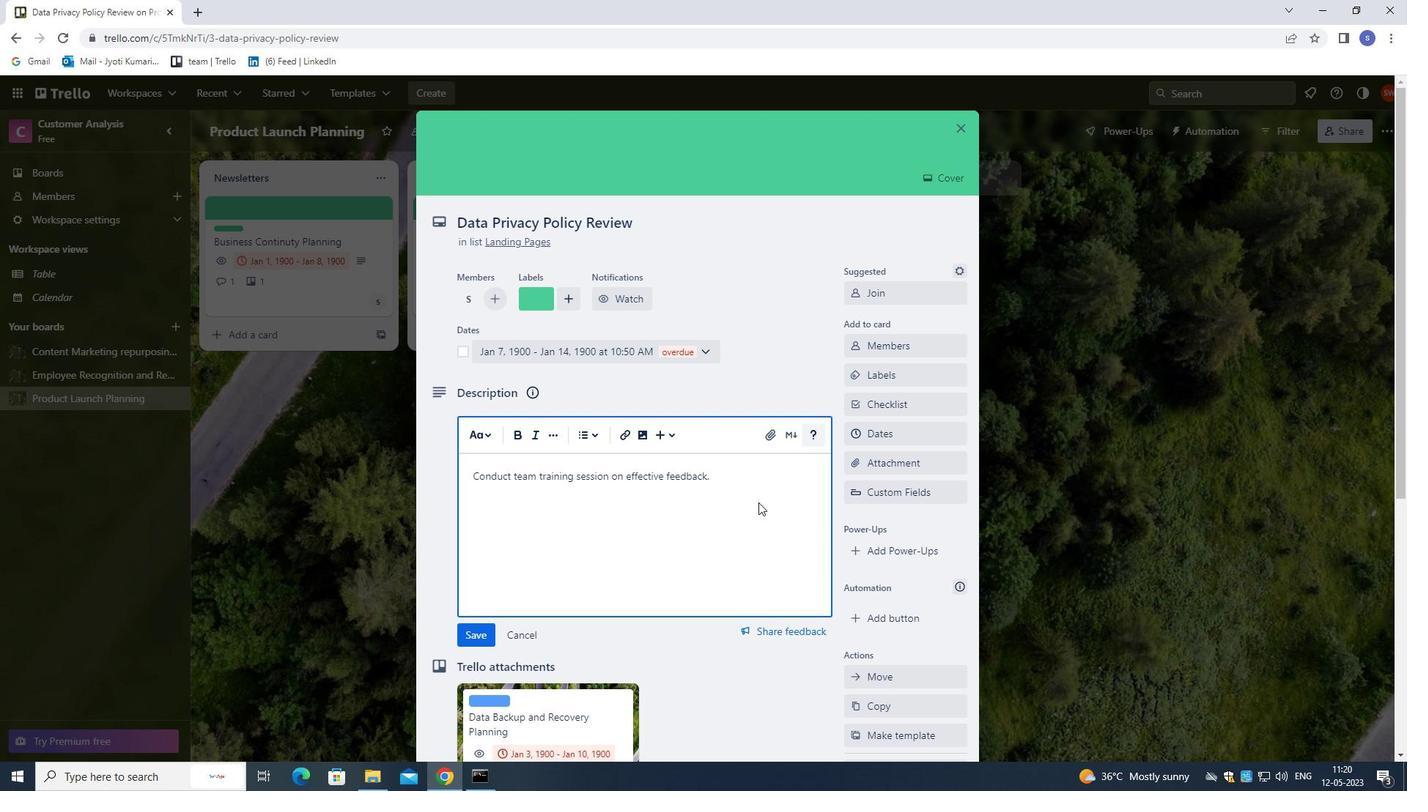 
Action: Mouse scrolled (721, 527) with delta (0, 0)
Screenshot: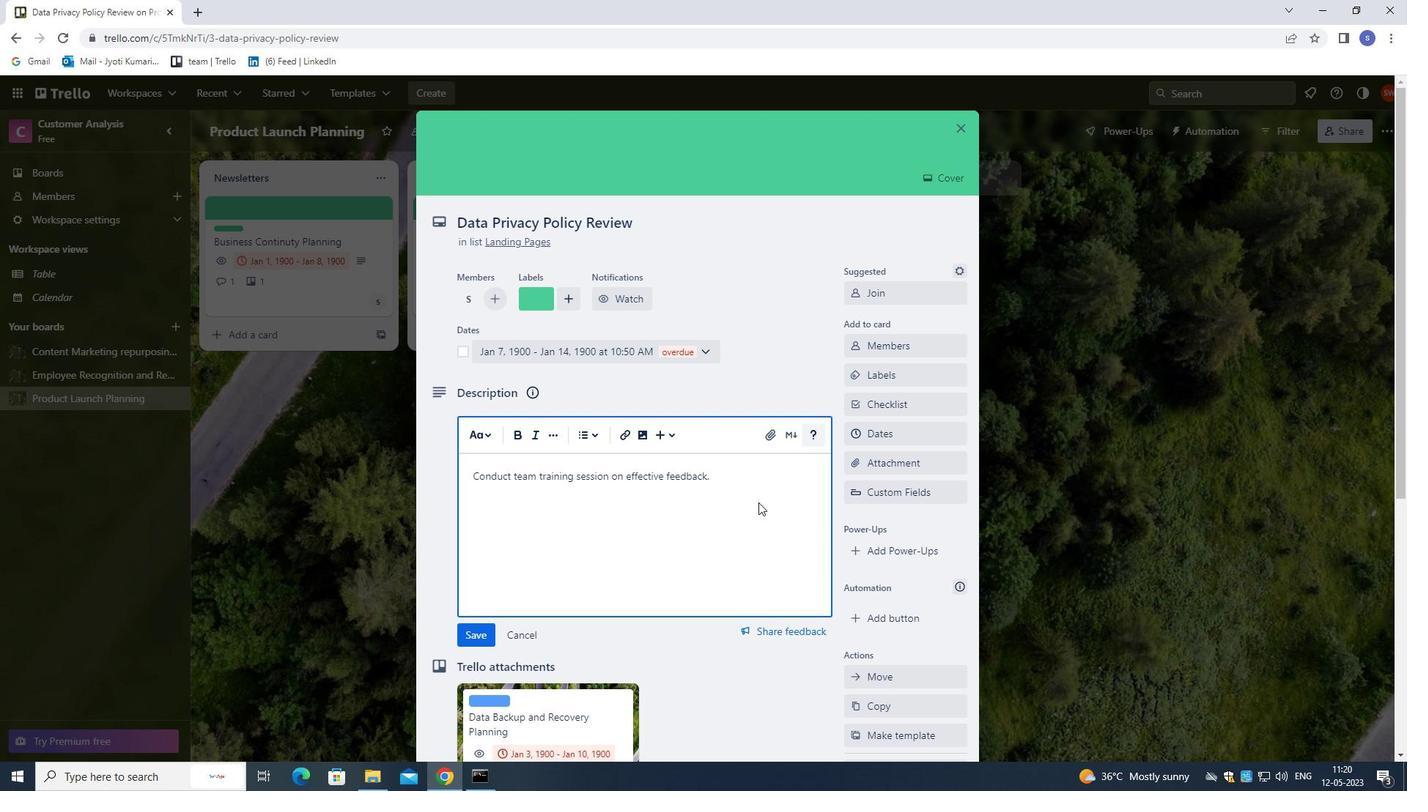 
Action: Mouse scrolled (721, 527) with delta (0, 0)
Screenshot: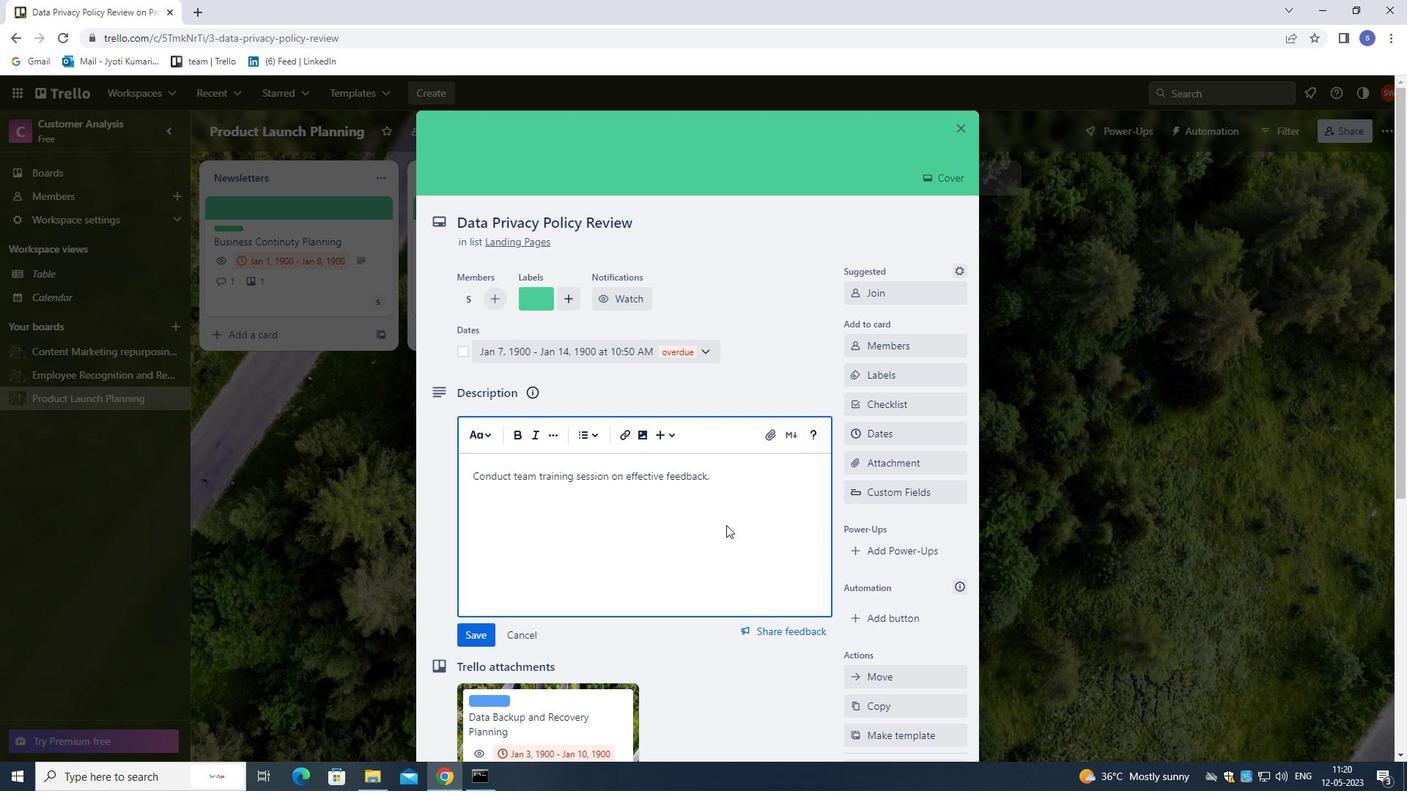 
Action: Mouse scrolled (721, 527) with delta (0, 0)
Screenshot: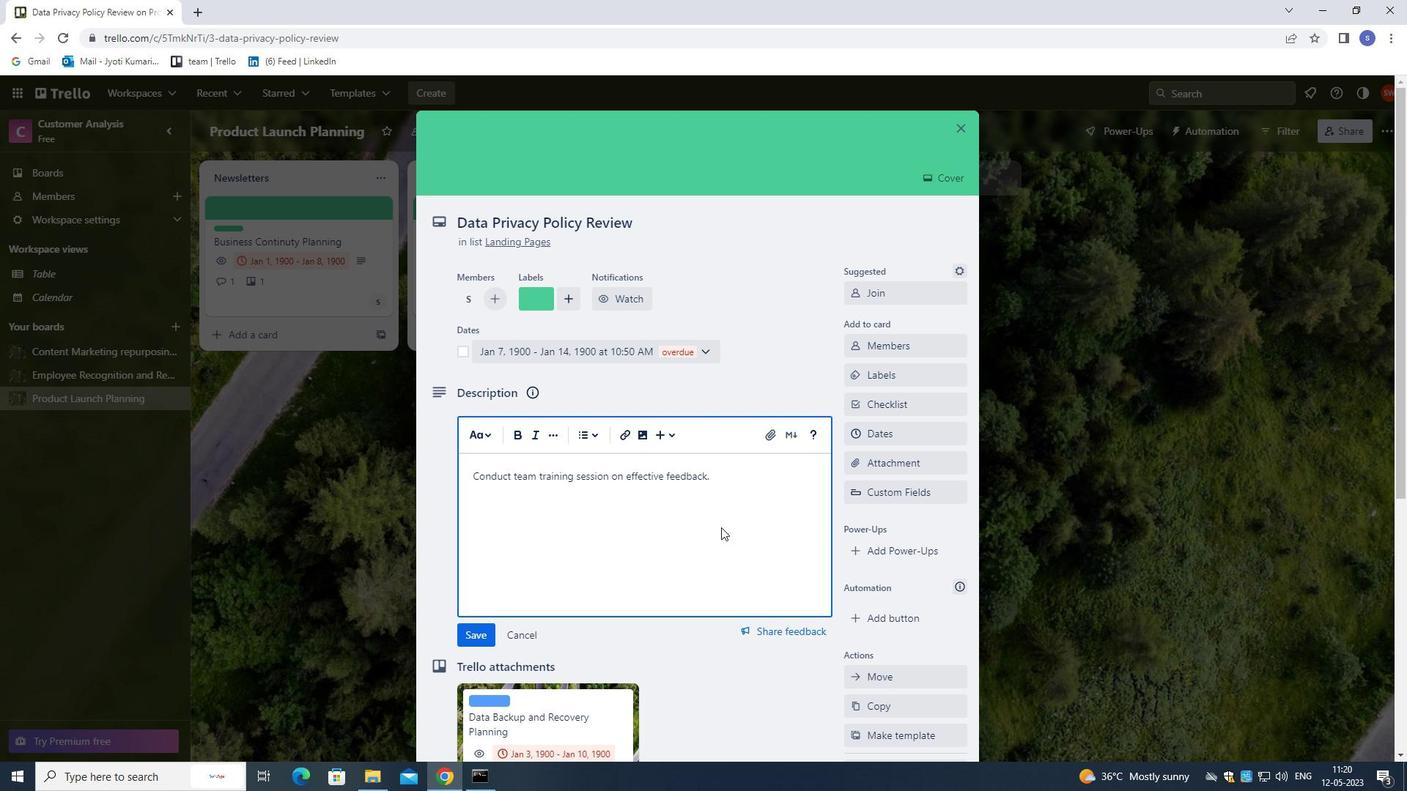 
Action: Mouse scrolled (721, 527) with delta (0, 0)
Screenshot: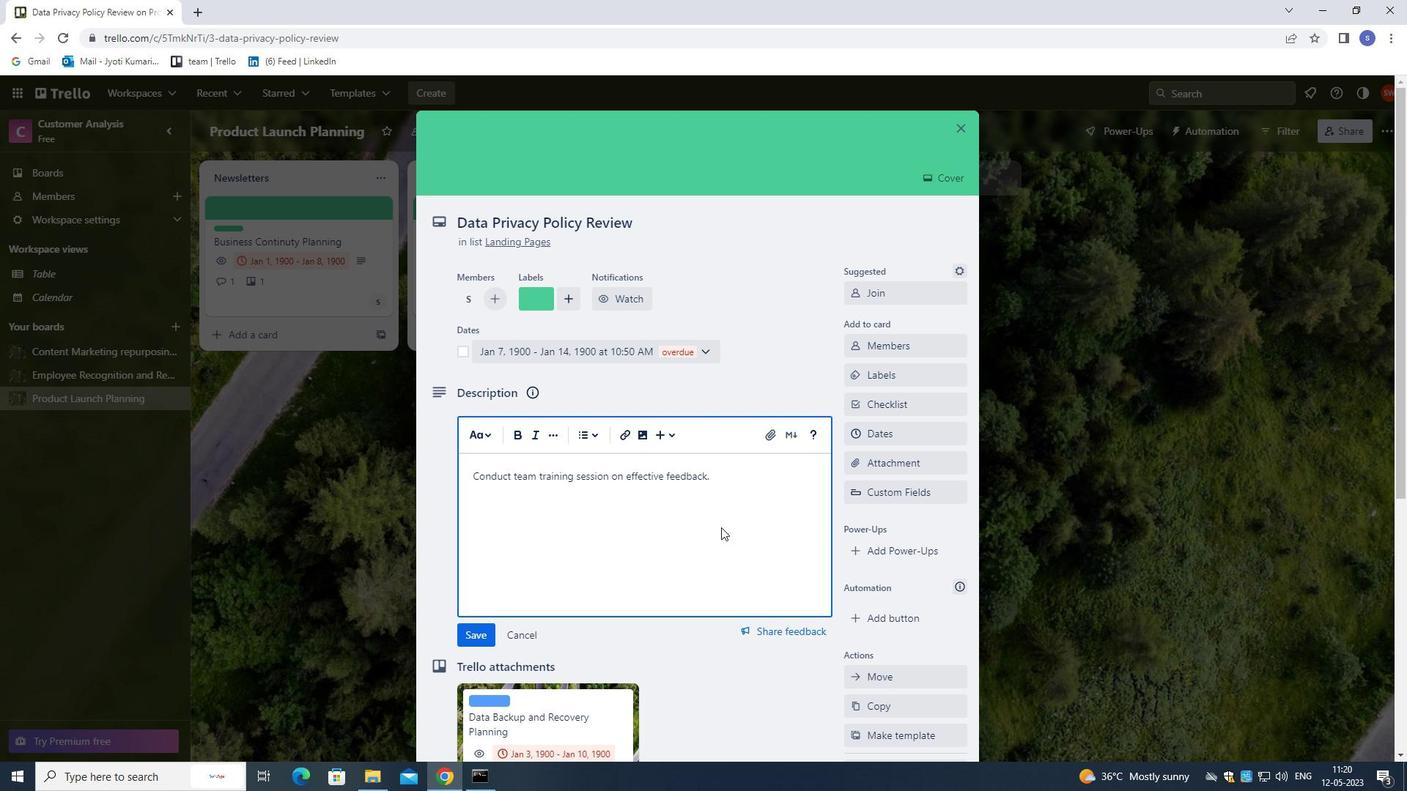 
Action: Mouse scrolled (721, 527) with delta (0, 0)
Screenshot: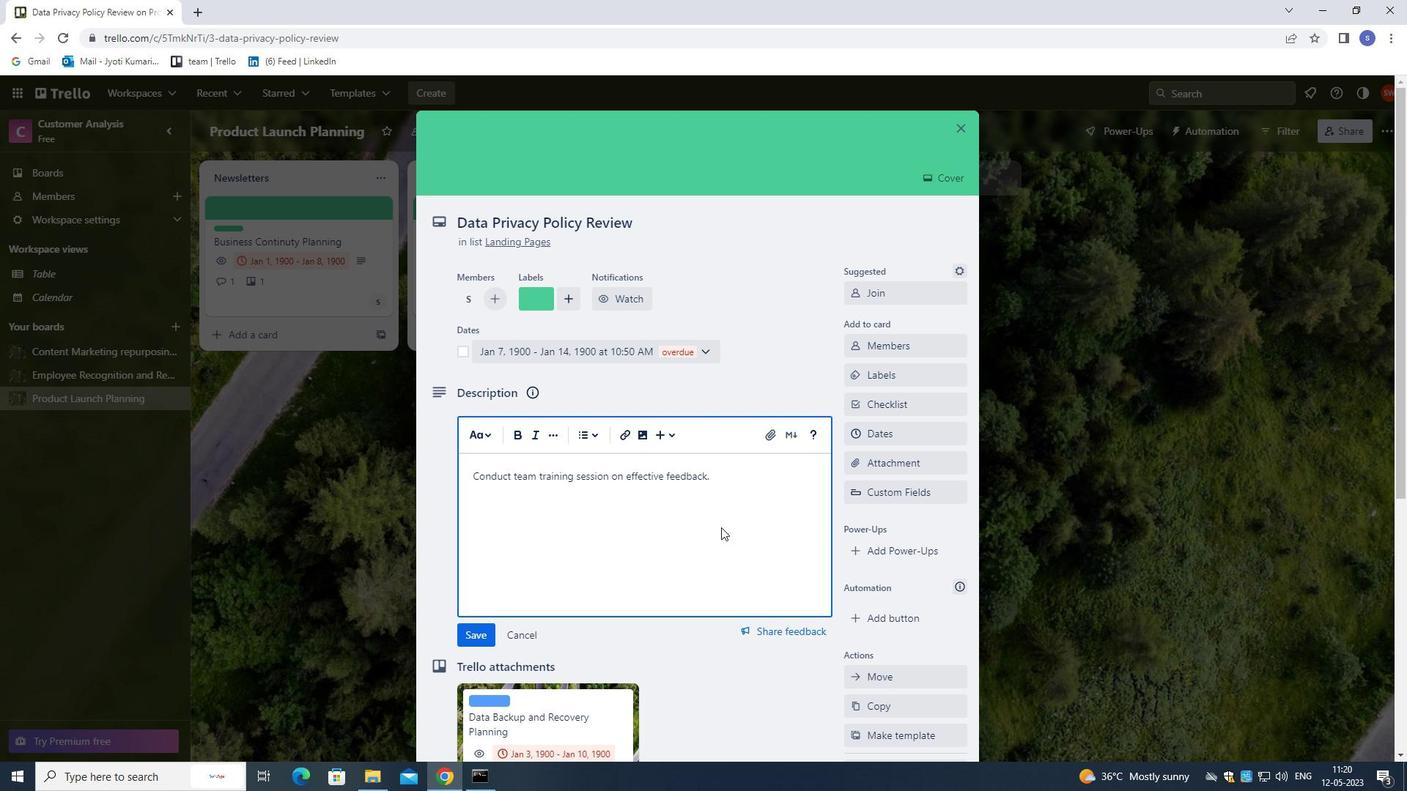 
Action: Mouse moved to (718, 532)
Screenshot: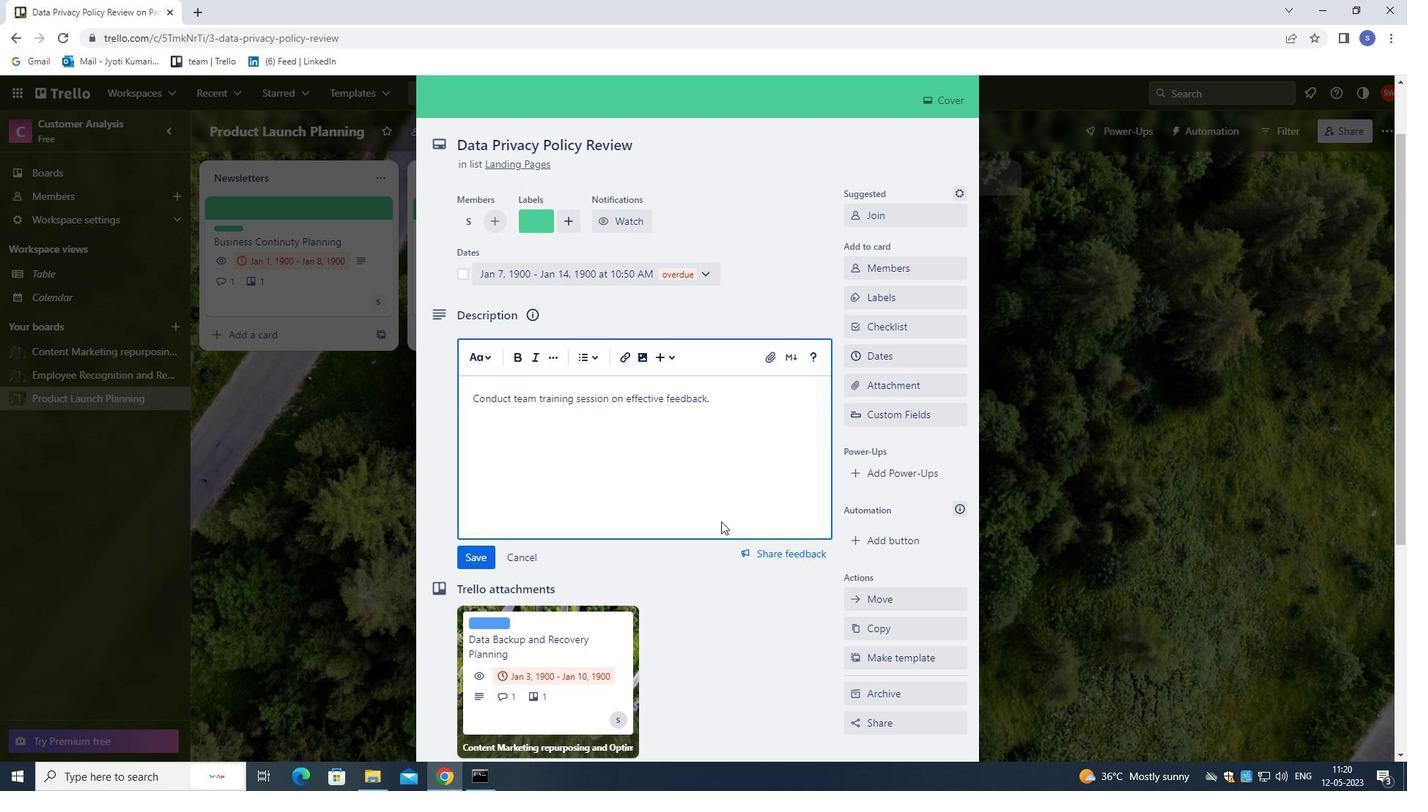 
Action: Mouse scrolled (718, 531) with delta (0, 0)
Screenshot: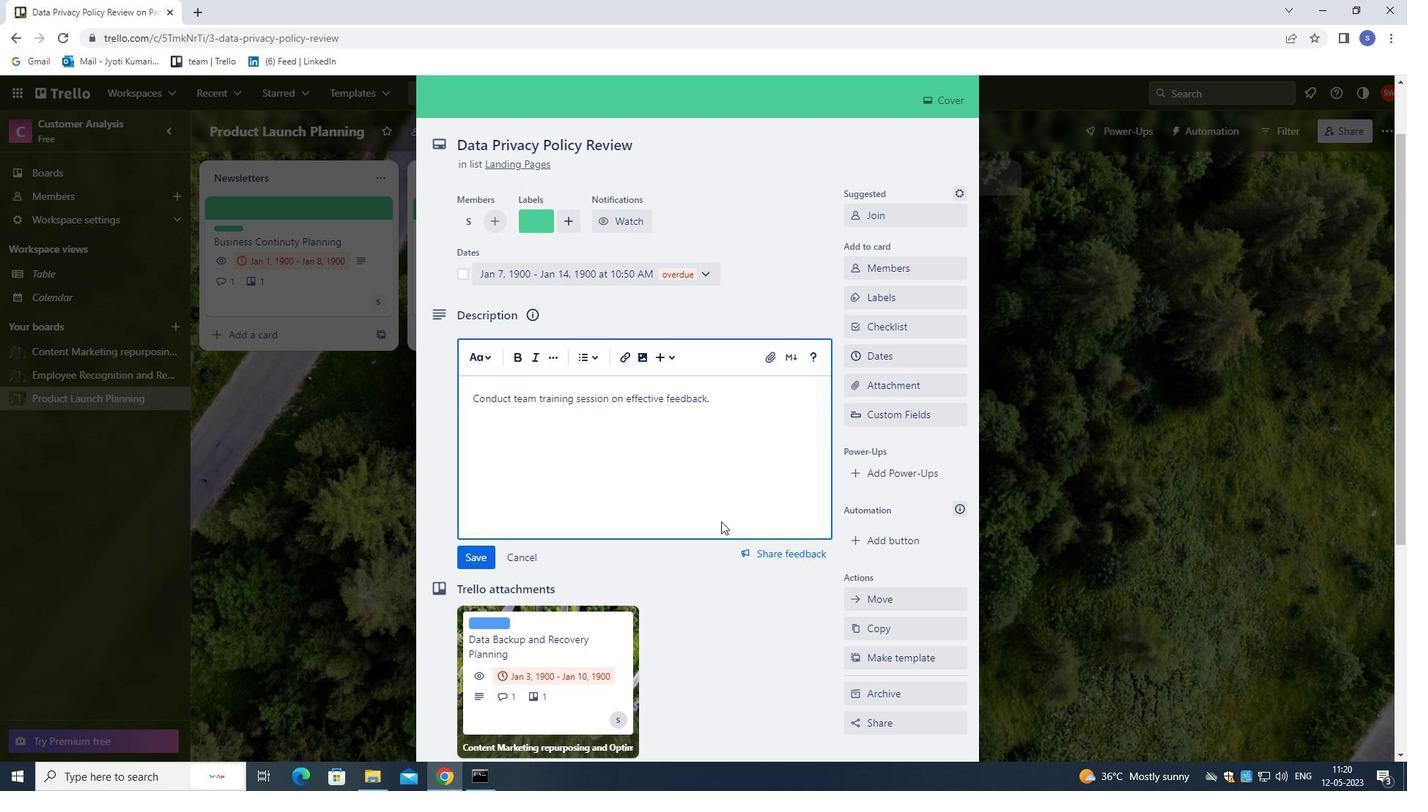 
Action: Mouse moved to (713, 552)
Screenshot: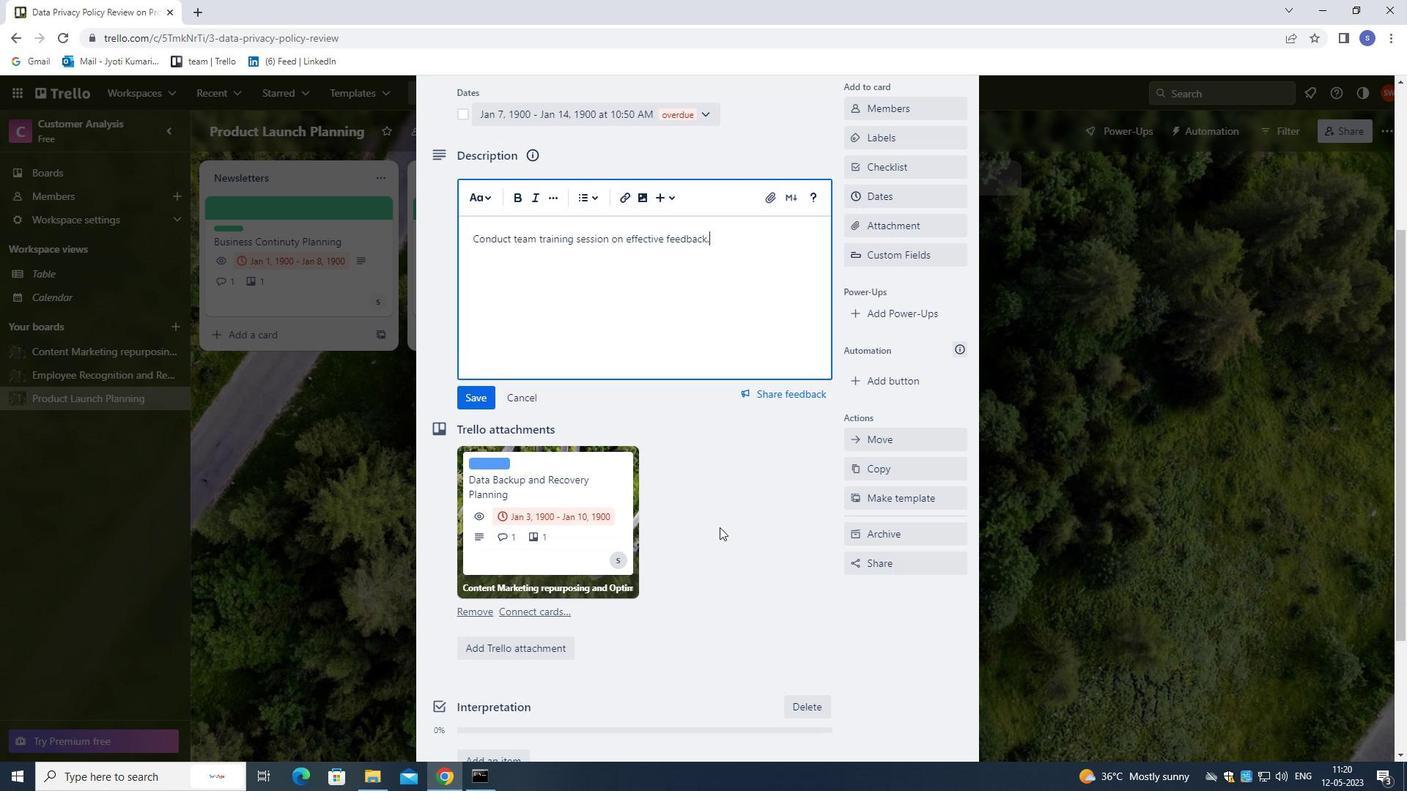 
Action: Mouse scrolled (713, 551) with delta (0, 0)
Screenshot: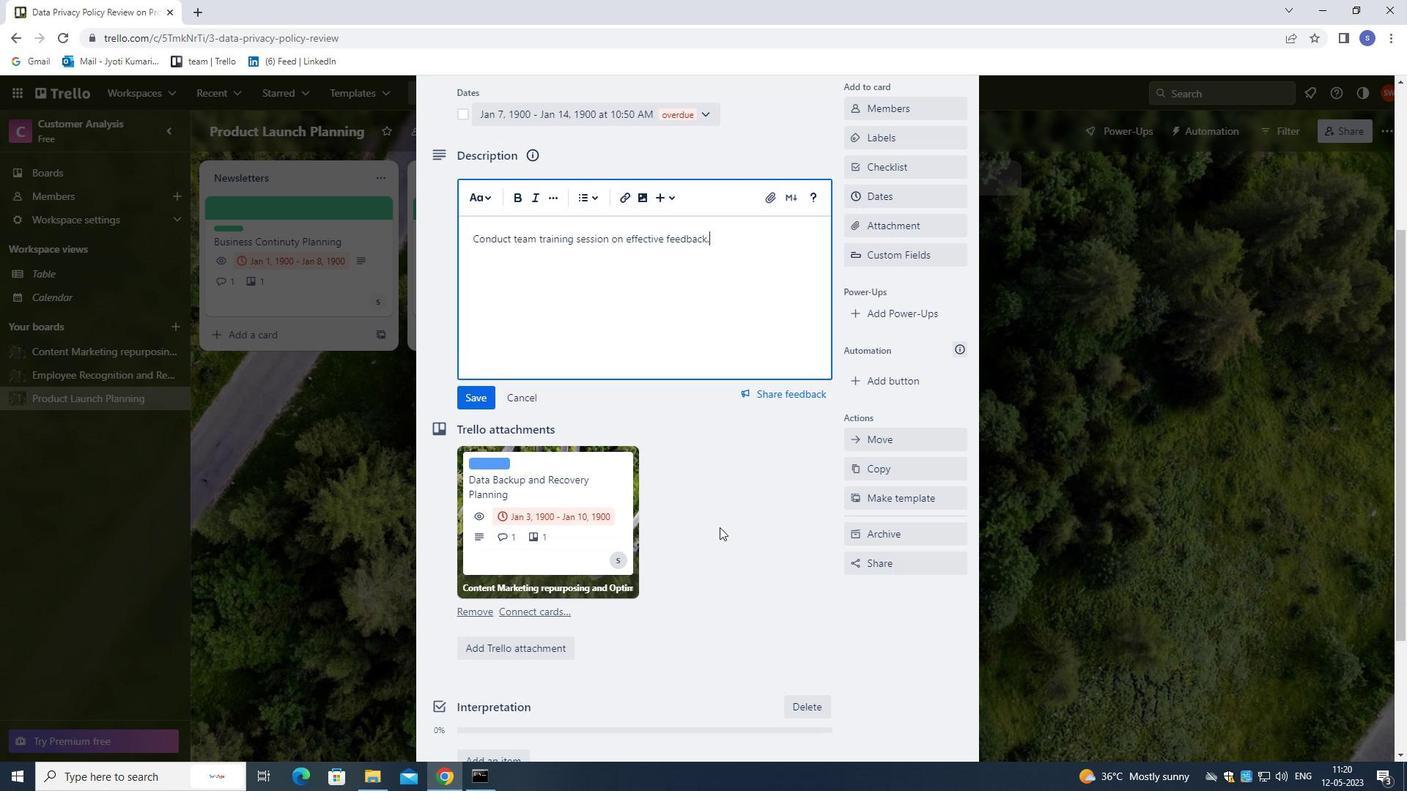 
Action: Mouse moved to (650, 664)
Screenshot: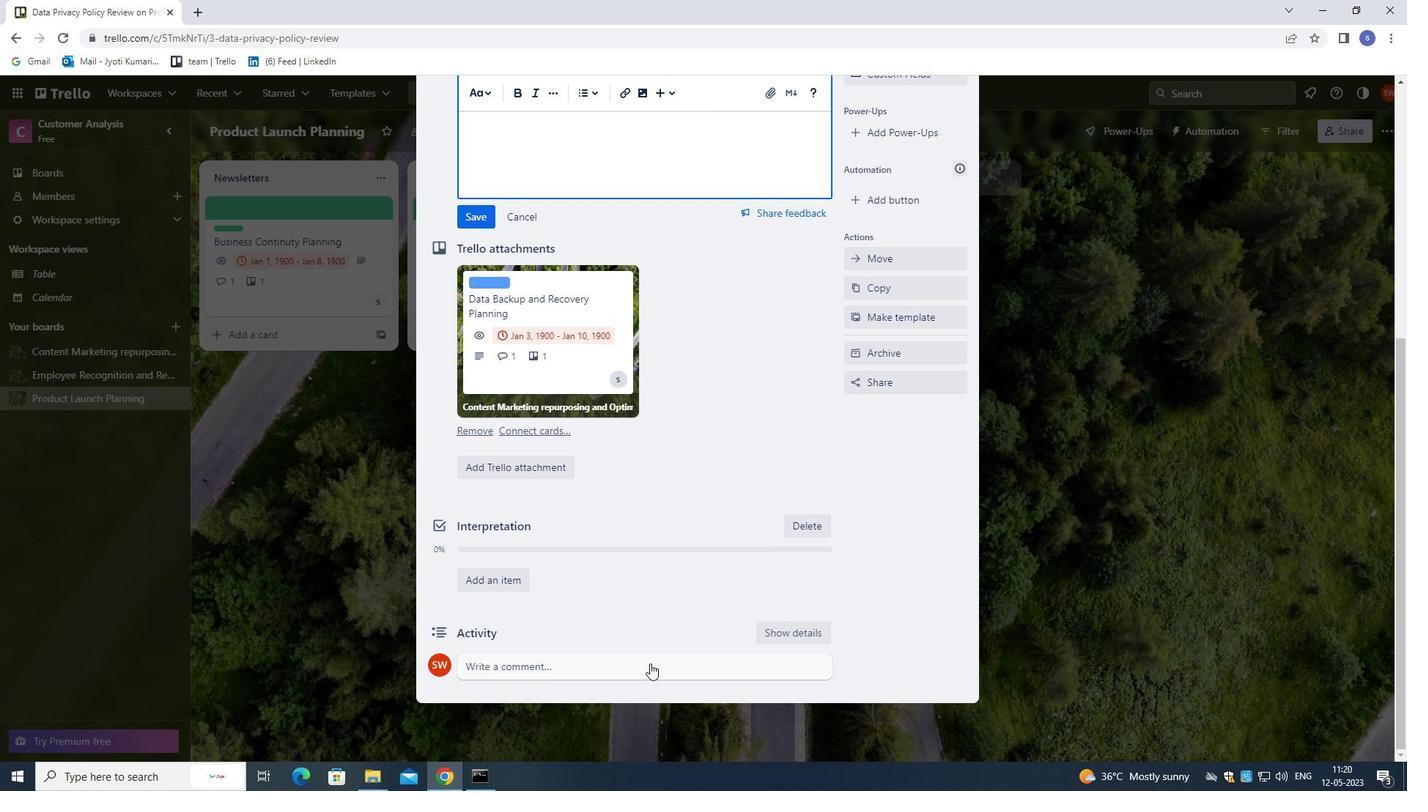 
Action: Mouse pressed left at (650, 664)
Screenshot: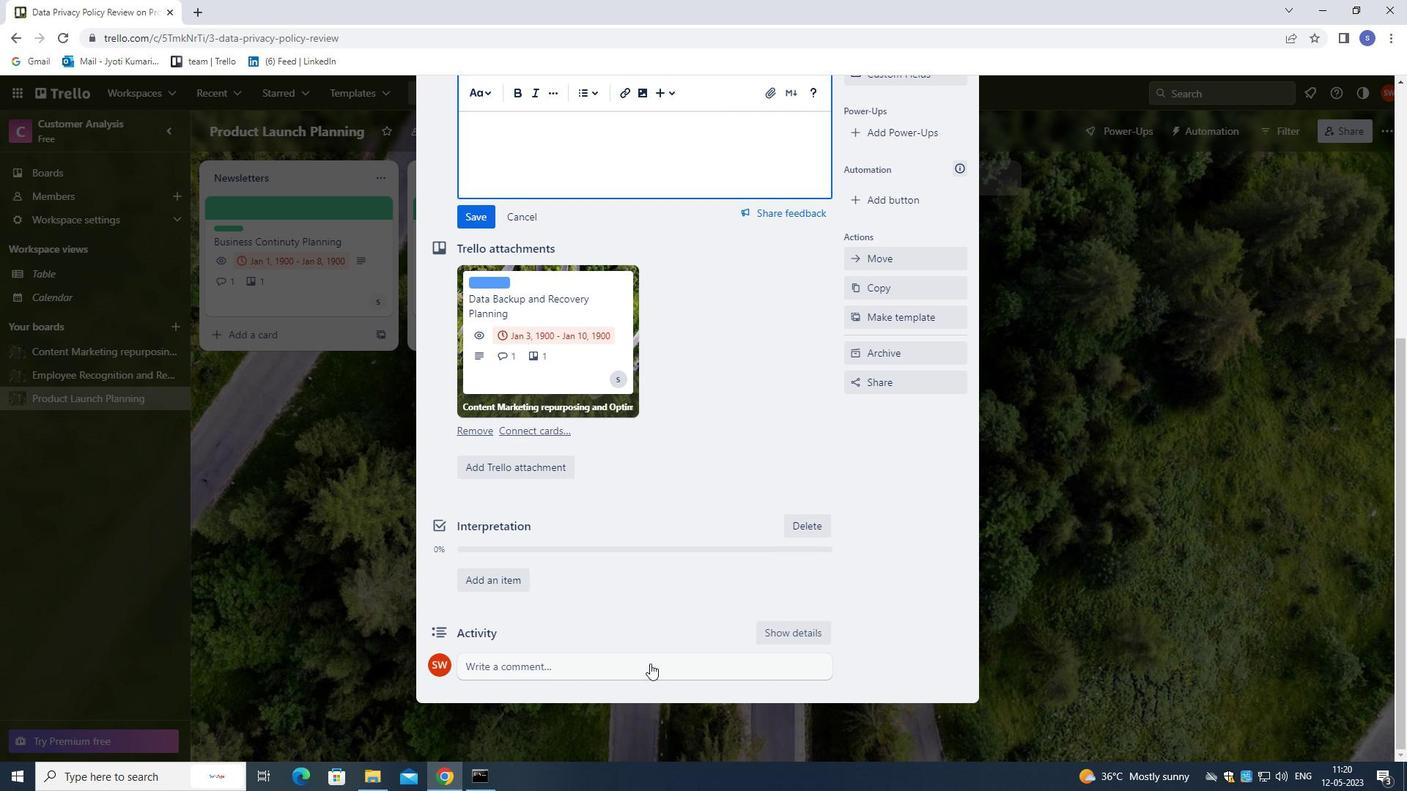 
Action: Mouse moved to (656, 668)
Screenshot: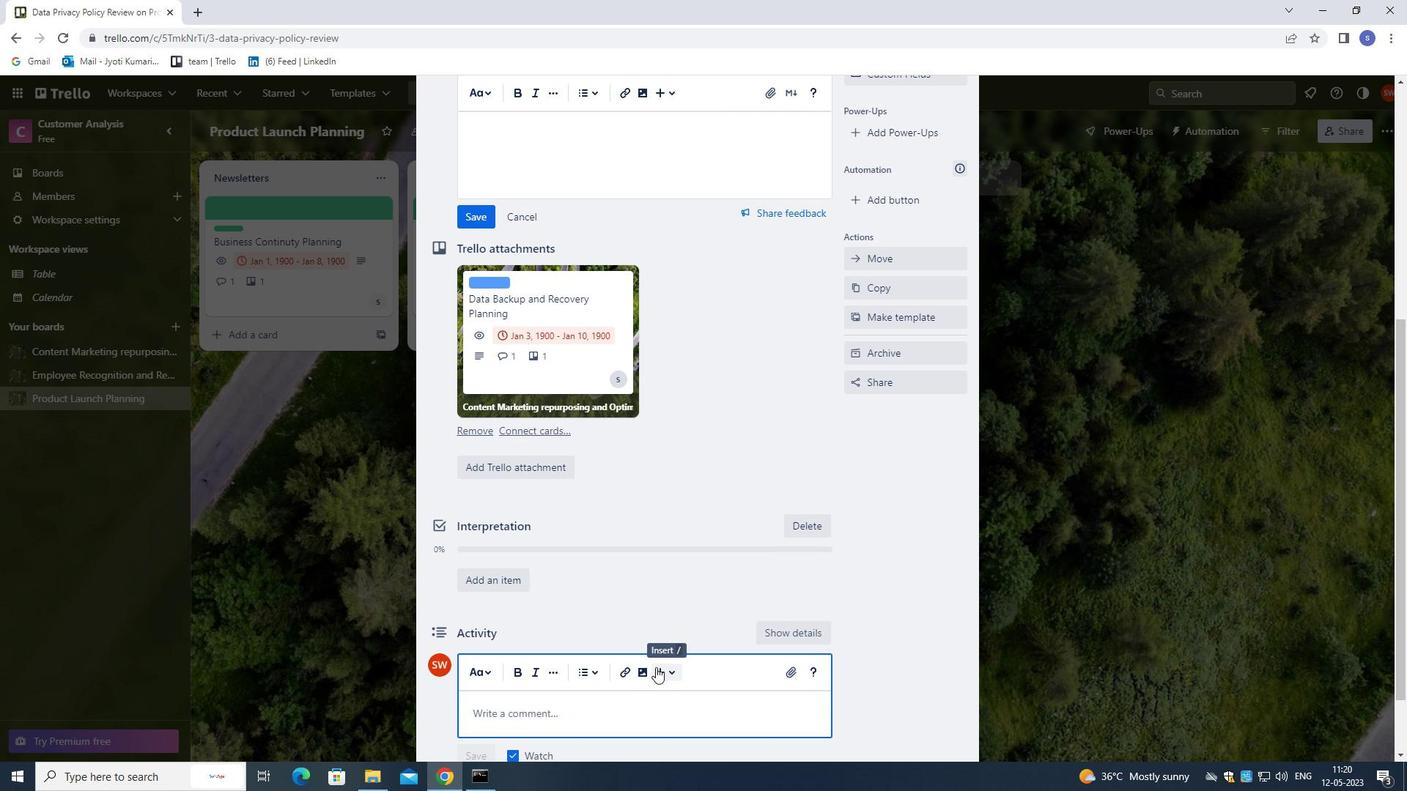 
Action: Key pressed <Key.shift>THUS<Key.backspace><Key.backspace><Key.backspace>HIS<Key.space>R<Key.backspace>TASK<Key.space>REQUIRES<Key.space>US<Key.space>TO<Key.space>BE<Key.space>PROACTIVE<Key.space>IN<Key.space>IDENTIFYING<Key.space>POTENTIAL<Key.space>OPPORTUNITY<Key.space>FOR<Key.space>IMPROVEMENT<Key.space>AND<Key.space>GROWTH.
Screenshot: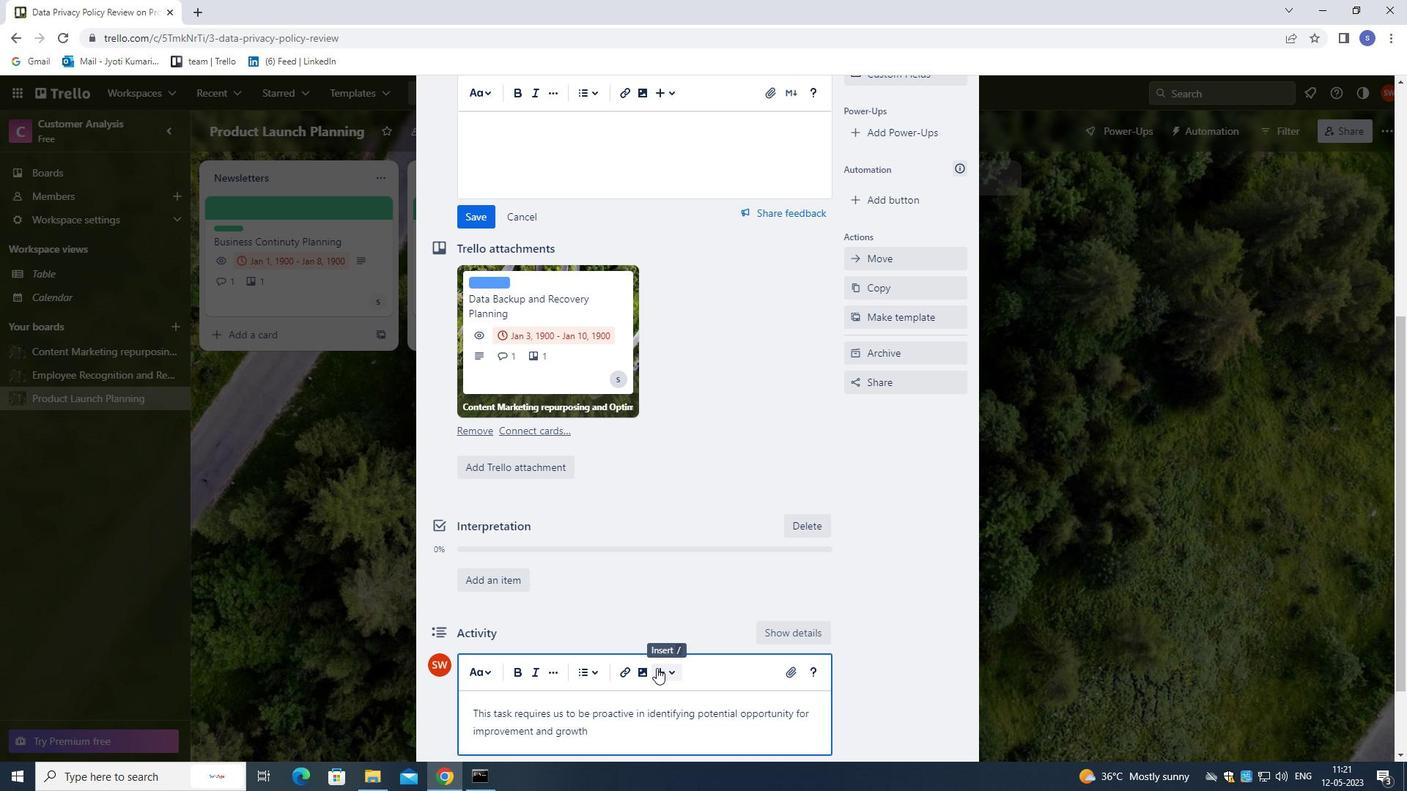 
Action: Mouse moved to (667, 656)
Screenshot: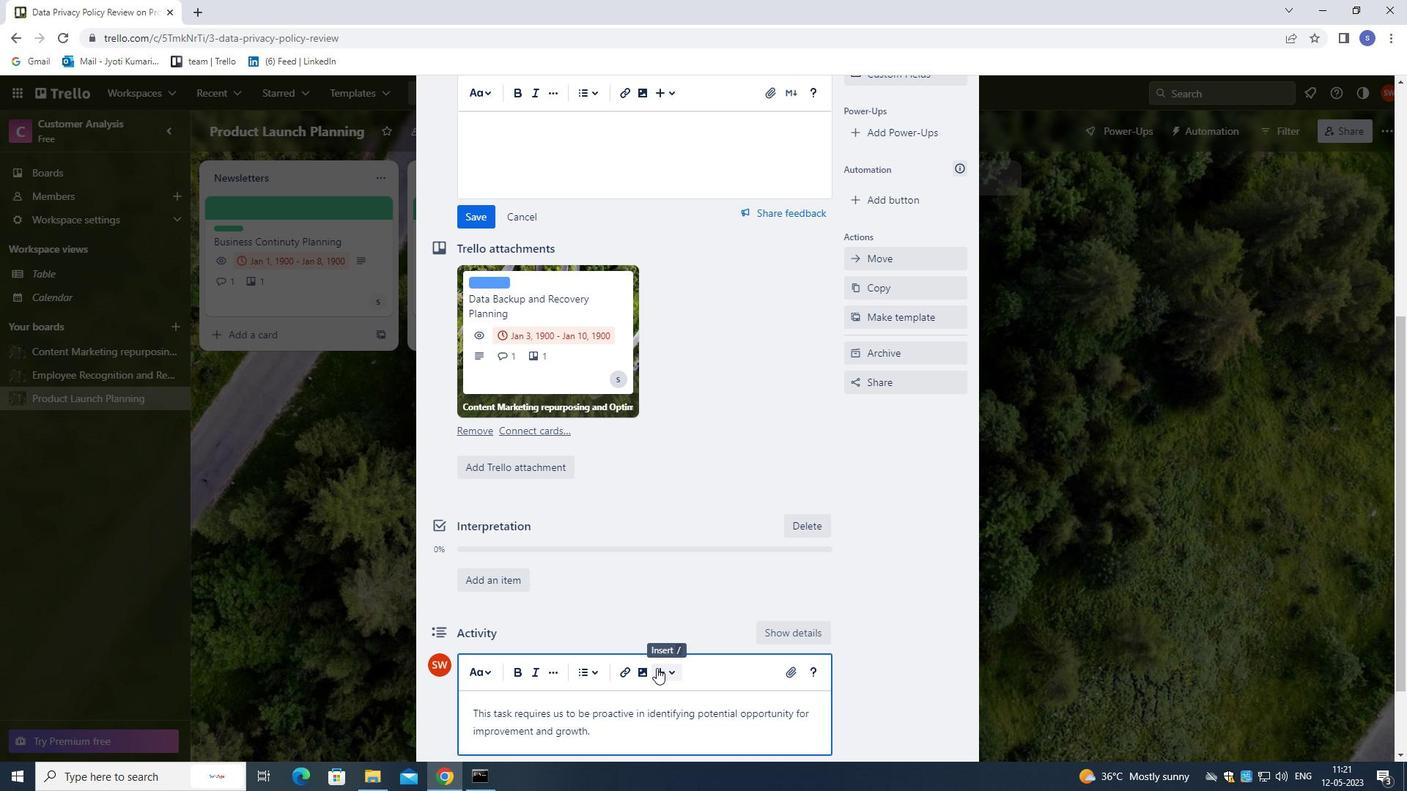 
Action: Mouse scrolled (667, 656) with delta (0, 0)
Screenshot: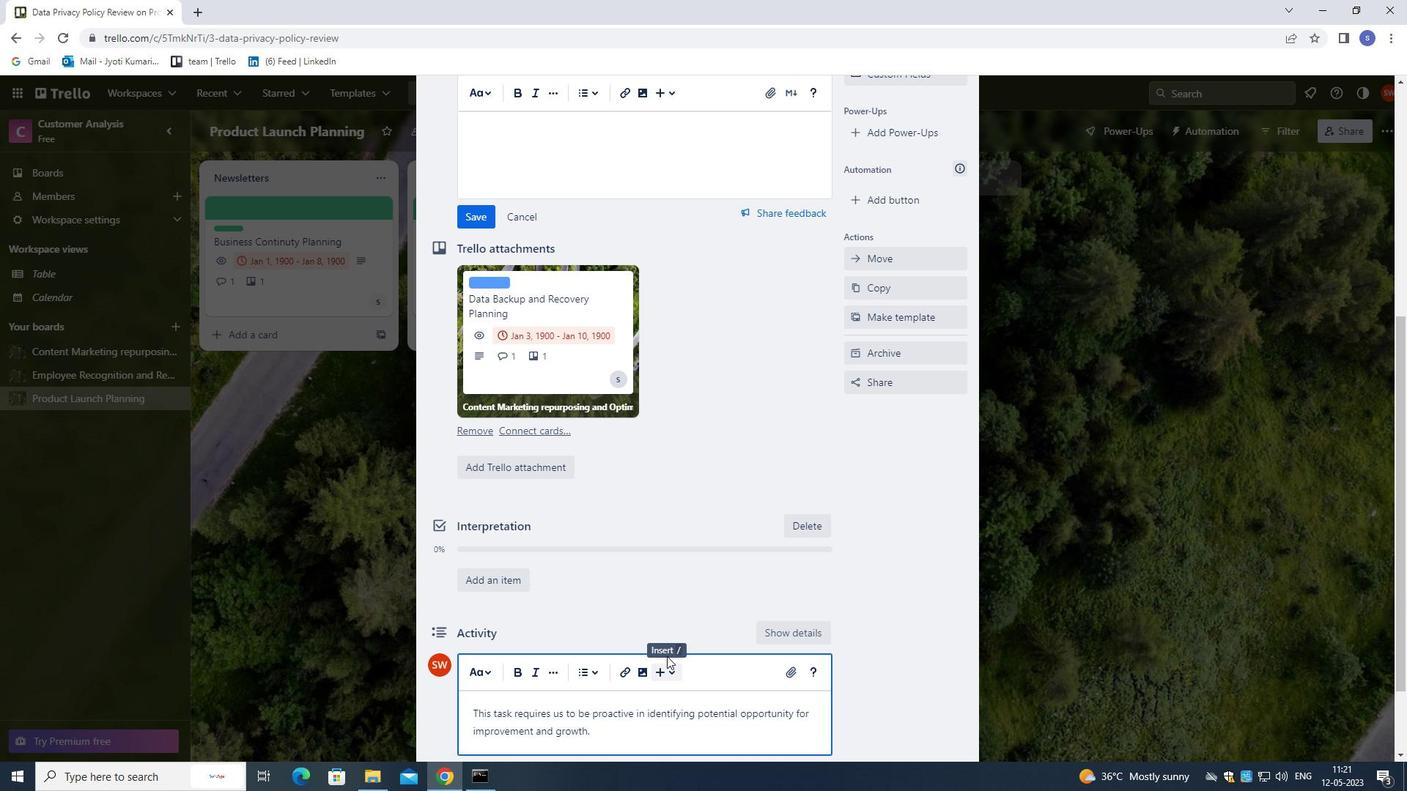 
Action: Mouse moved to (669, 658)
Screenshot: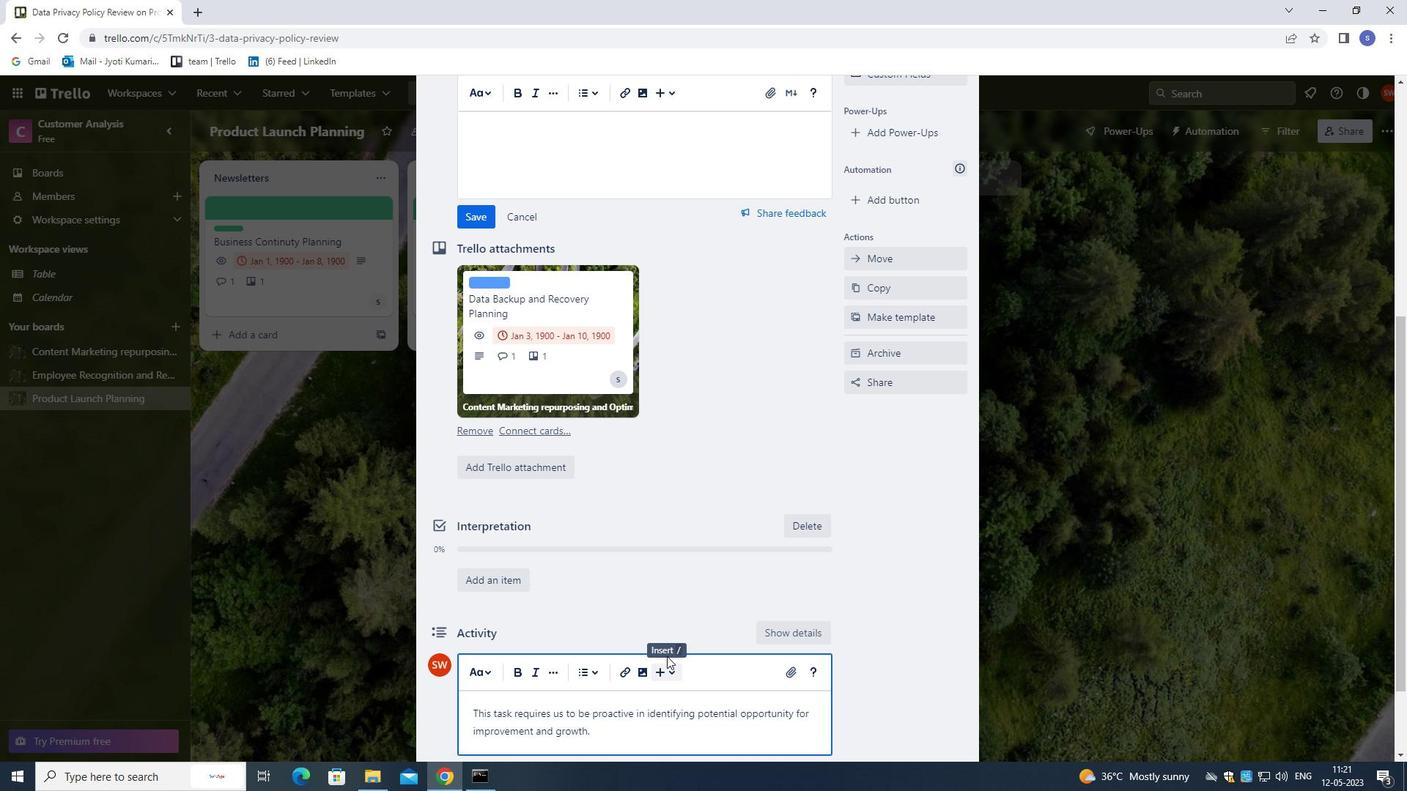 
Action: Mouse scrolled (669, 657) with delta (0, 0)
Screenshot: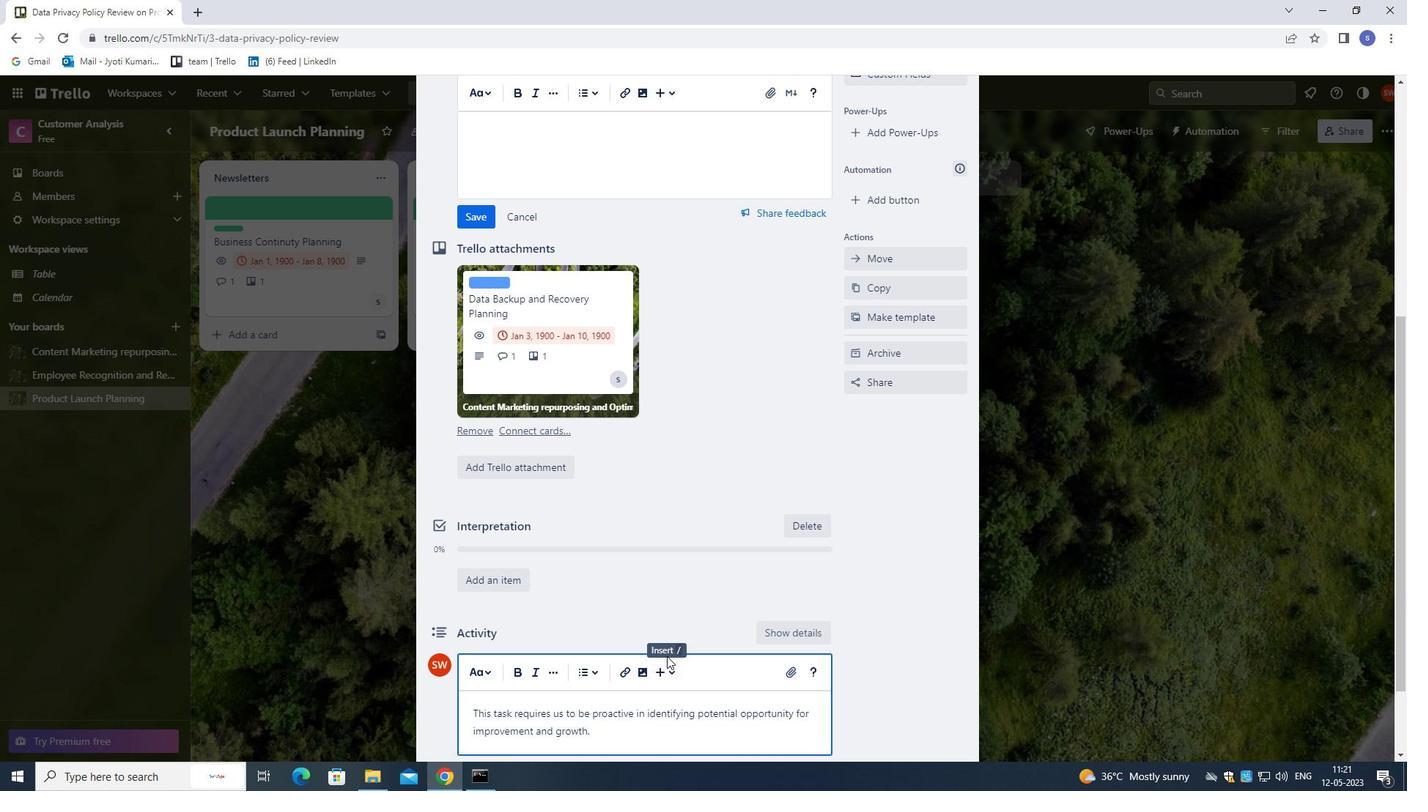 
Action: Mouse scrolled (669, 657) with delta (0, 0)
Screenshot: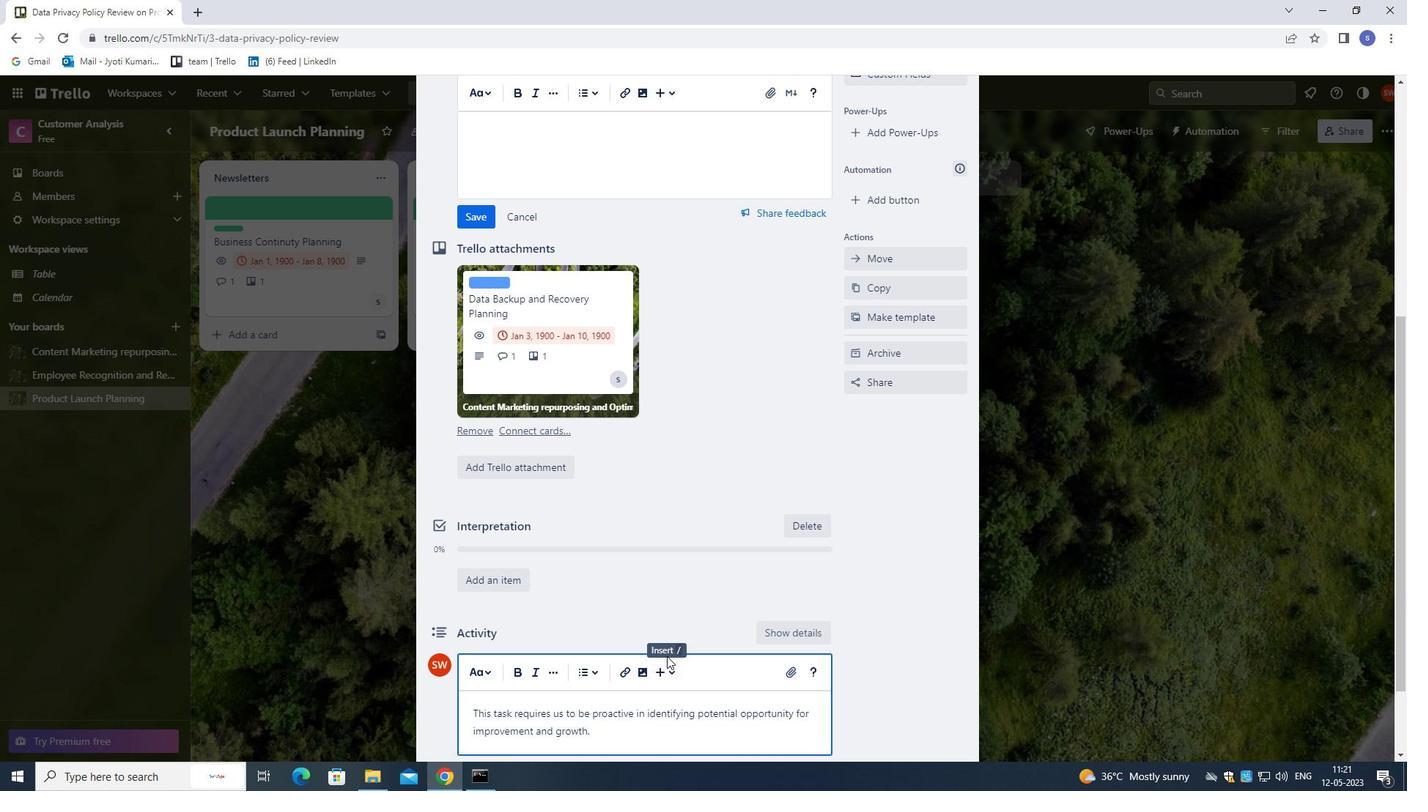 
Action: Mouse moved to (670, 658)
Screenshot: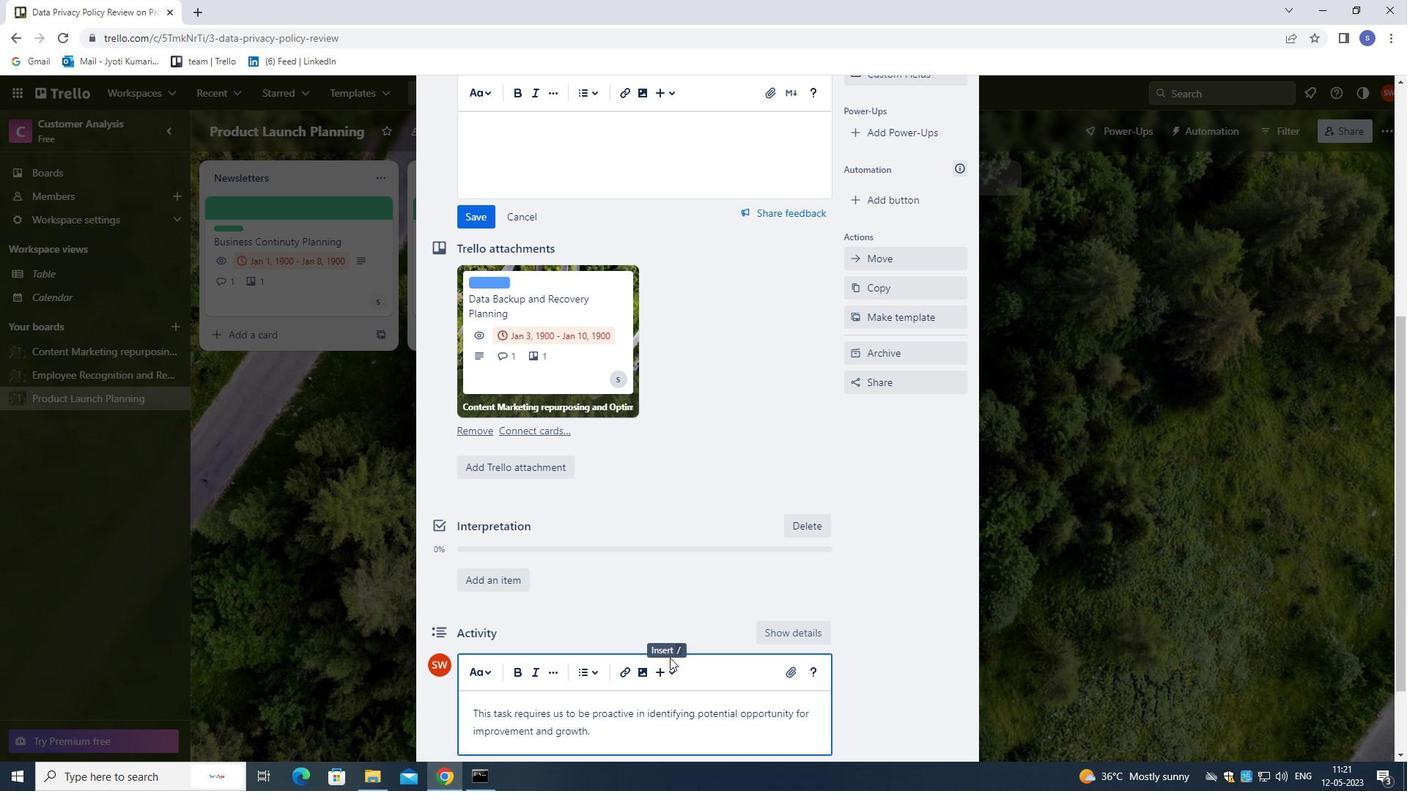 
Action: Mouse scrolled (670, 657) with delta (0, 0)
Screenshot: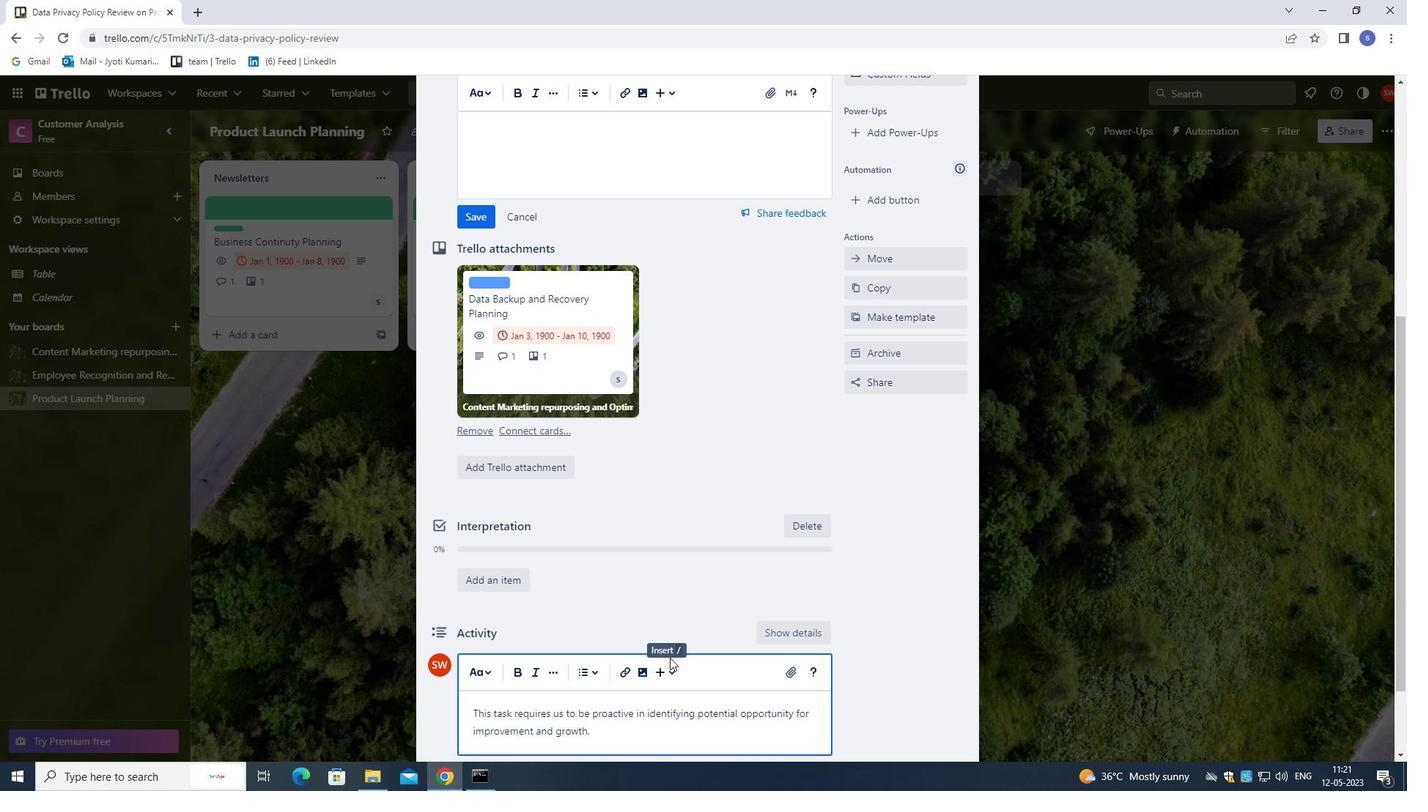 
Action: Mouse moved to (491, 219)
Screenshot: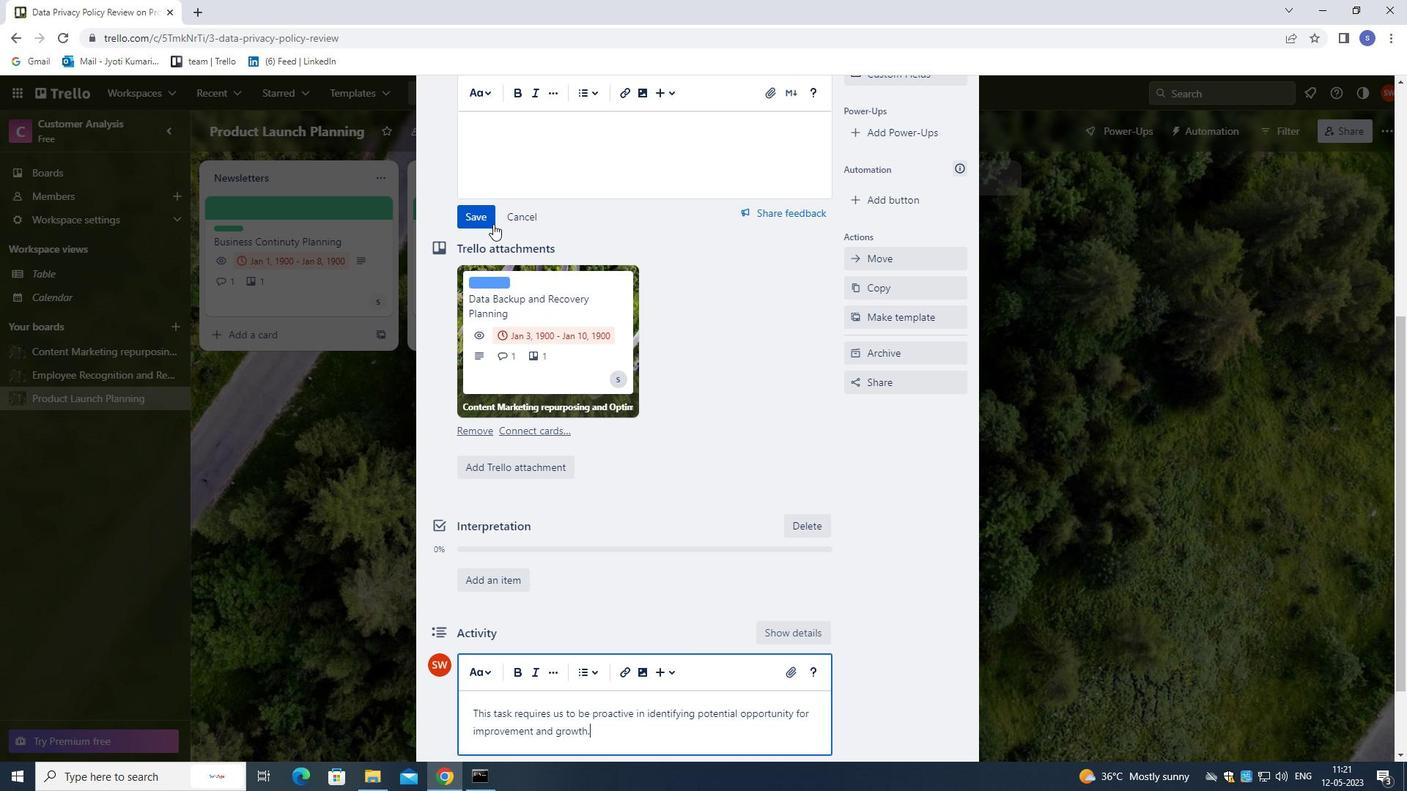 
Action: Mouse pressed left at (491, 219)
Screenshot: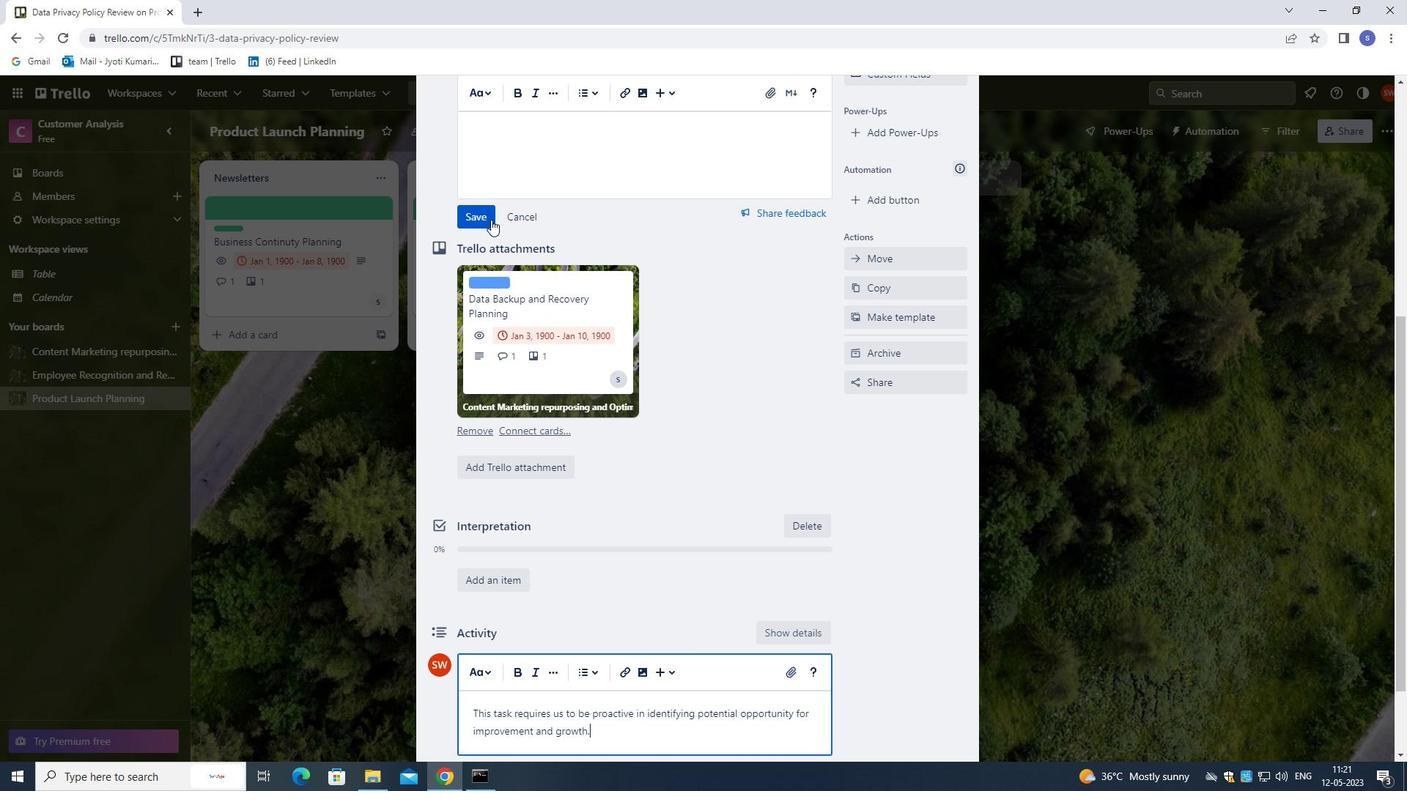 
Action: Mouse moved to (754, 545)
Screenshot: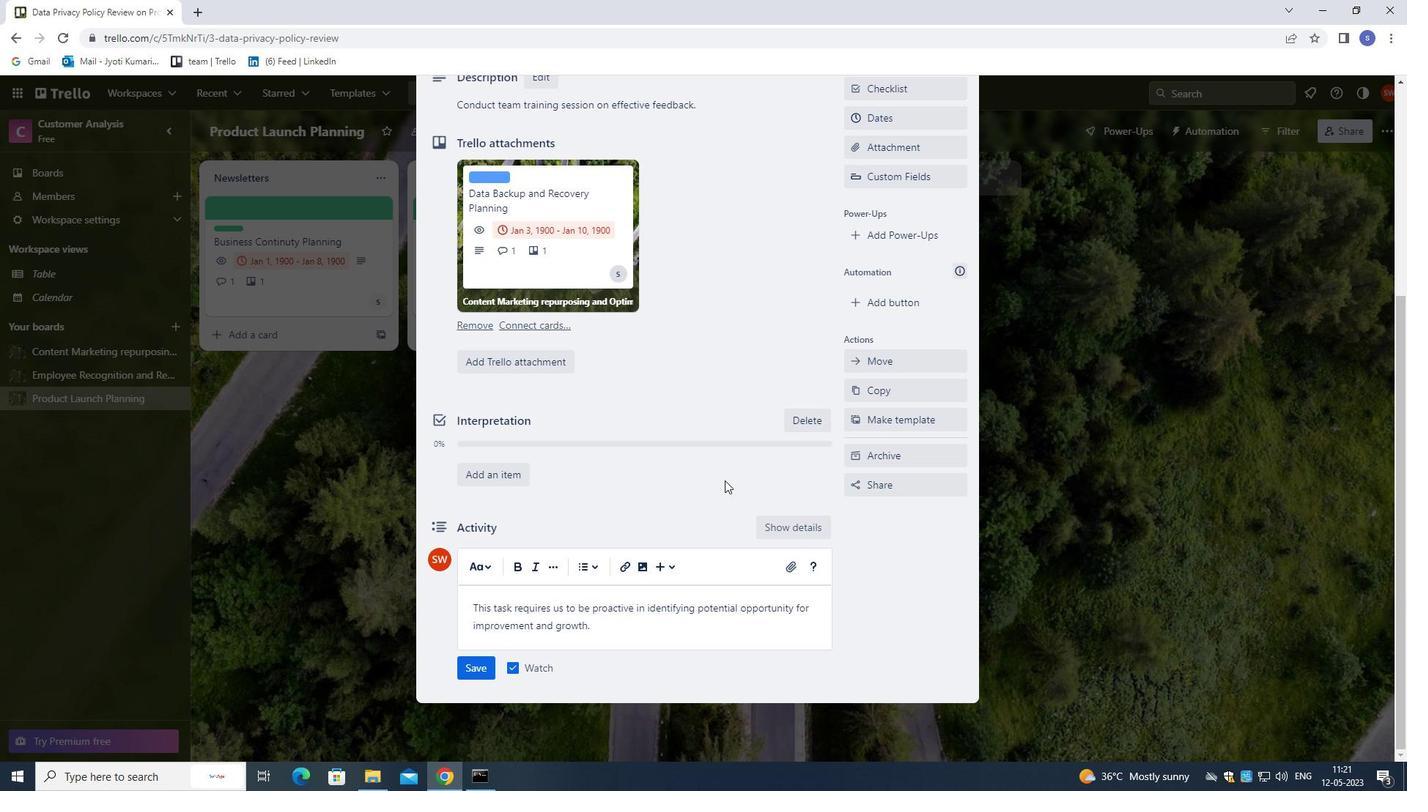 
Action: Mouse scrolled (754, 544) with delta (0, 0)
Screenshot: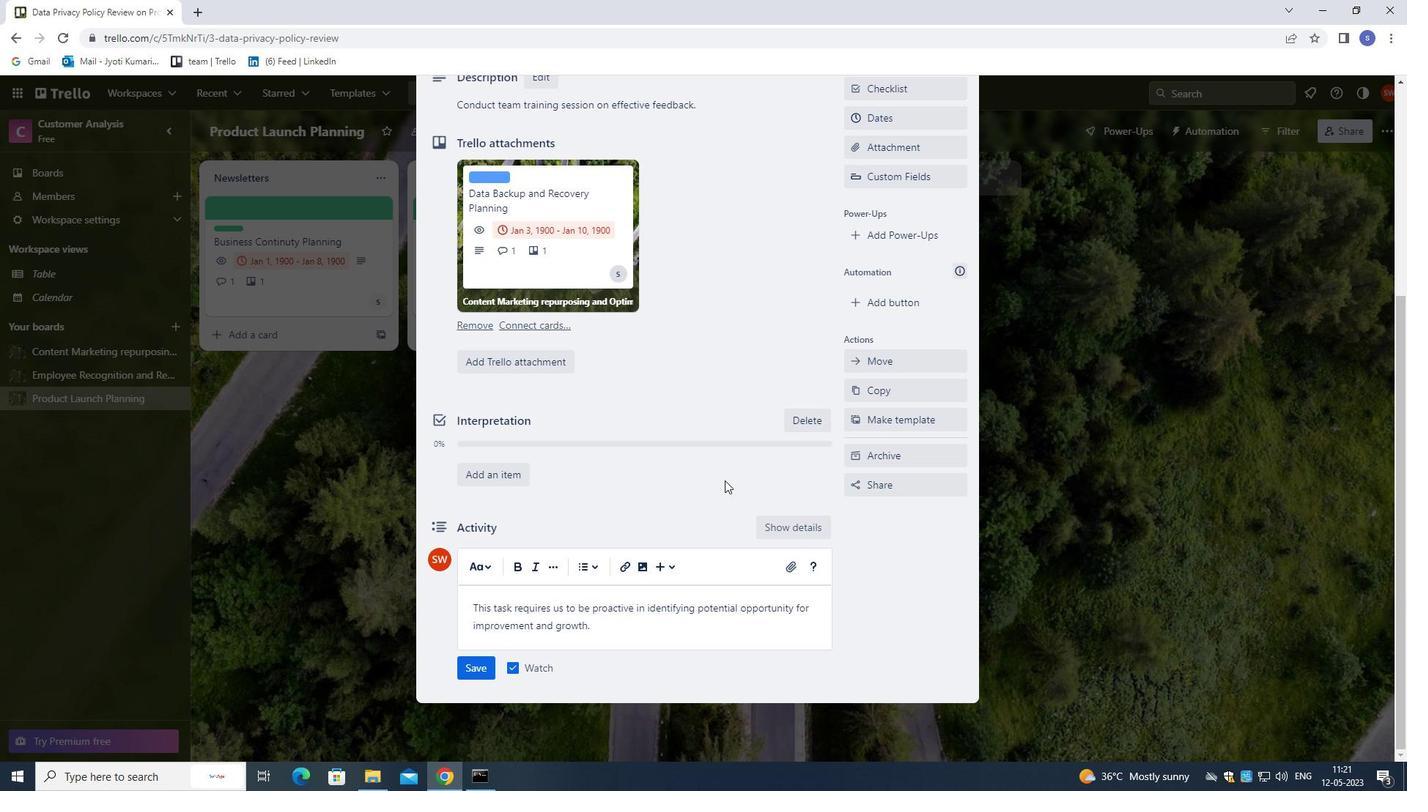 
Action: Mouse moved to (757, 555)
Screenshot: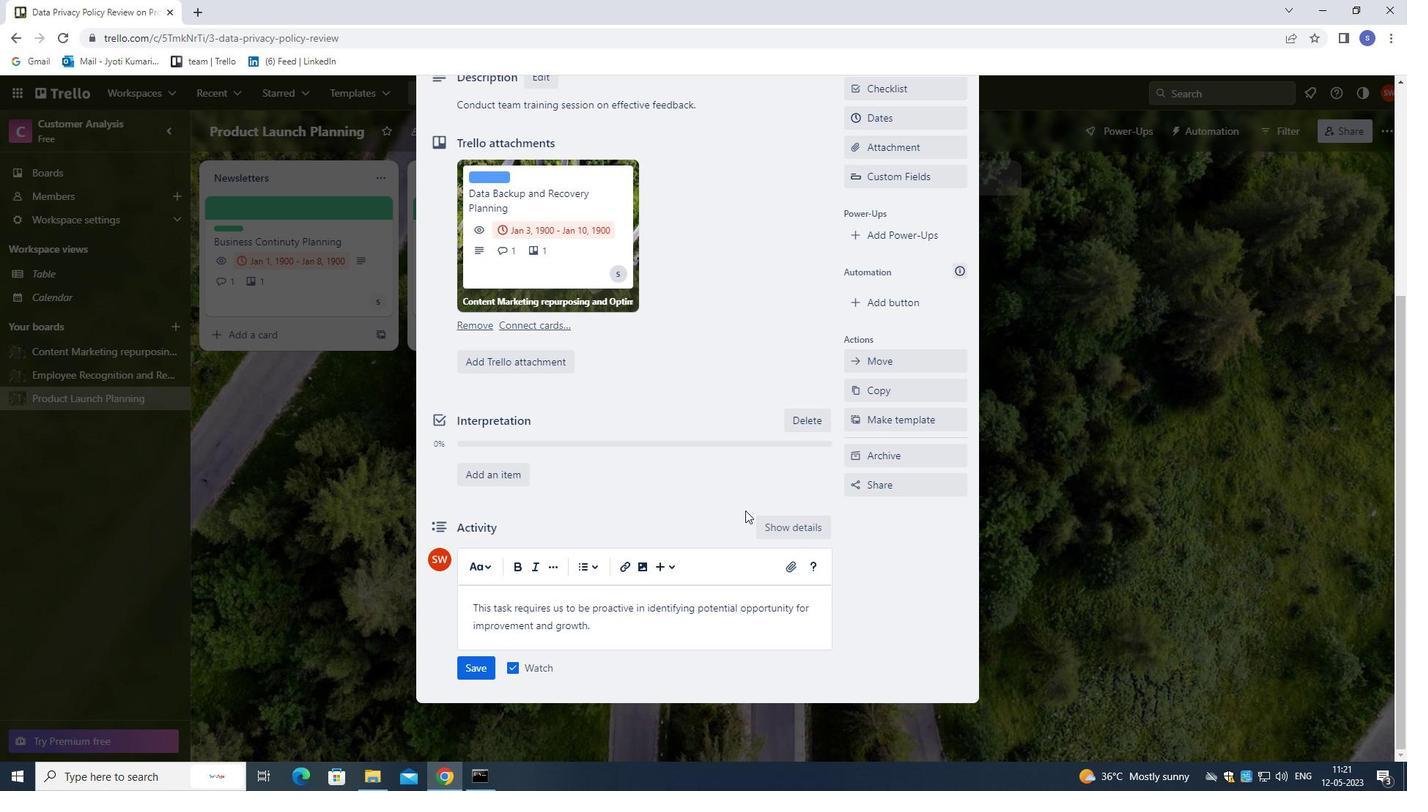 
Action: Mouse scrolled (757, 554) with delta (0, 0)
Screenshot: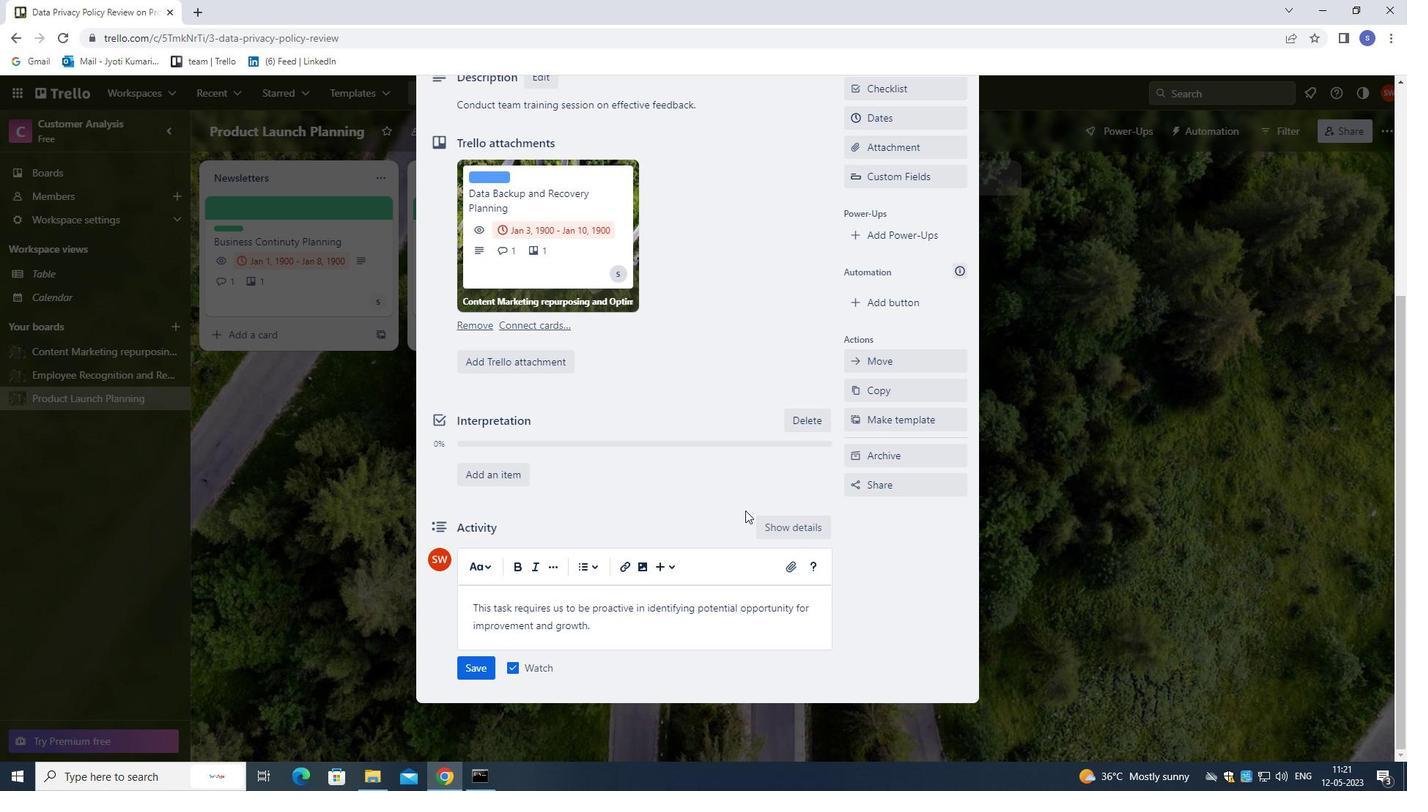 
Action: Mouse moved to (757, 557)
Screenshot: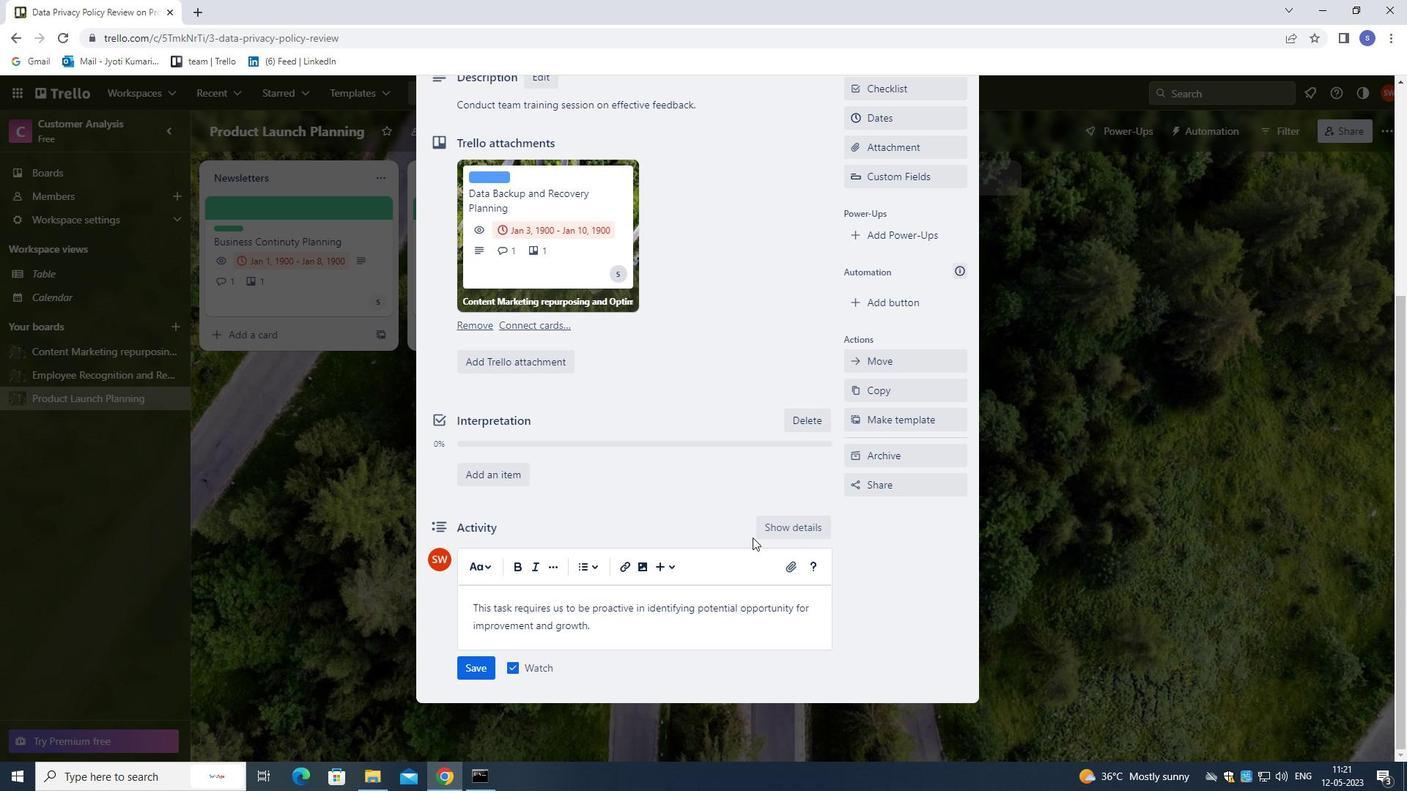 
Action: Mouse scrolled (757, 556) with delta (0, 0)
Screenshot: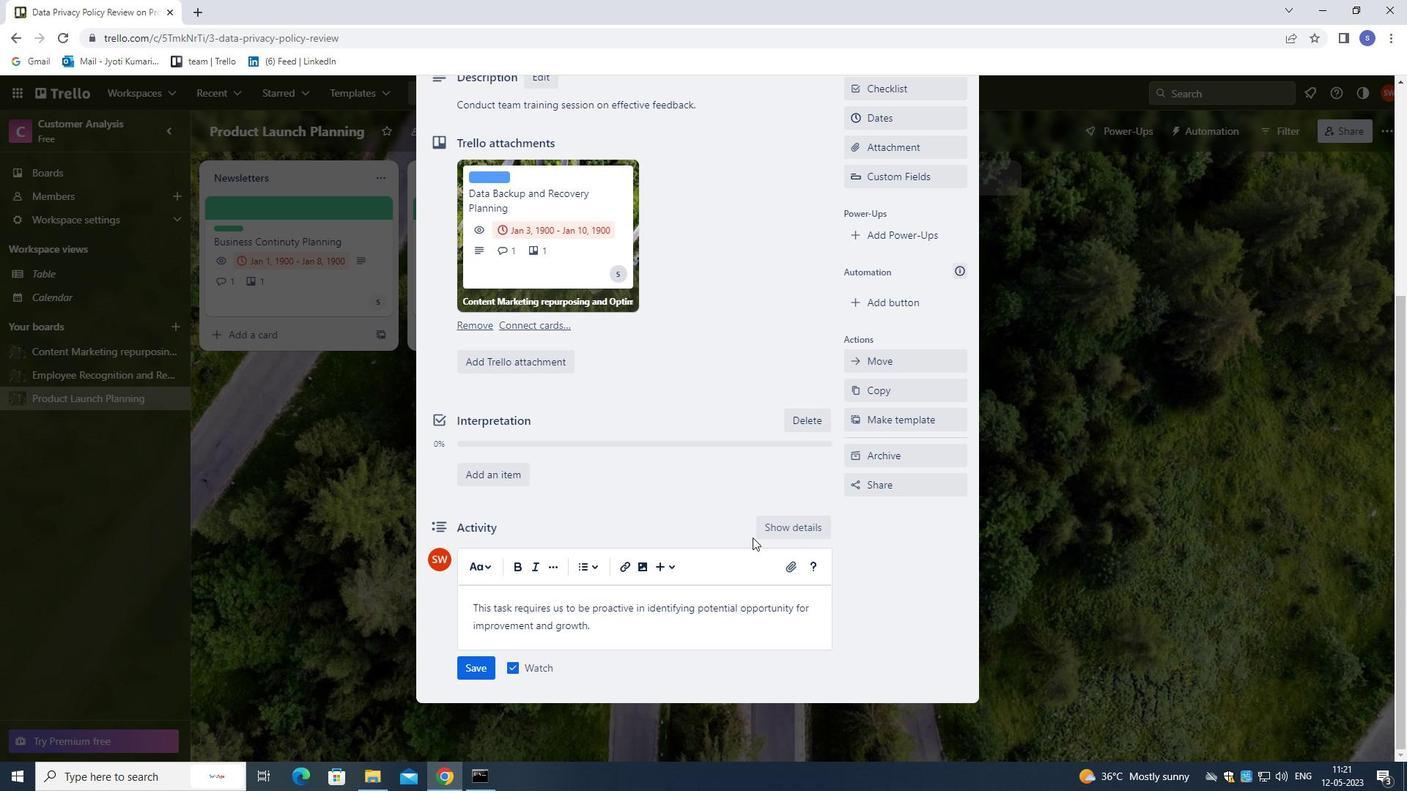 
Action: Mouse moved to (746, 569)
Screenshot: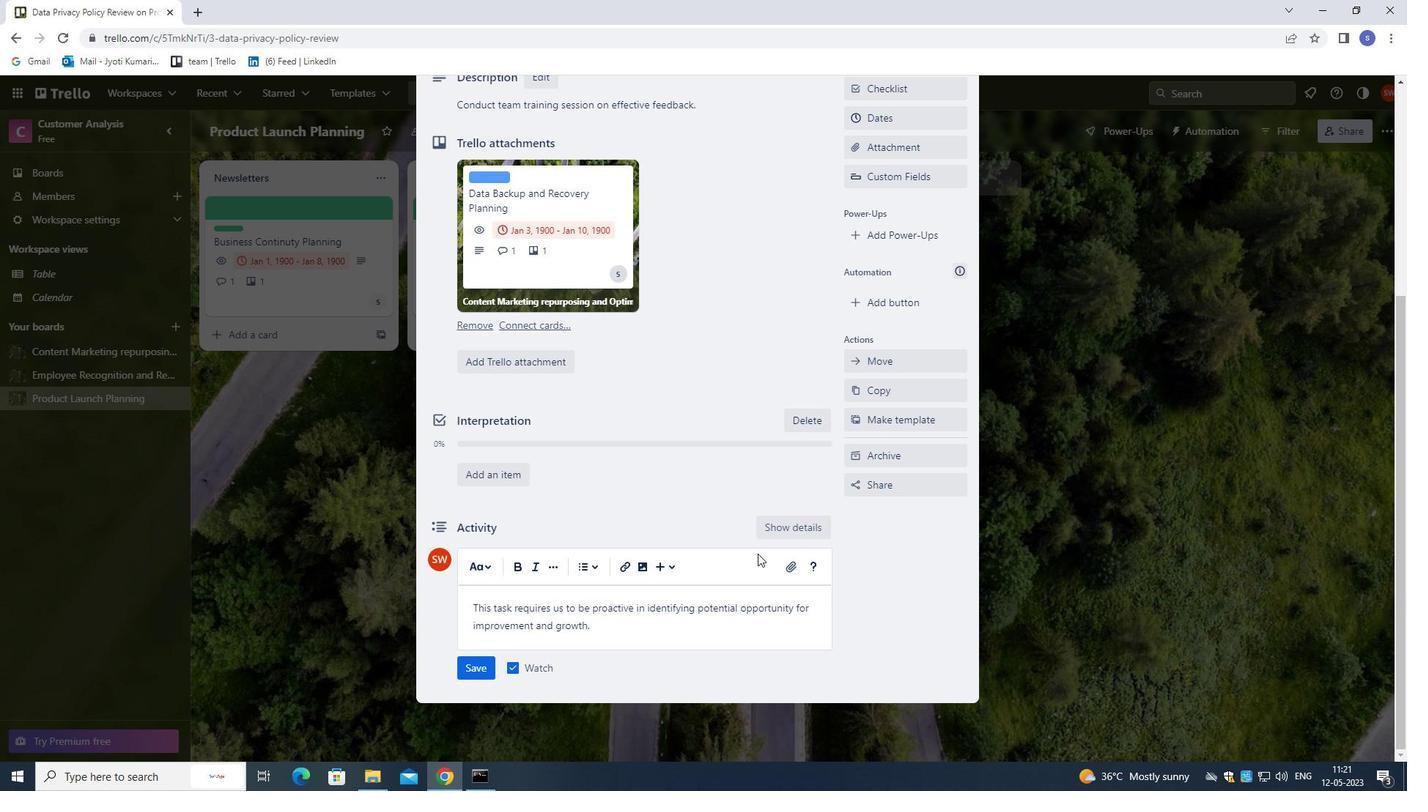 
Action: Mouse scrolled (746, 568) with delta (0, 0)
Screenshot: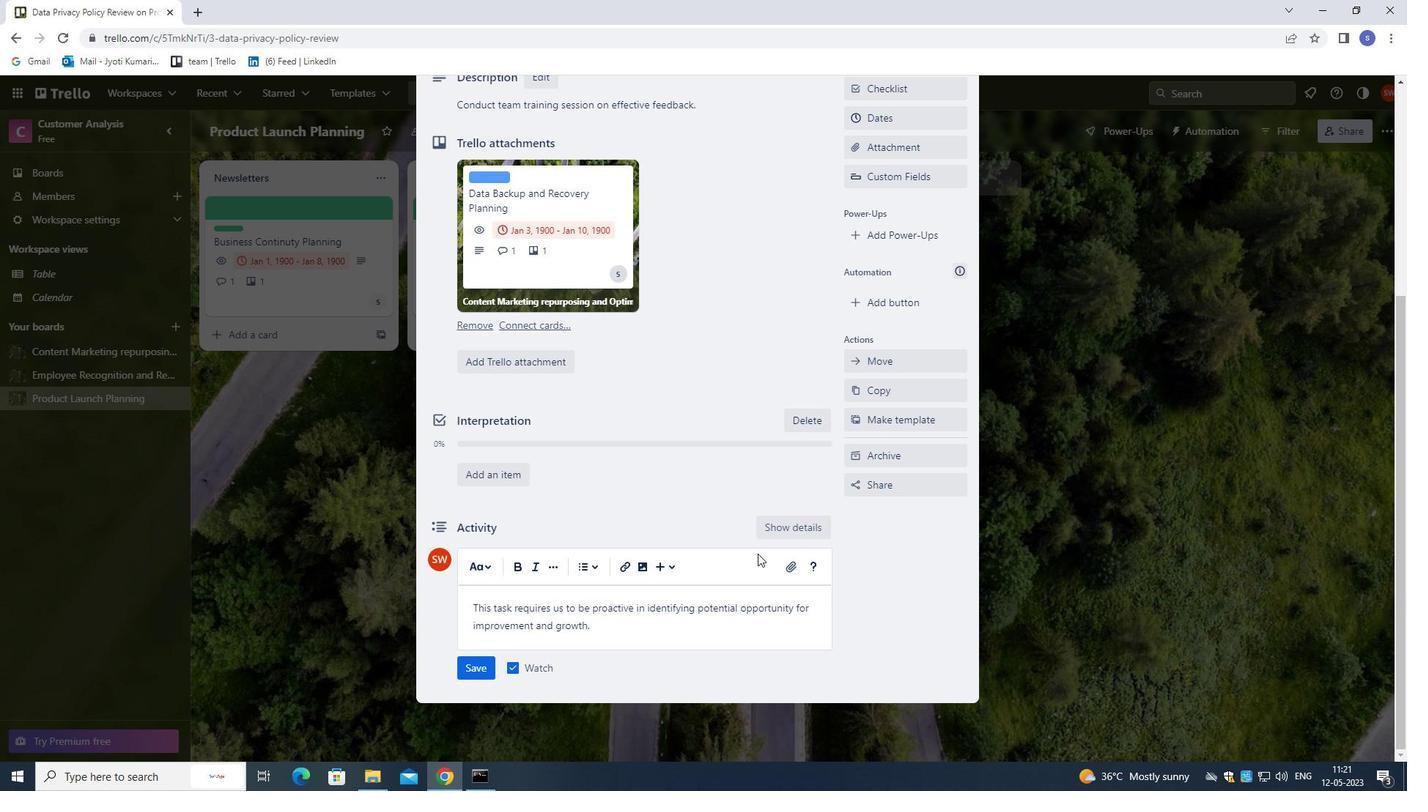 
Action: Mouse moved to (476, 670)
Screenshot: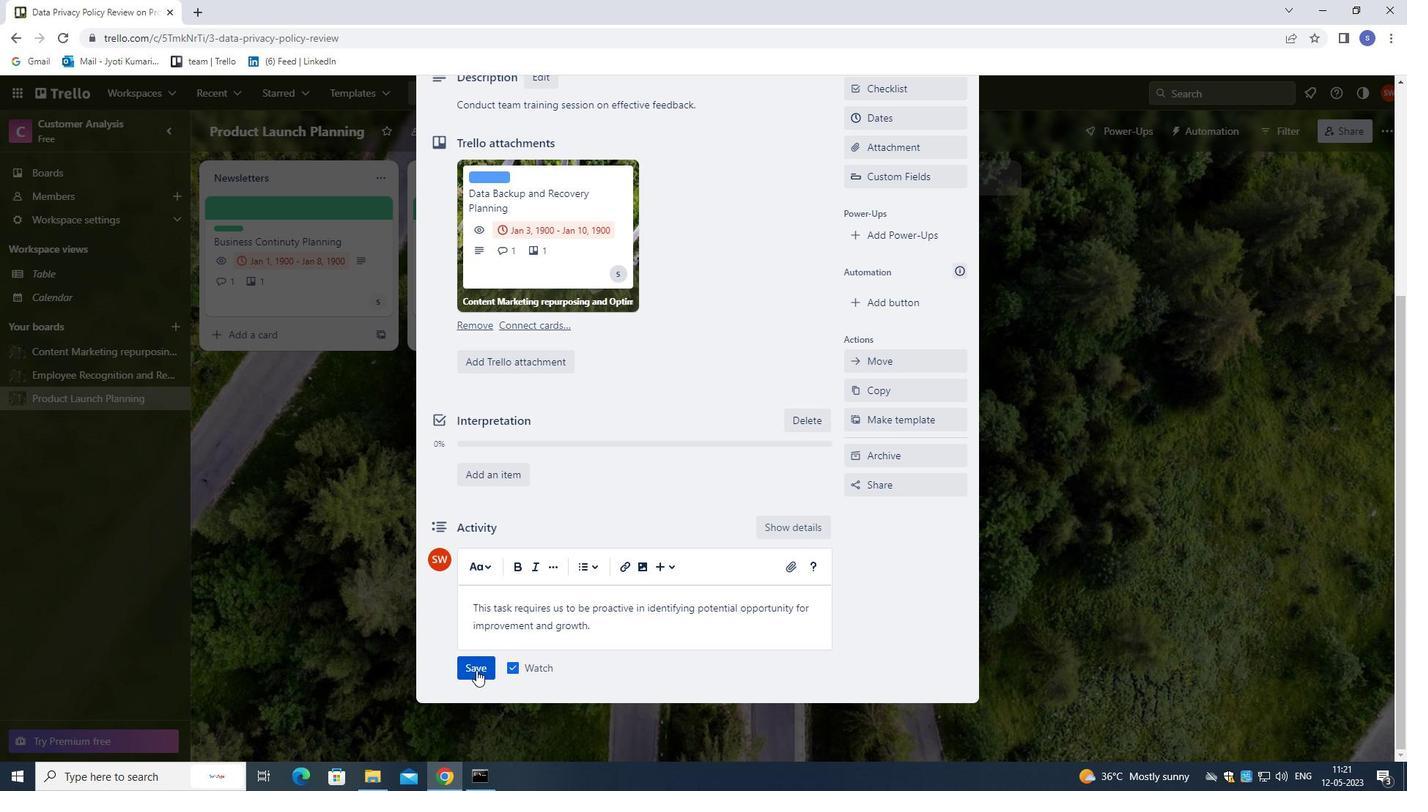 
Action: Mouse pressed left at (476, 670)
Screenshot: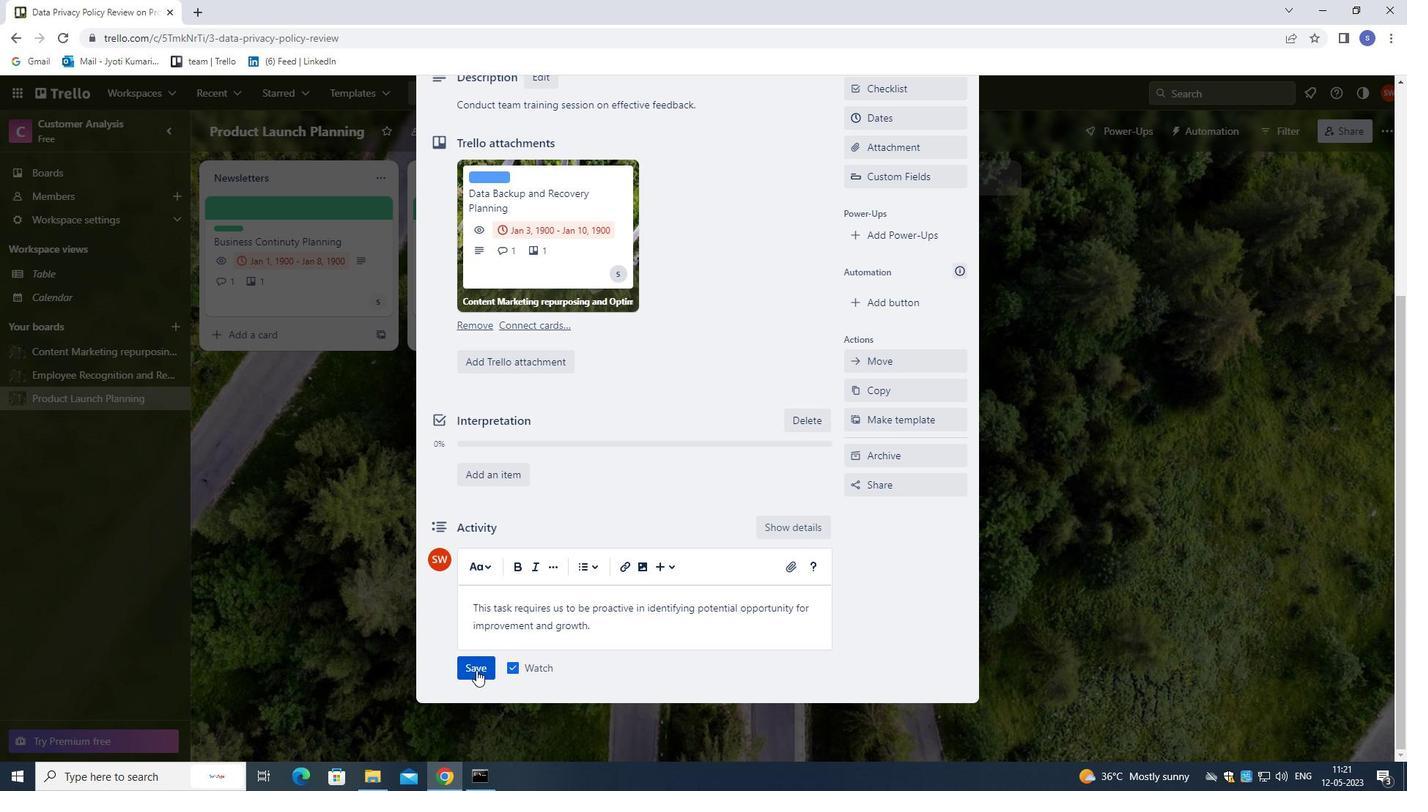 
Action: Mouse moved to (861, 261)
Screenshot: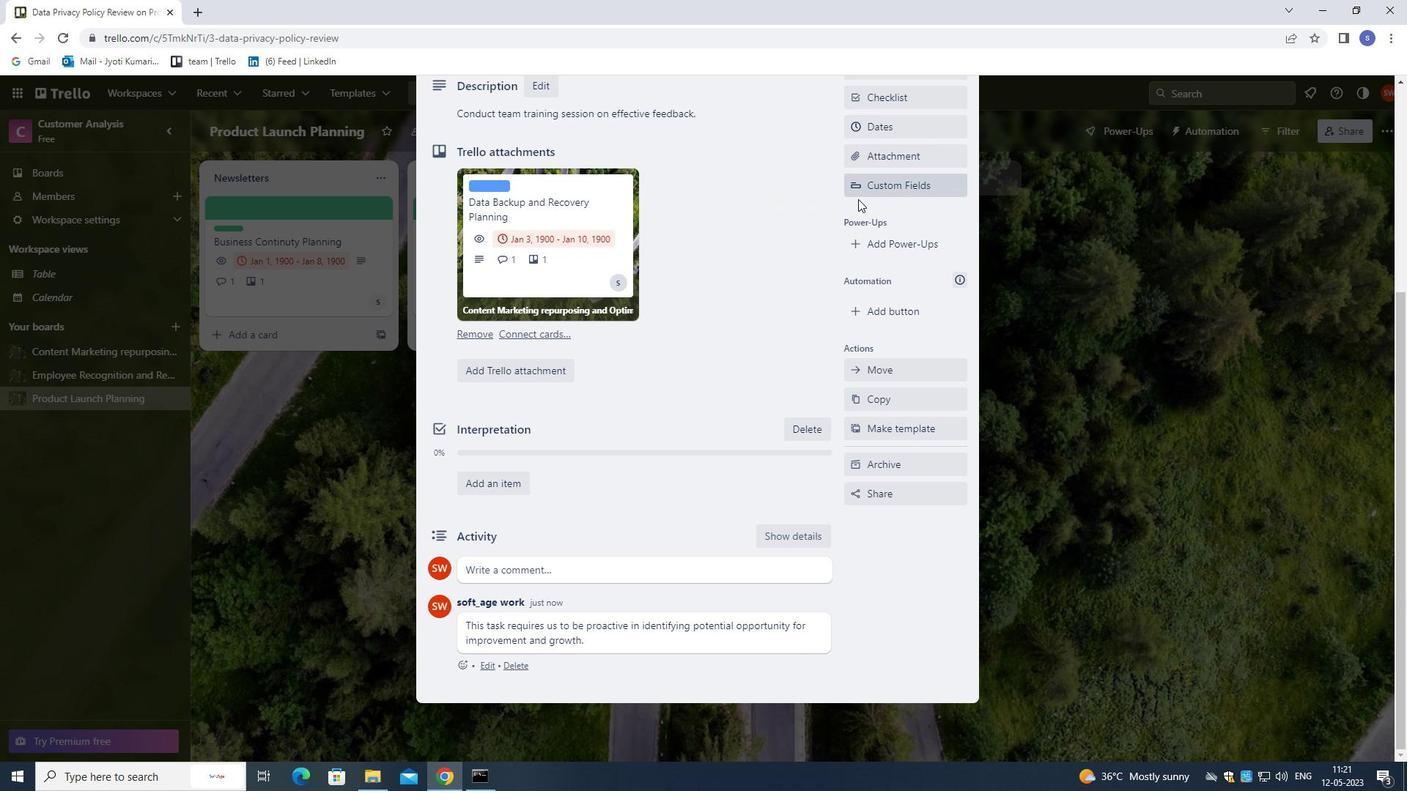 
Action: Mouse scrolled (861, 262) with delta (0, 0)
Screenshot: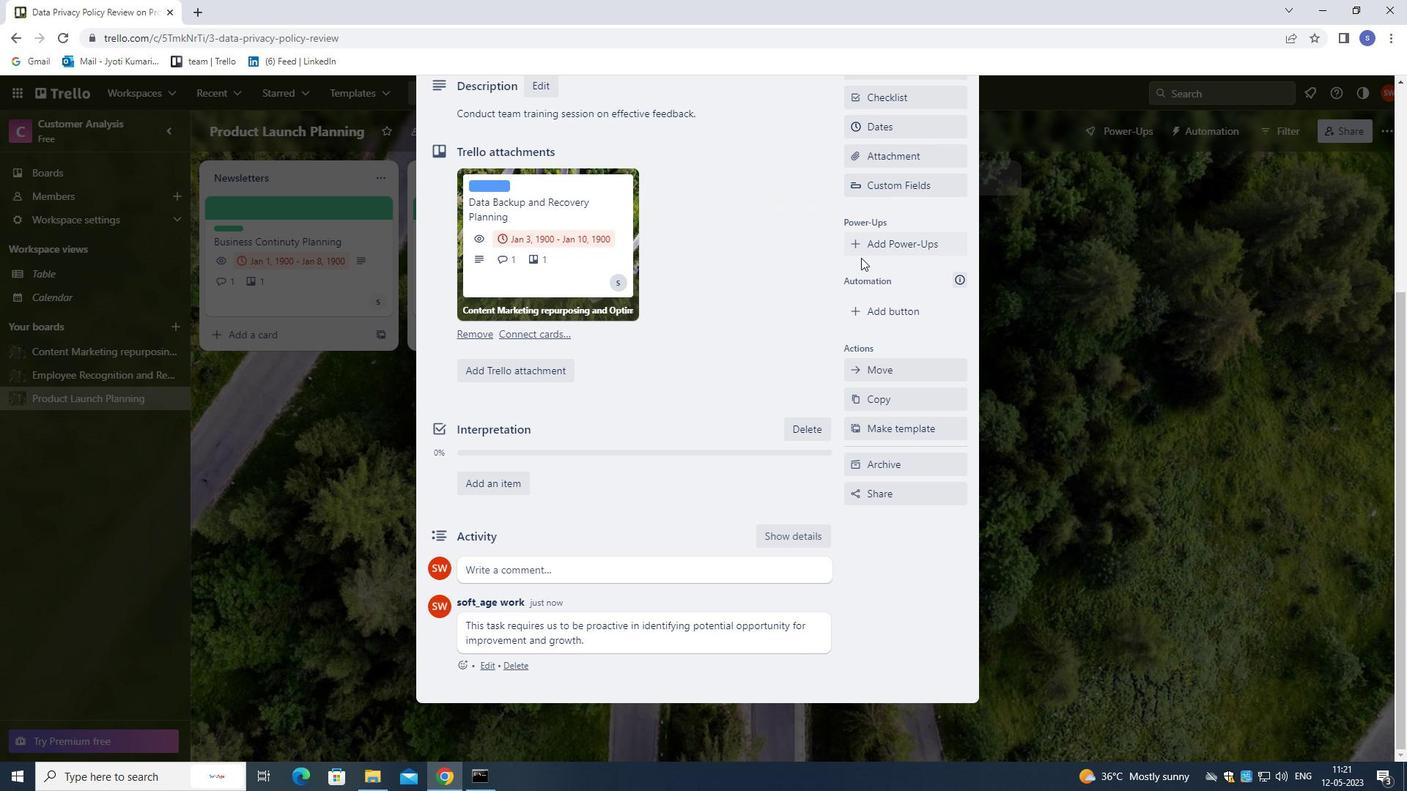
Action: Mouse moved to (861, 261)
Screenshot: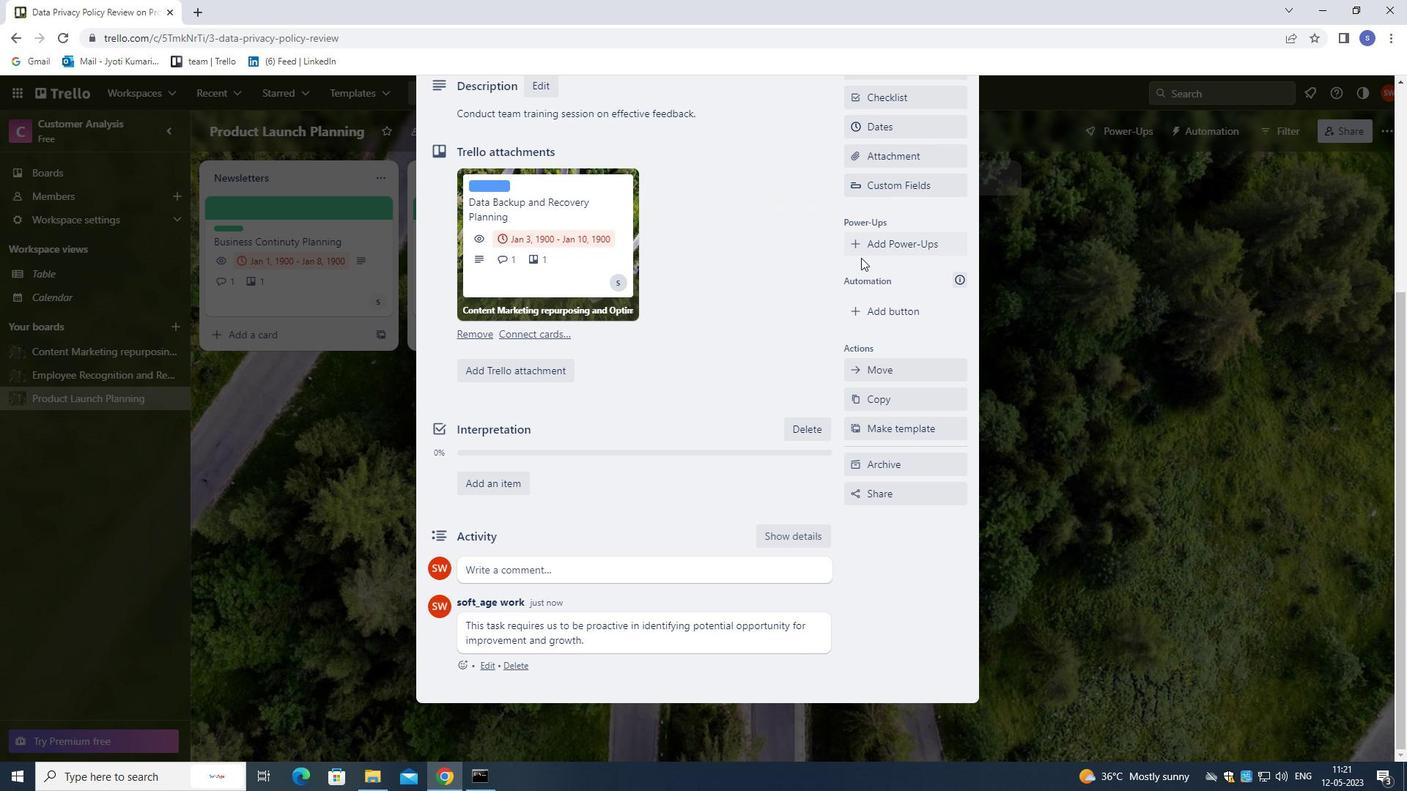 
Action: Mouse scrolled (861, 262) with delta (0, 0)
Screenshot: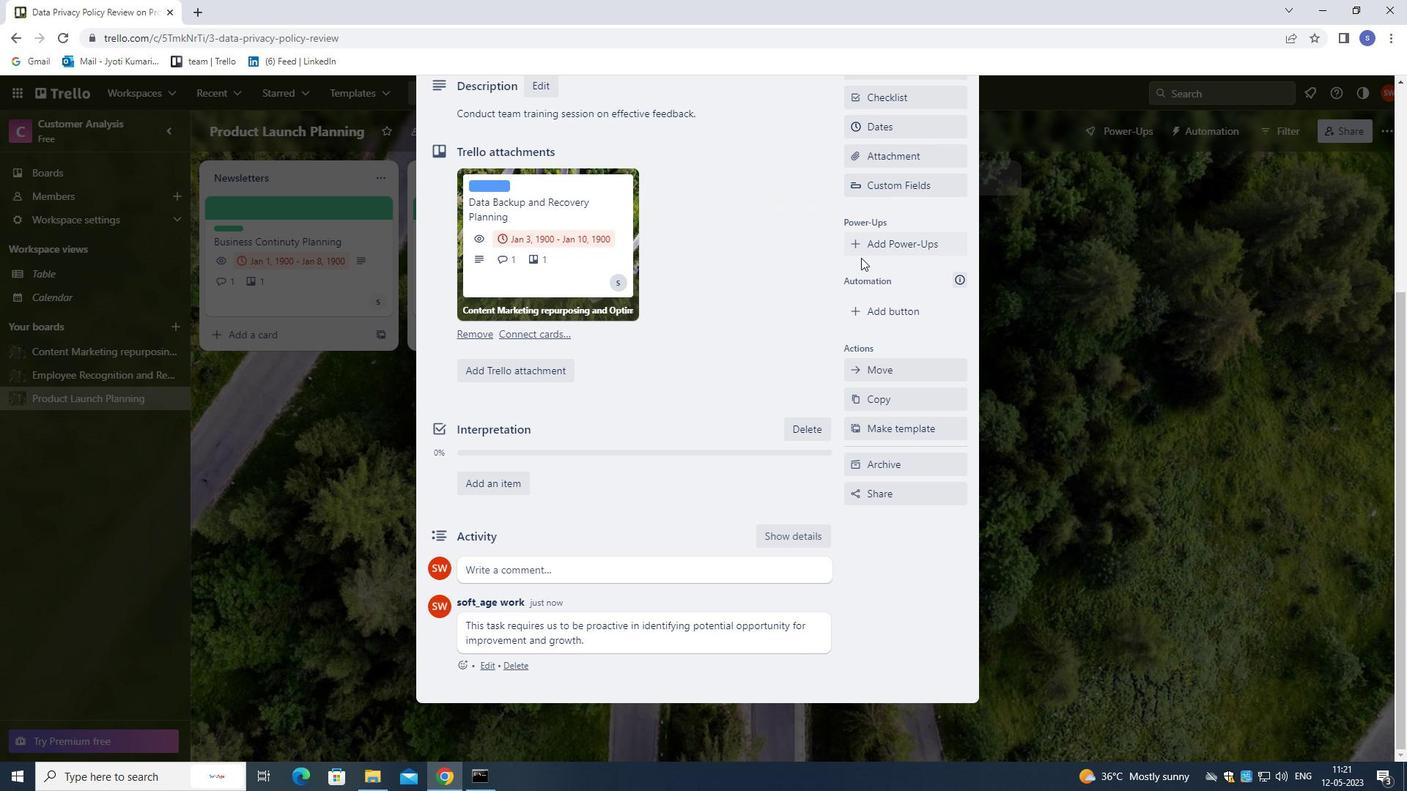 
Action: Mouse scrolled (861, 262) with delta (0, 0)
Screenshot: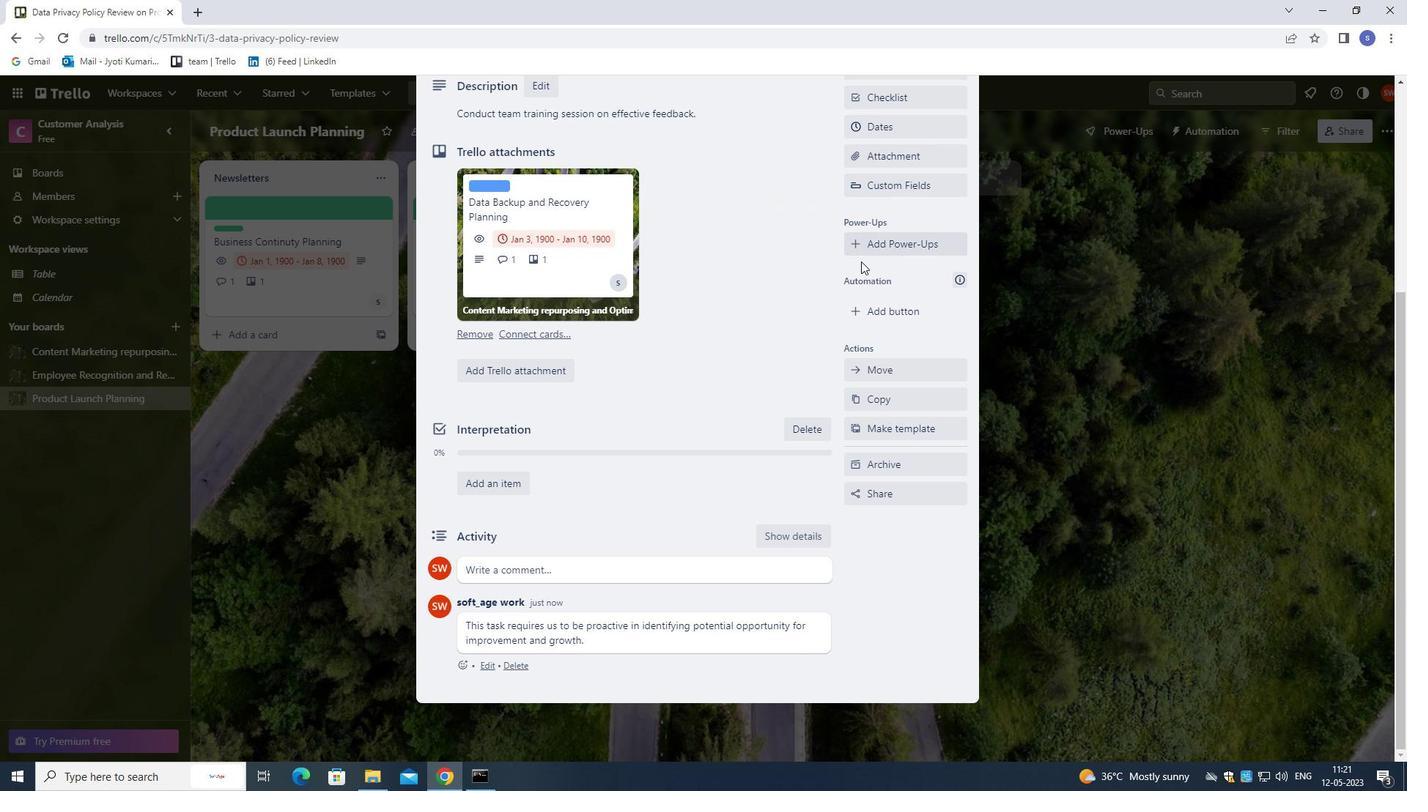 
Action: Mouse moved to (863, 260)
Screenshot: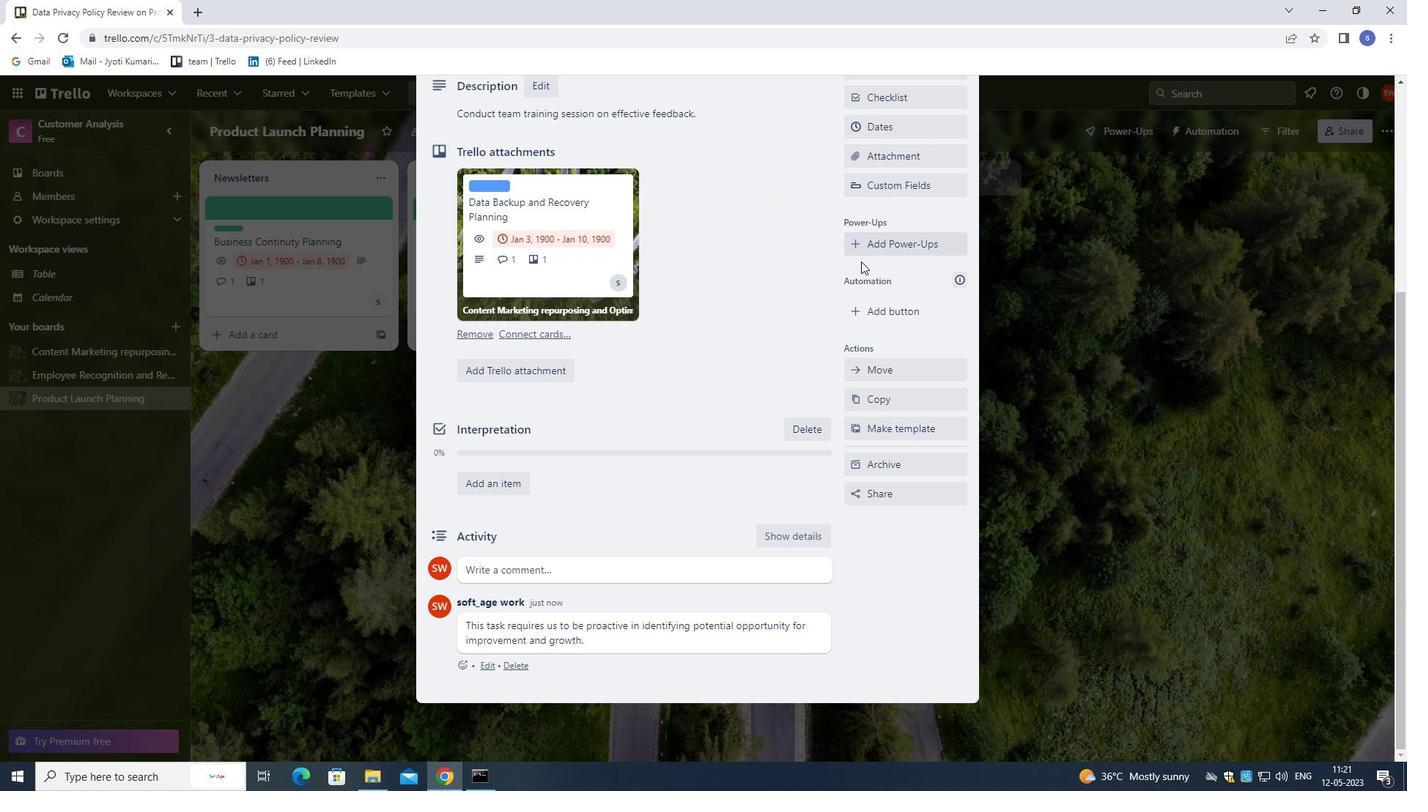 
Action: Mouse scrolled (863, 261) with delta (0, 0)
Screenshot: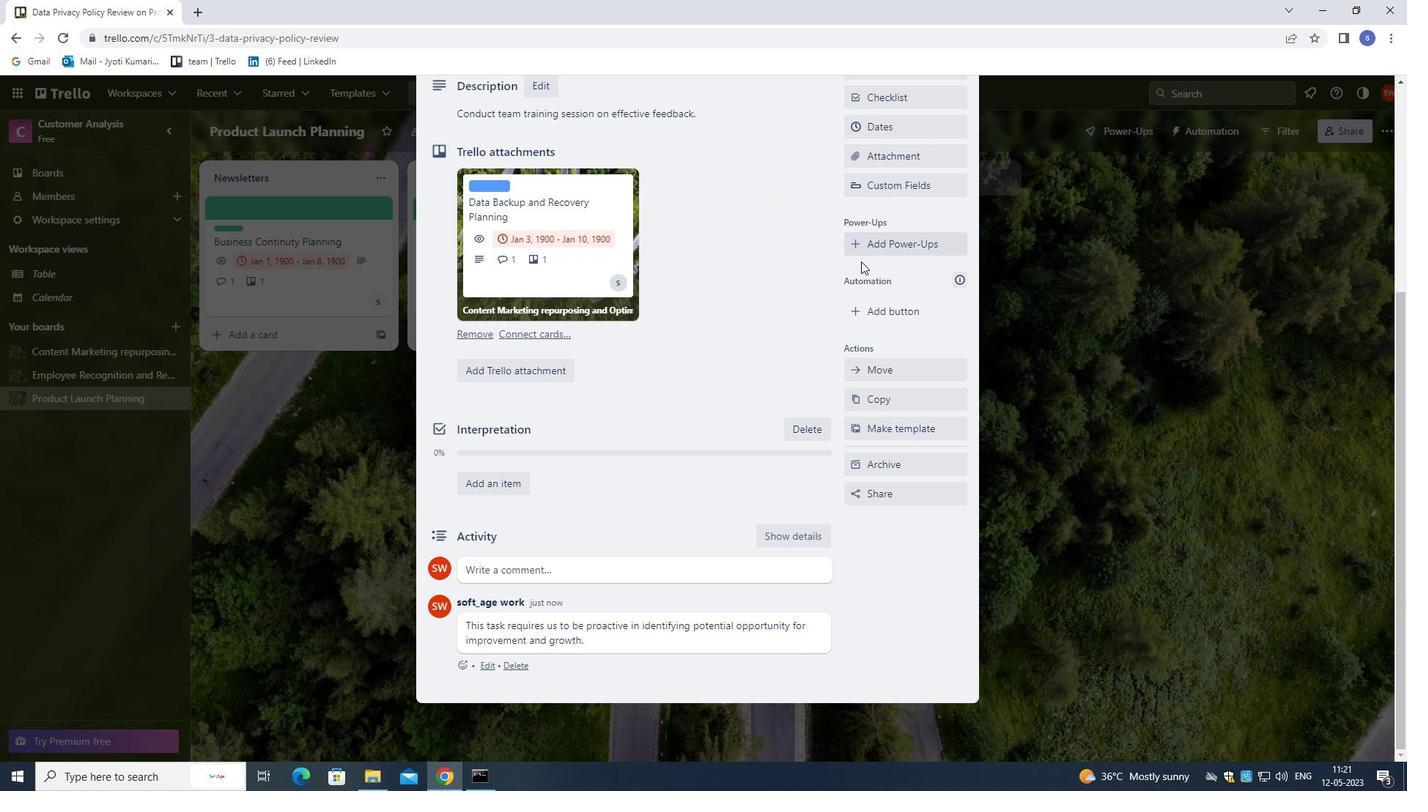 
Action: Mouse moved to (962, 112)
Screenshot: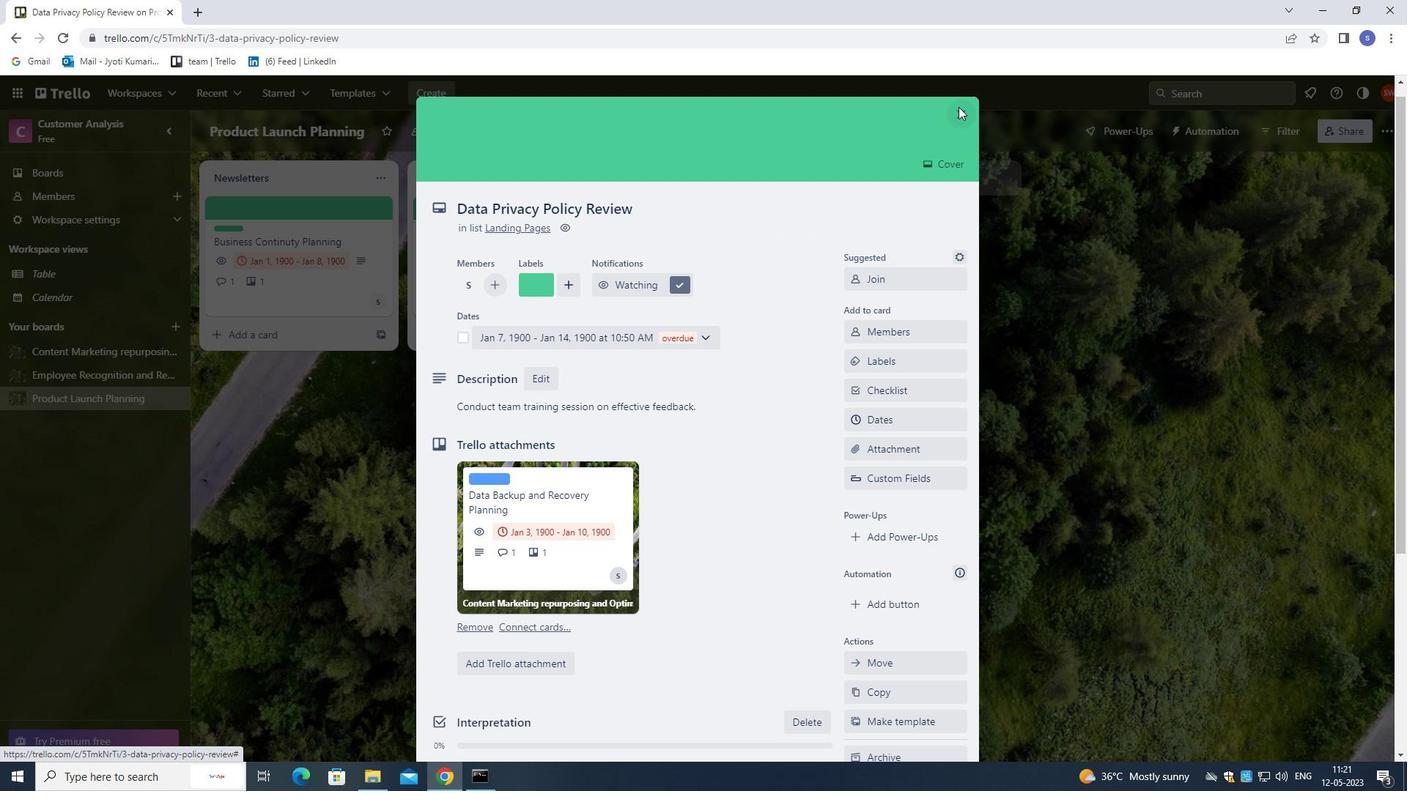 
Action: Mouse pressed left at (962, 112)
Screenshot: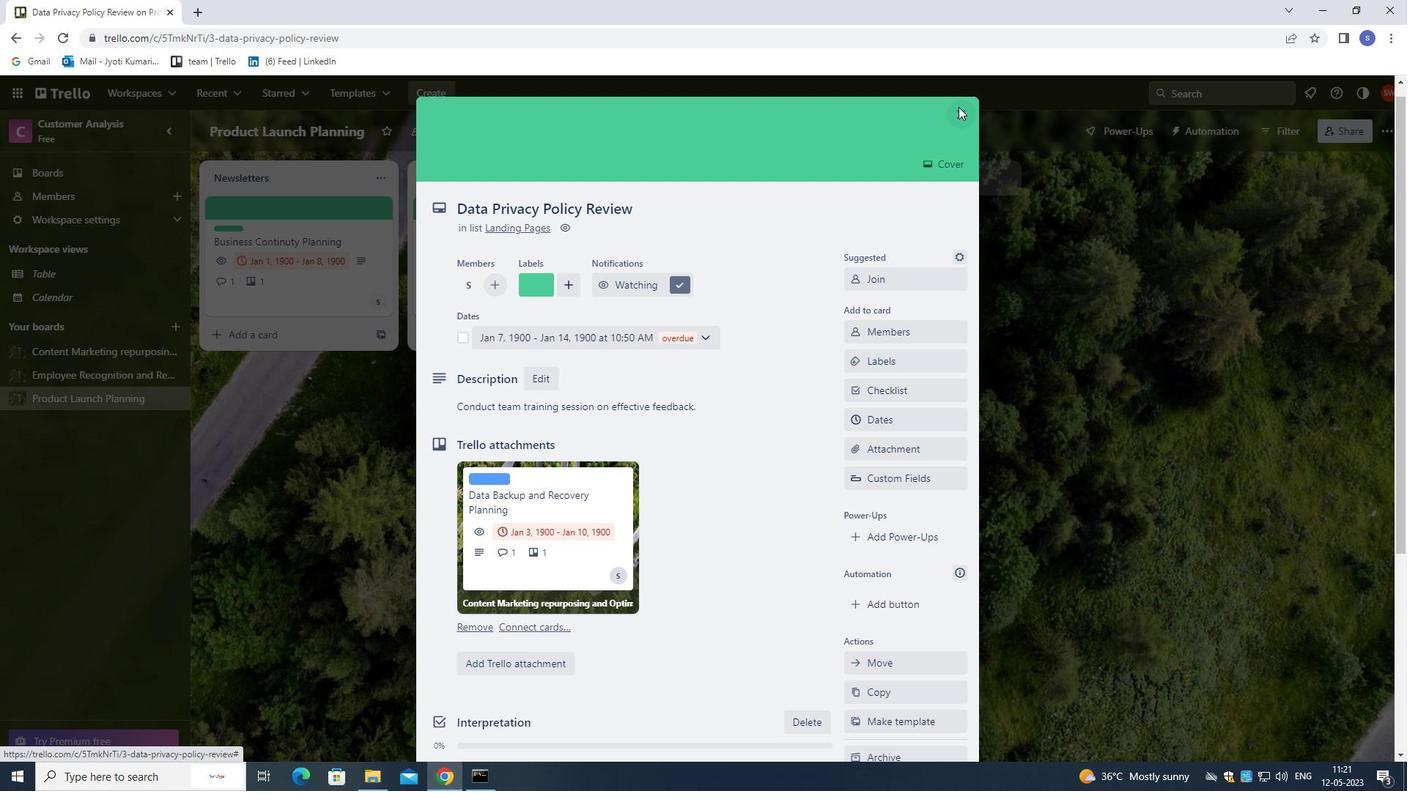 
Action: Mouse moved to (963, 114)
Screenshot: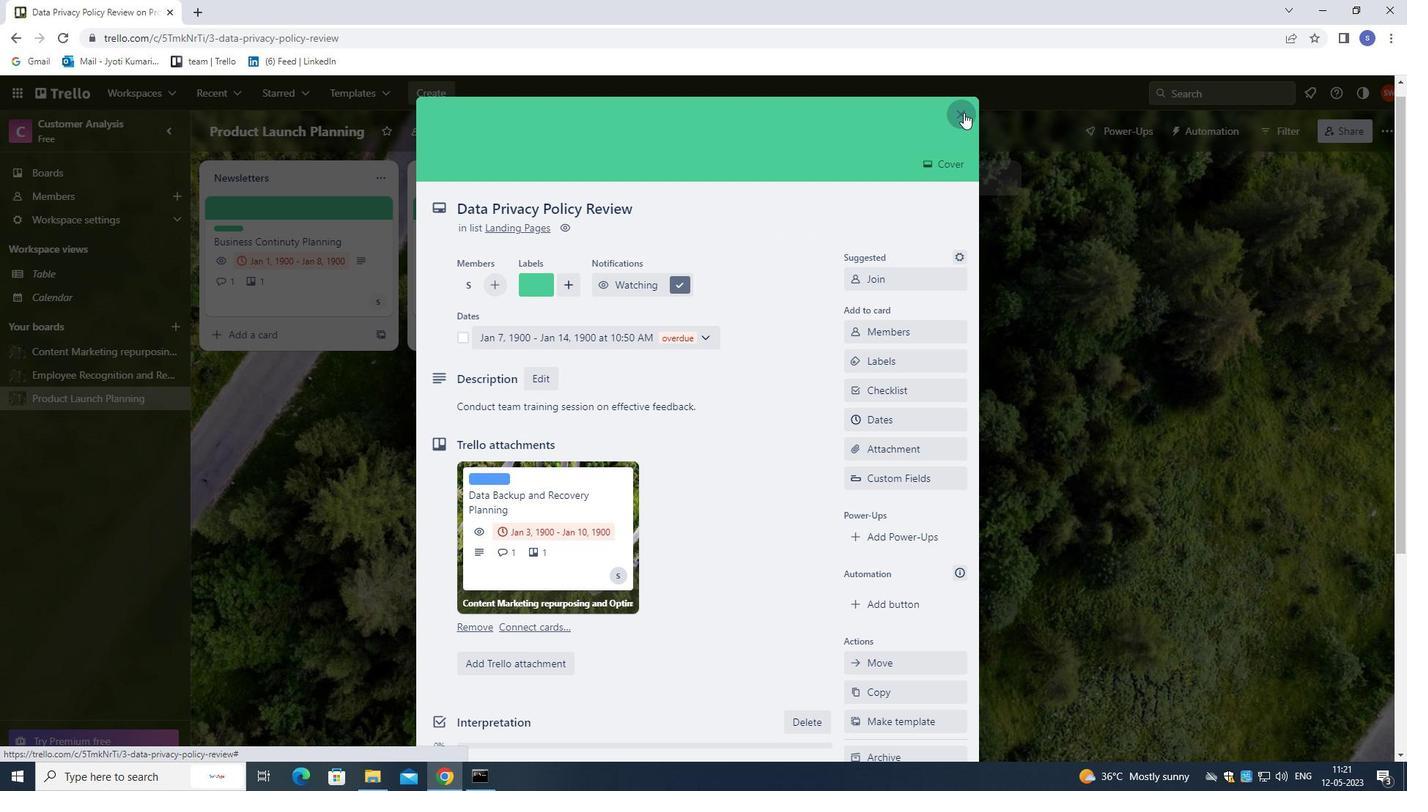 
